 Task: Find connections with filter location Baden-Baden with filter topic #careerswith filter profile language French with filter current company Classplus  with filter school Banaras Hindu University with filter industry Insurance and Employee Benefit Funds with filter service category Outsourcing with filter keywords title Cafeteria Worker
Action: Mouse moved to (638, 76)
Screenshot: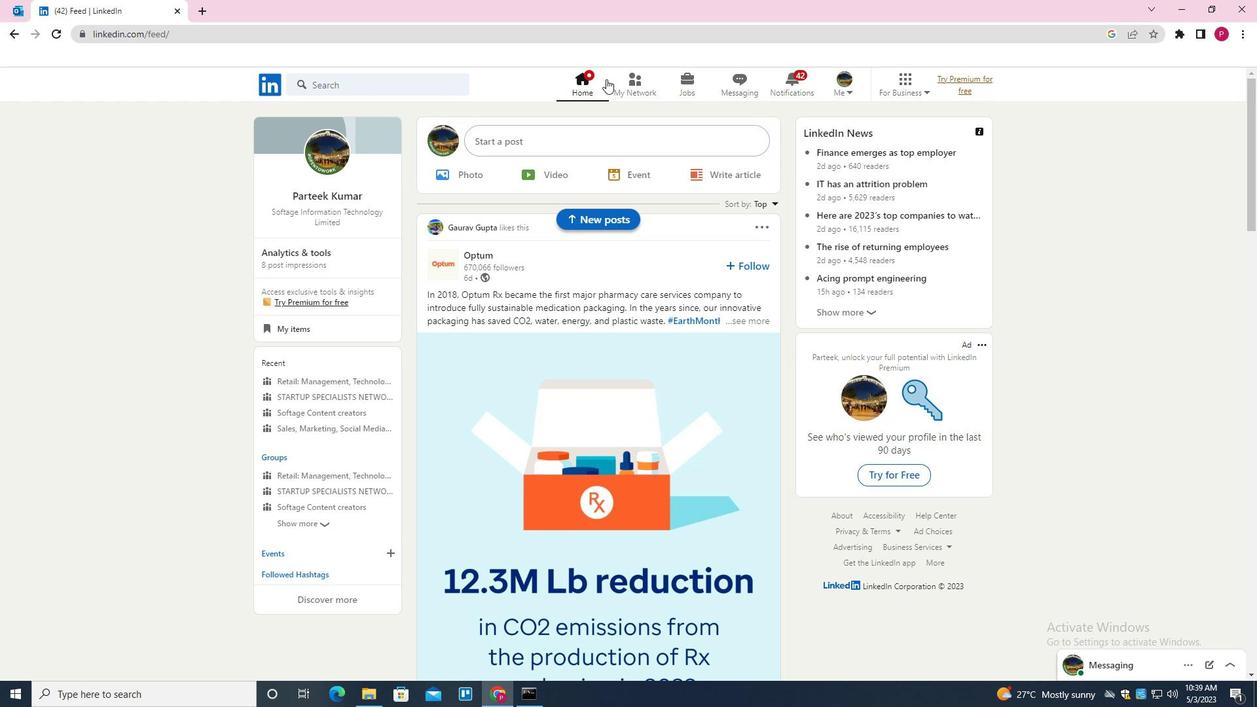 
Action: Mouse pressed left at (638, 76)
Screenshot: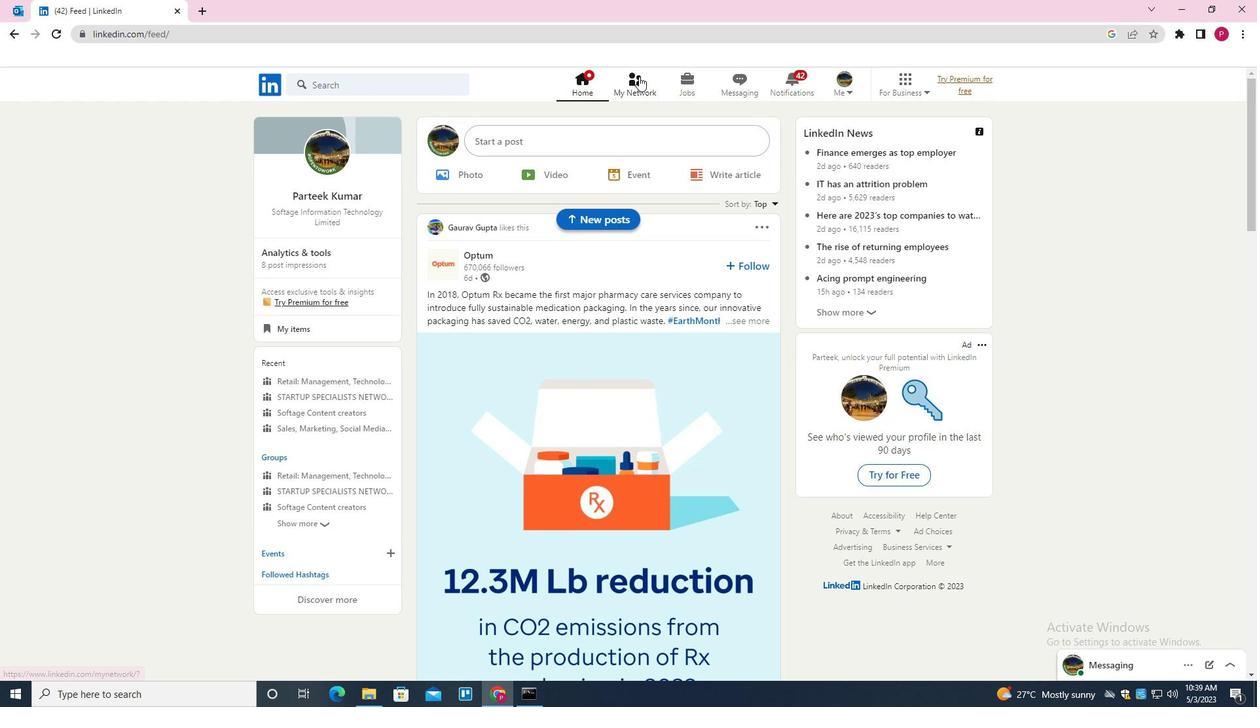 
Action: Mouse moved to (396, 158)
Screenshot: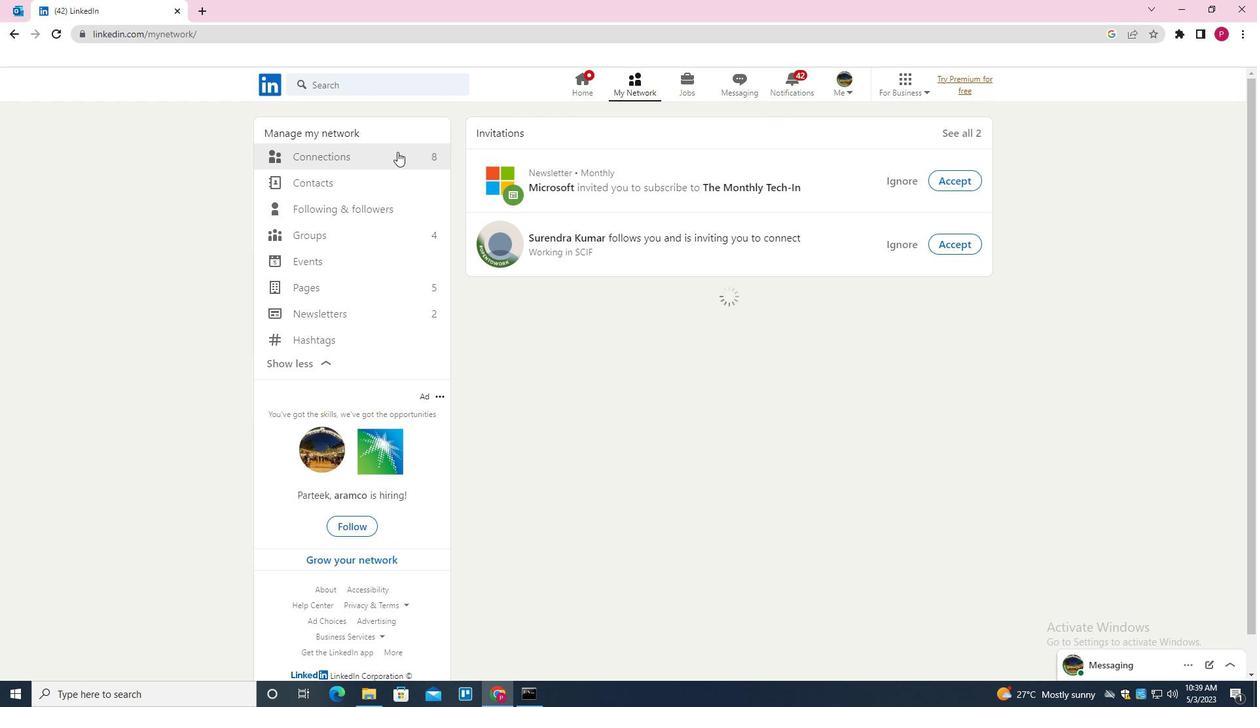 
Action: Mouse pressed left at (396, 158)
Screenshot: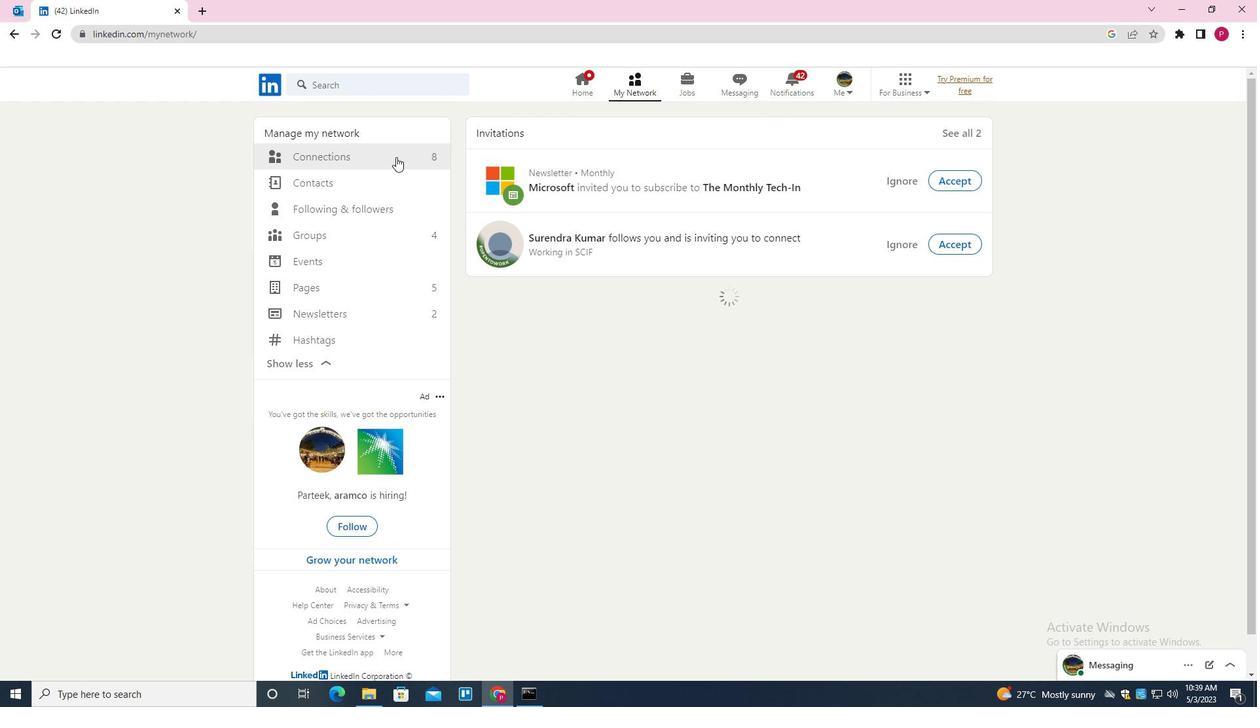 
Action: Mouse moved to (708, 161)
Screenshot: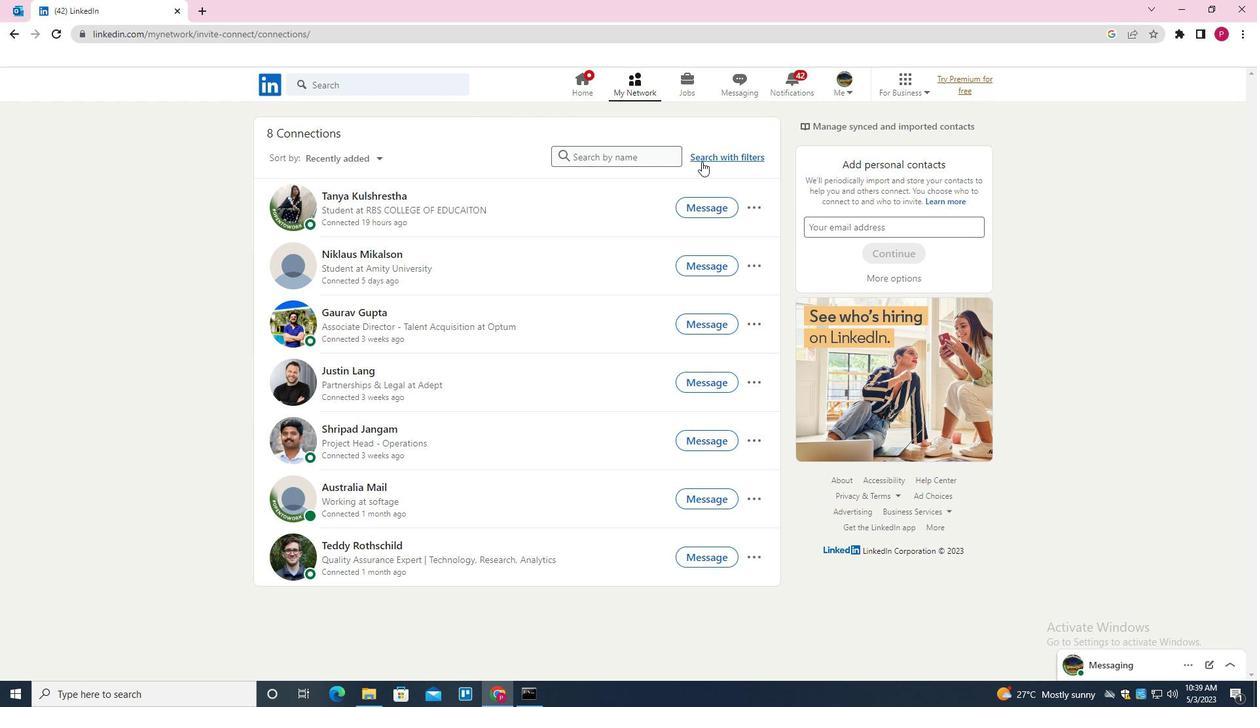 
Action: Mouse pressed left at (708, 161)
Screenshot: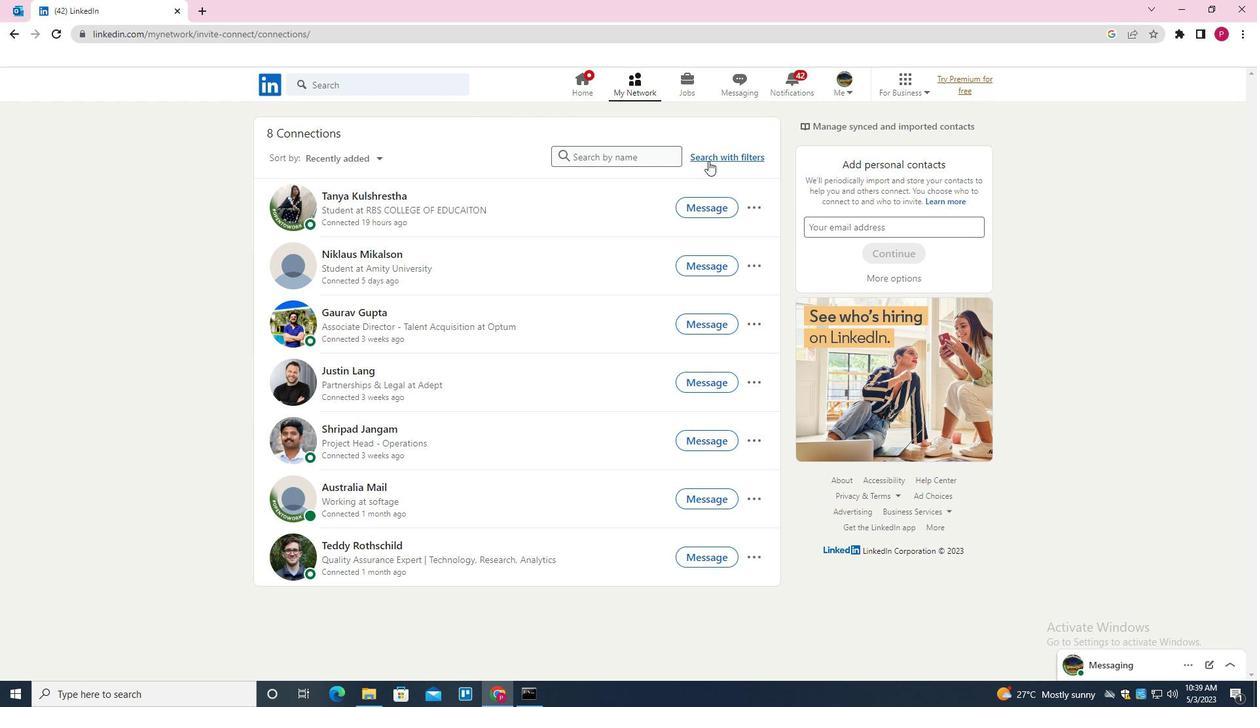 
Action: Mouse moved to (673, 121)
Screenshot: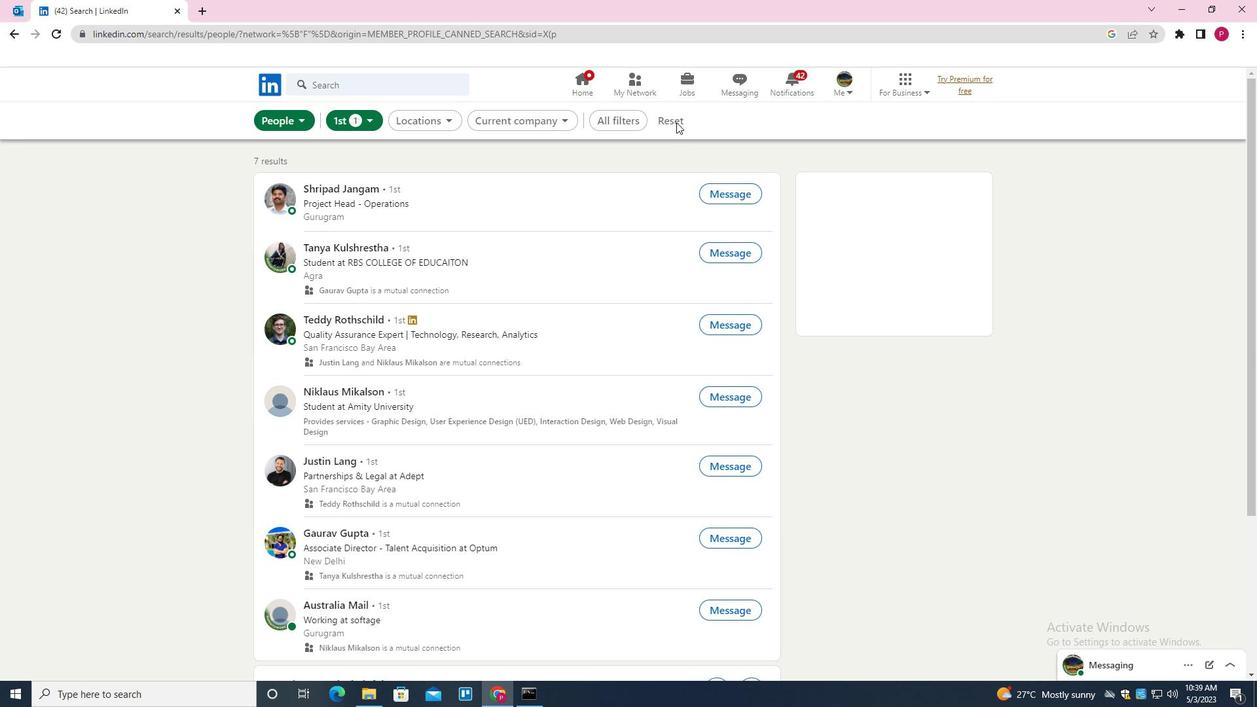 
Action: Mouse pressed left at (673, 121)
Screenshot: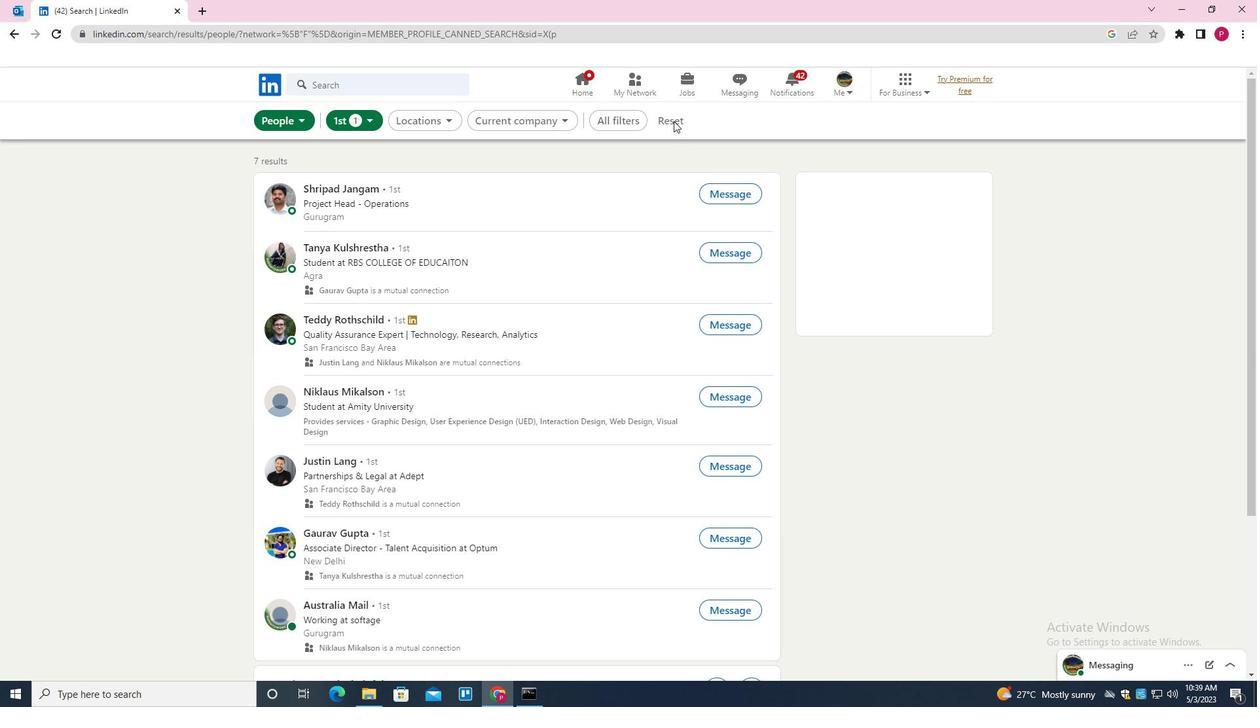 
Action: Mouse moved to (665, 123)
Screenshot: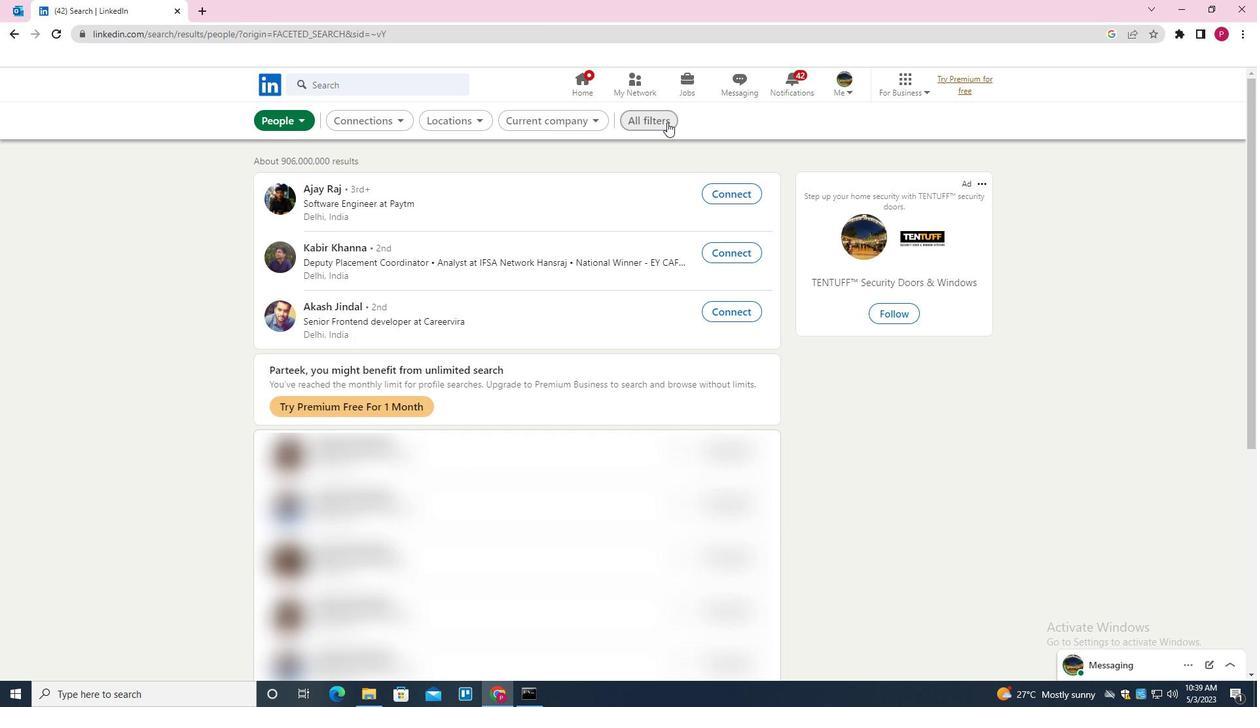 
Action: Mouse pressed left at (665, 123)
Screenshot: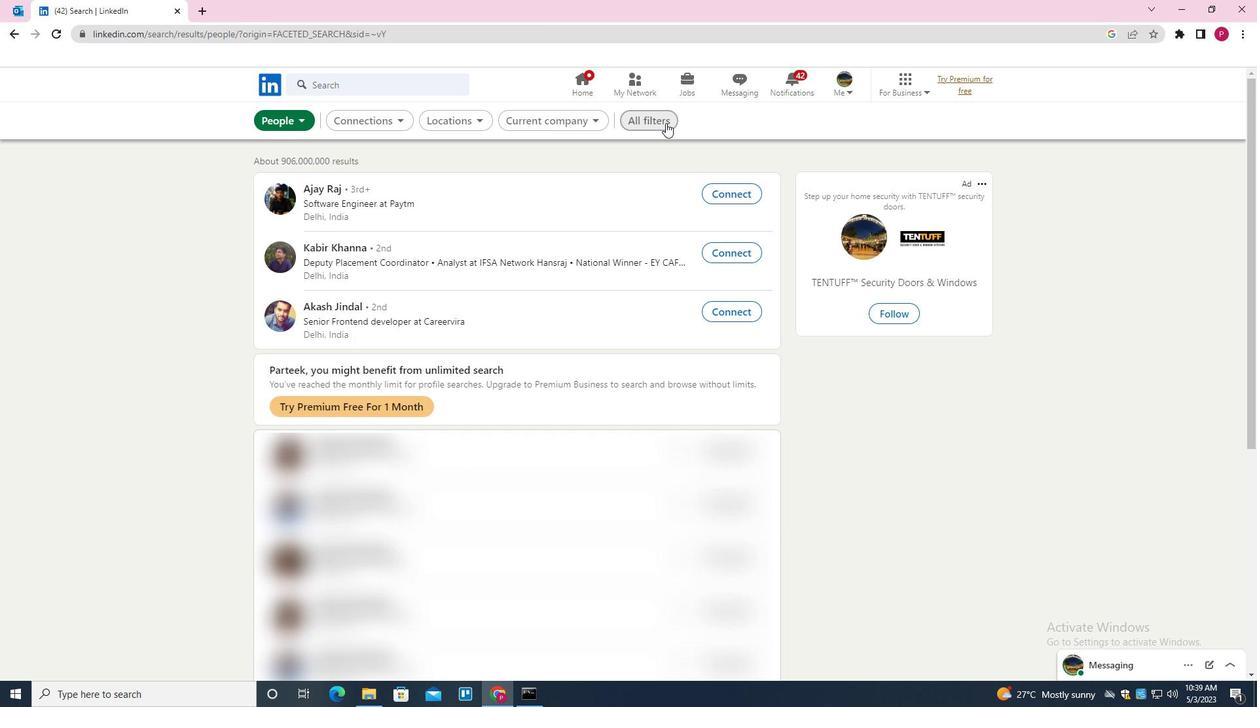 
Action: Mouse moved to (925, 264)
Screenshot: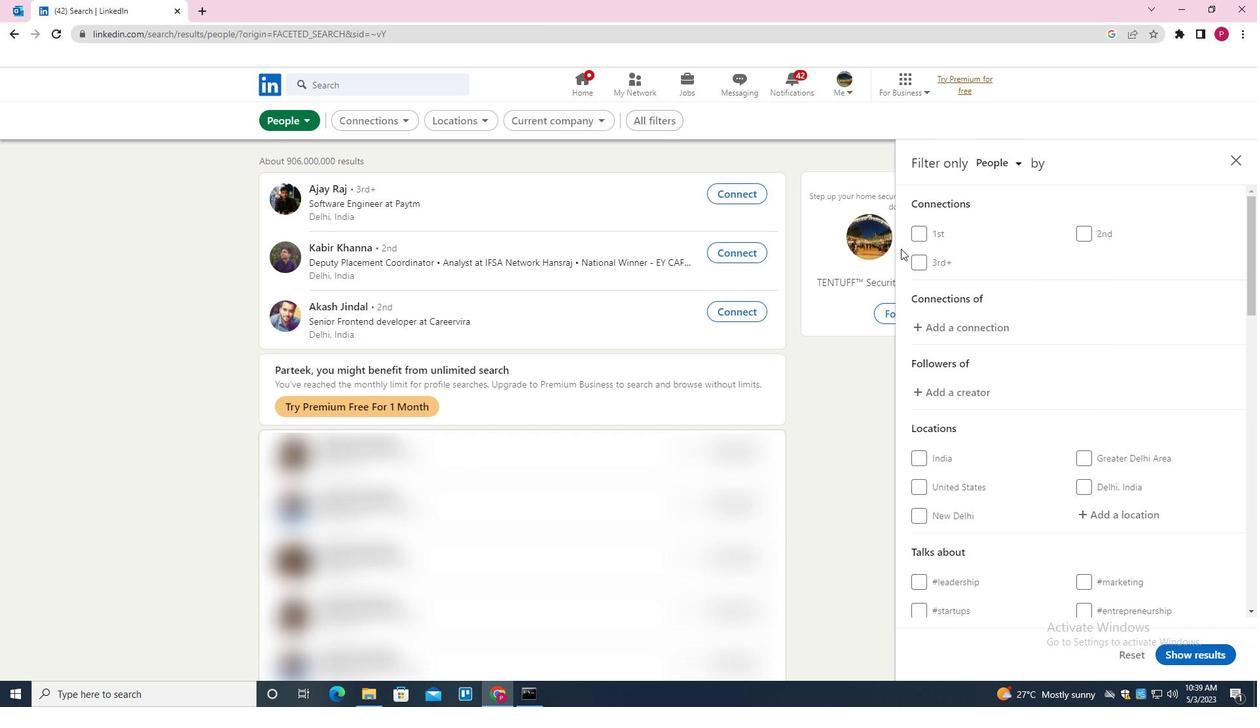 
Action: Mouse scrolled (925, 263) with delta (0, 0)
Screenshot: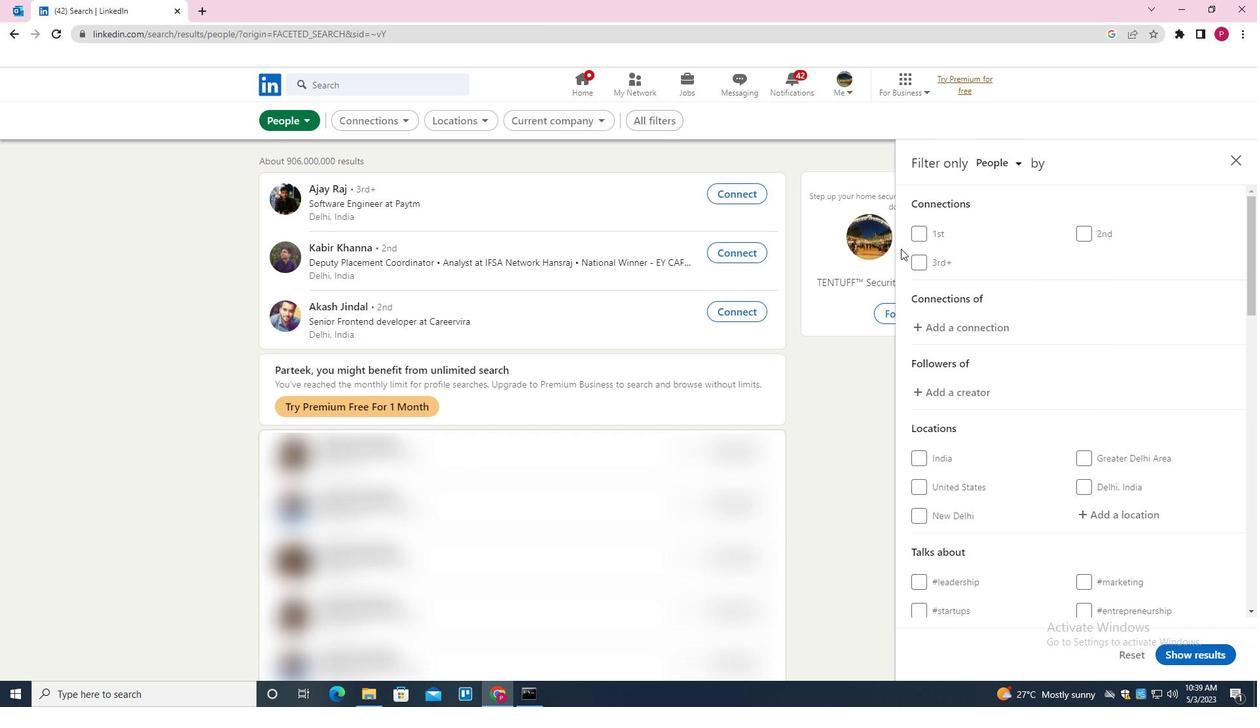 
Action: Mouse moved to (936, 273)
Screenshot: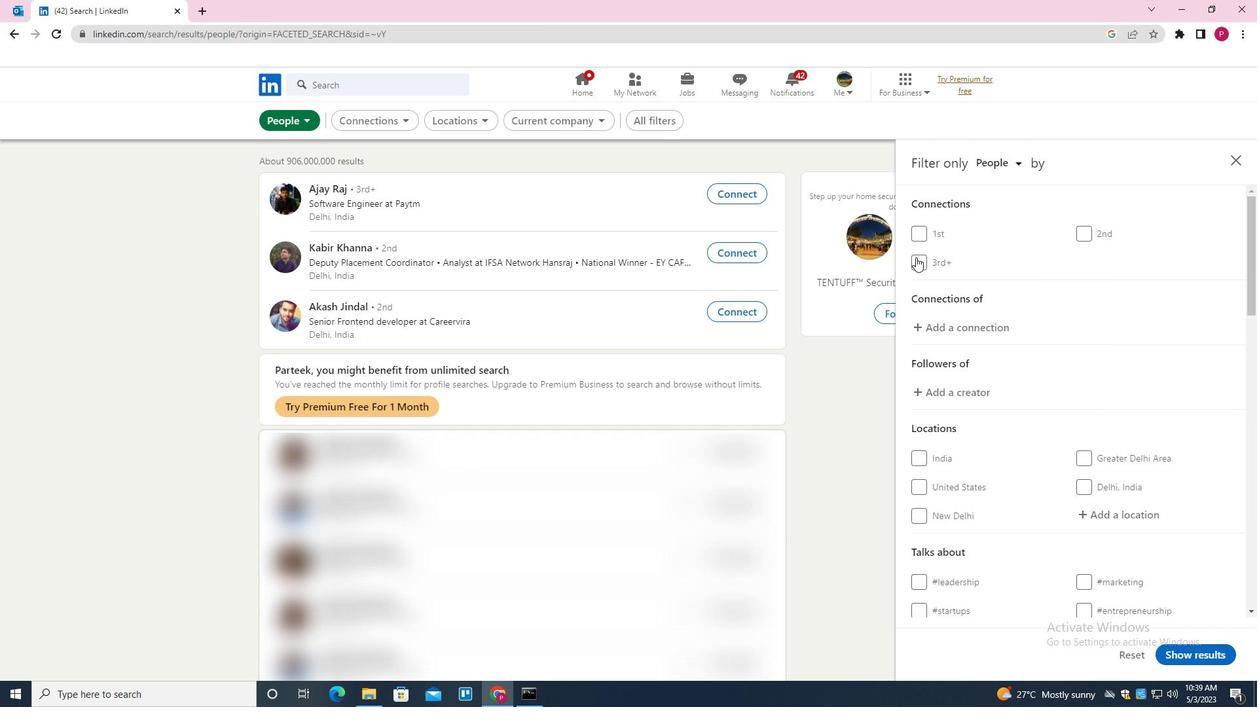 
Action: Mouse scrolled (936, 273) with delta (0, 0)
Screenshot: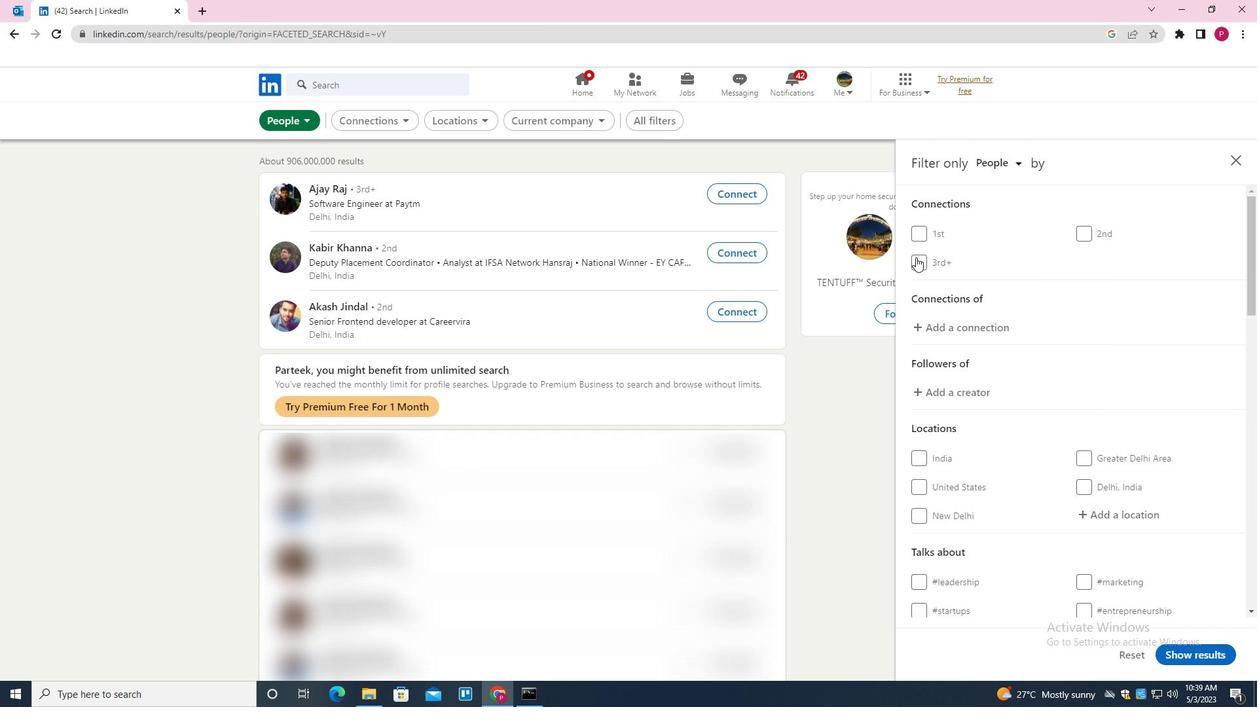 
Action: Mouse moved to (942, 276)
Screenshot: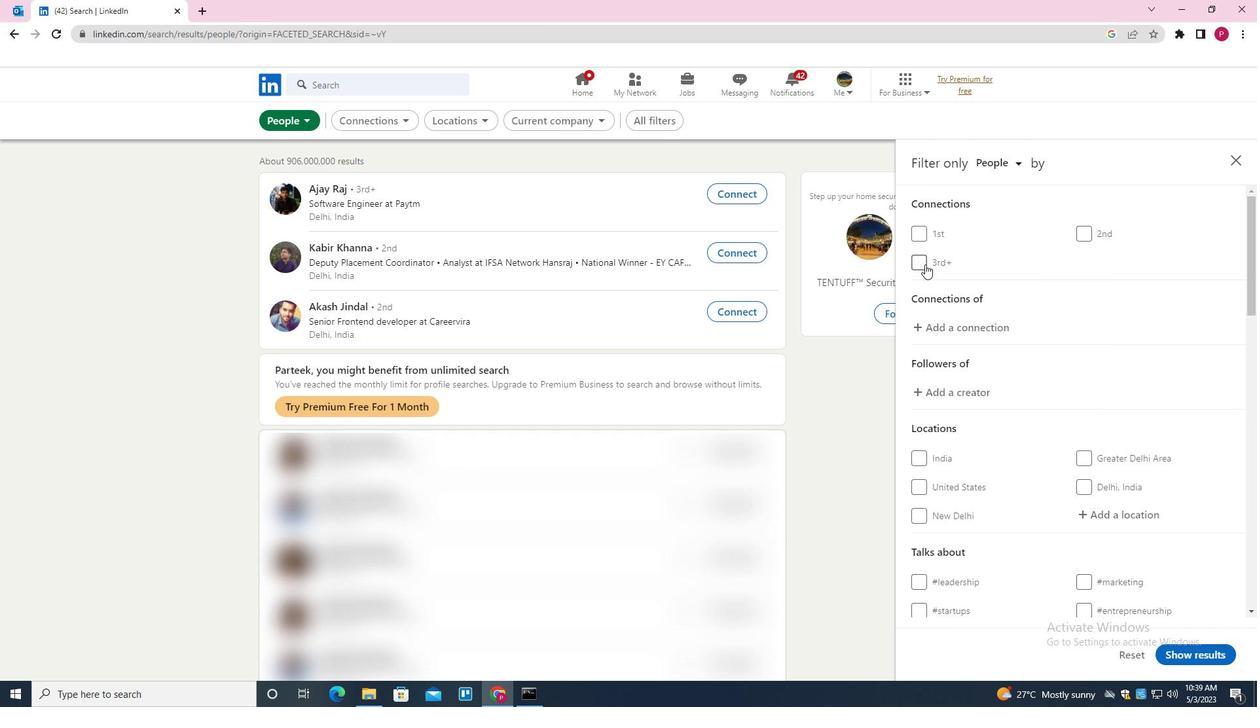 
Action: Mouse scrolled (942, 276) with delta (0, 0)
Screenshot: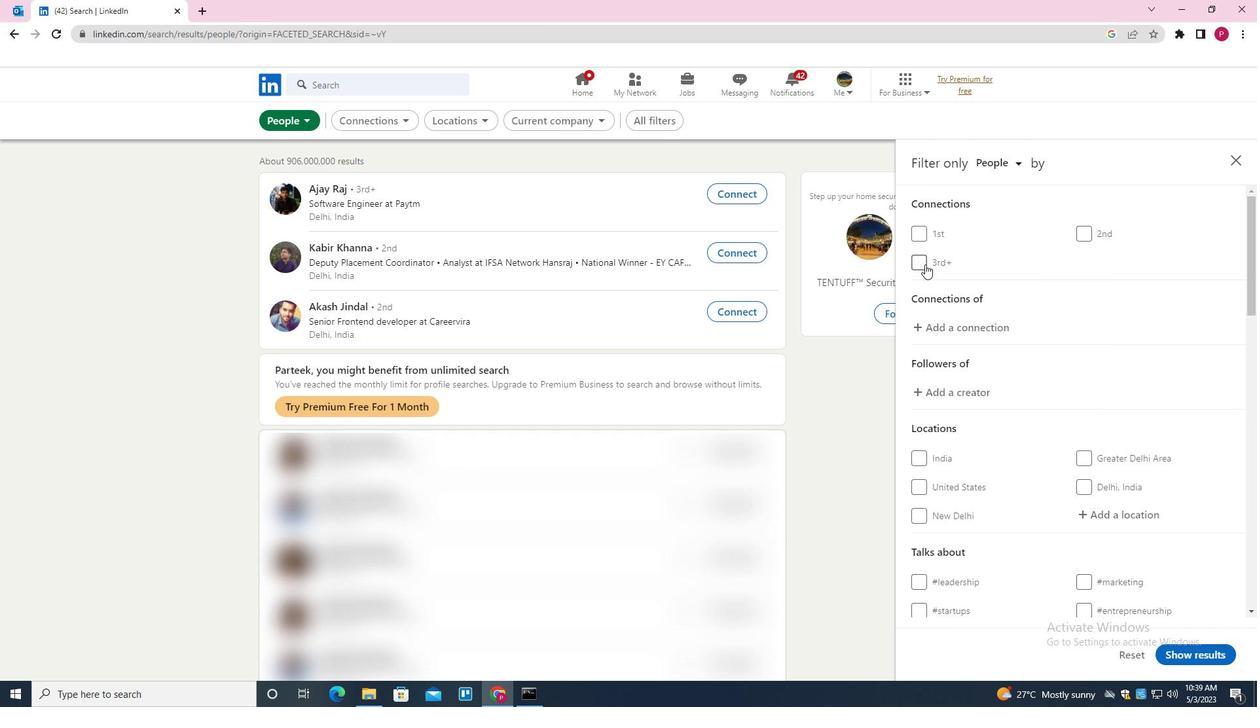 
Action: Mouse moved to (944, 278)
Screenshot: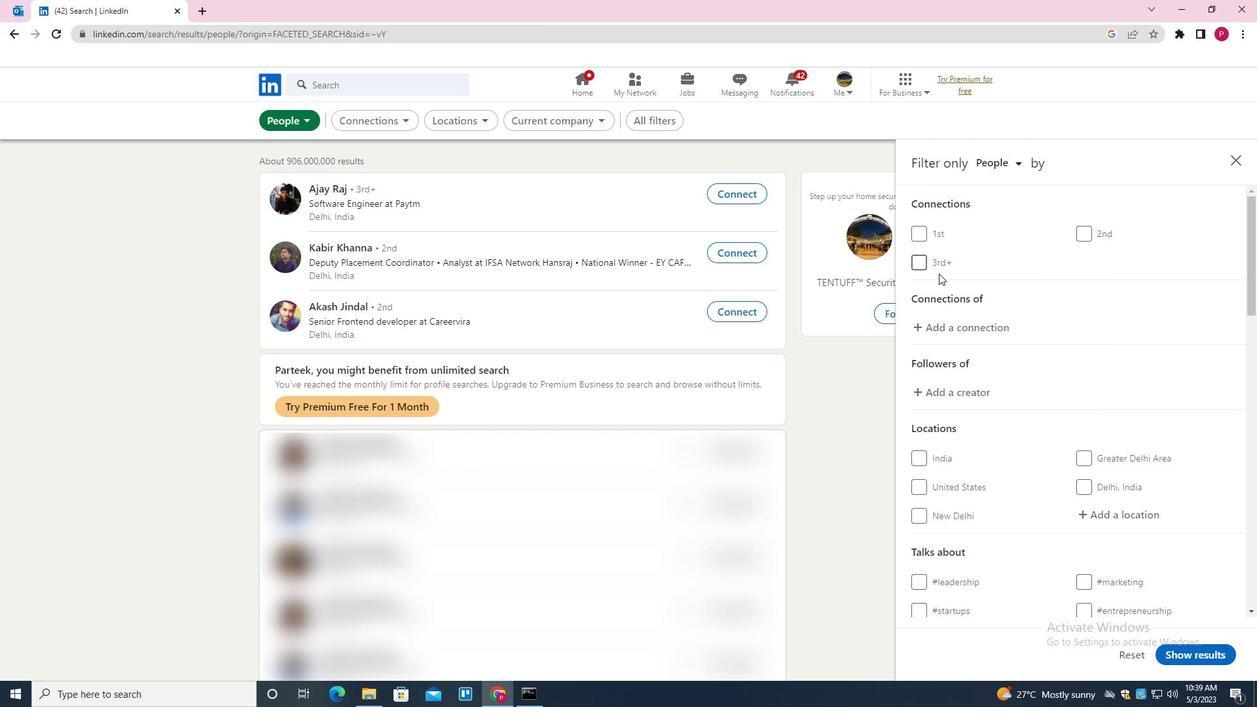 
Action: Mouse scrolled (944, 277) with delta (0, 0)
Screenshot: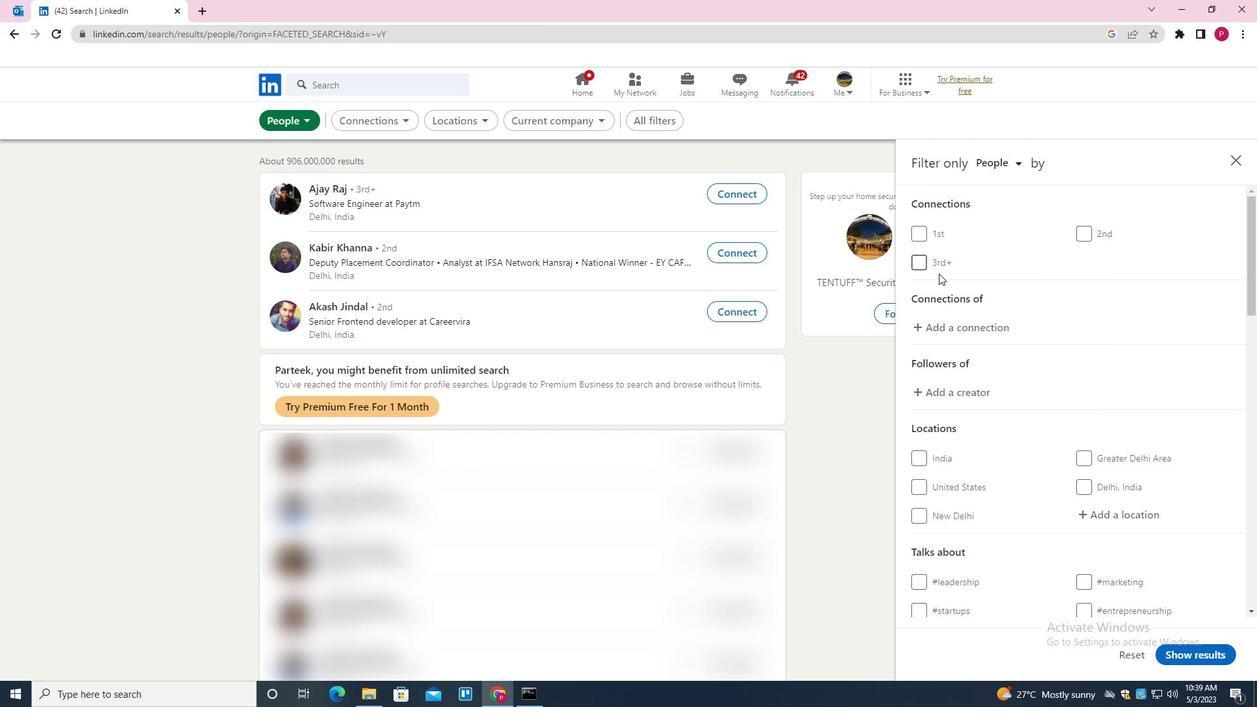 
Action: Mouse moved to (1110, 255)
Screenshot: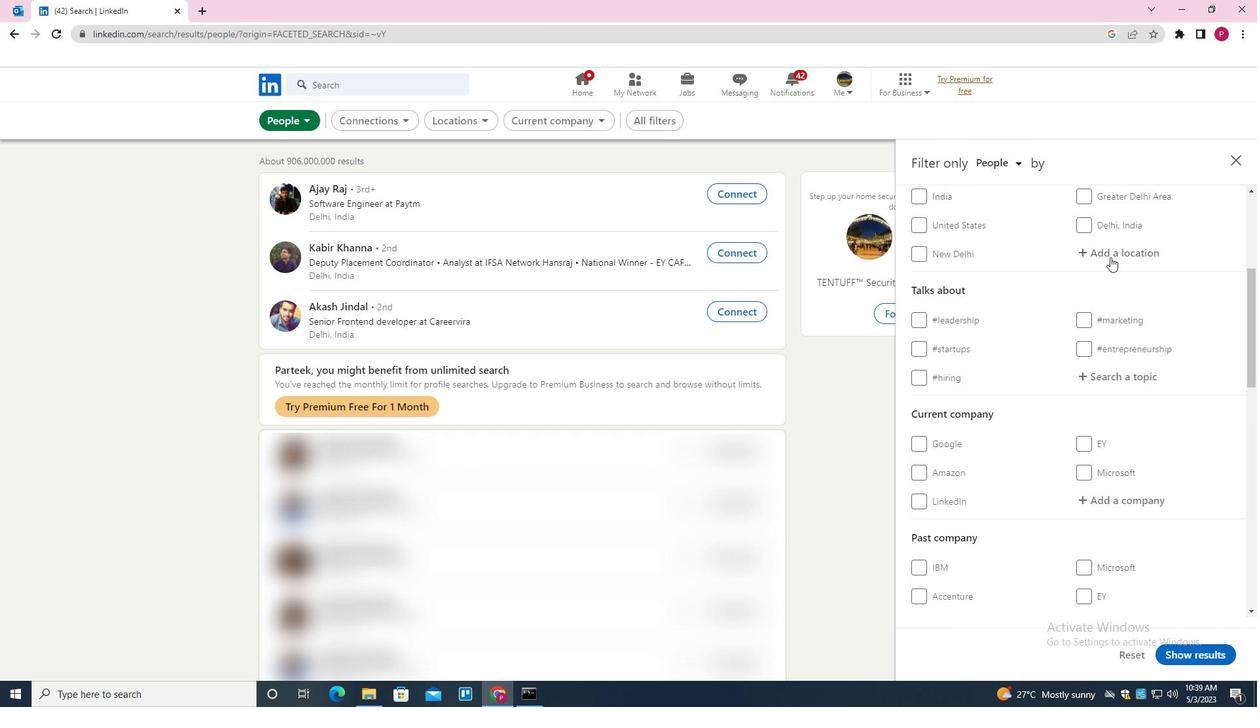 
Action: Mouse pressed left at (1110, 255)
Screenshot: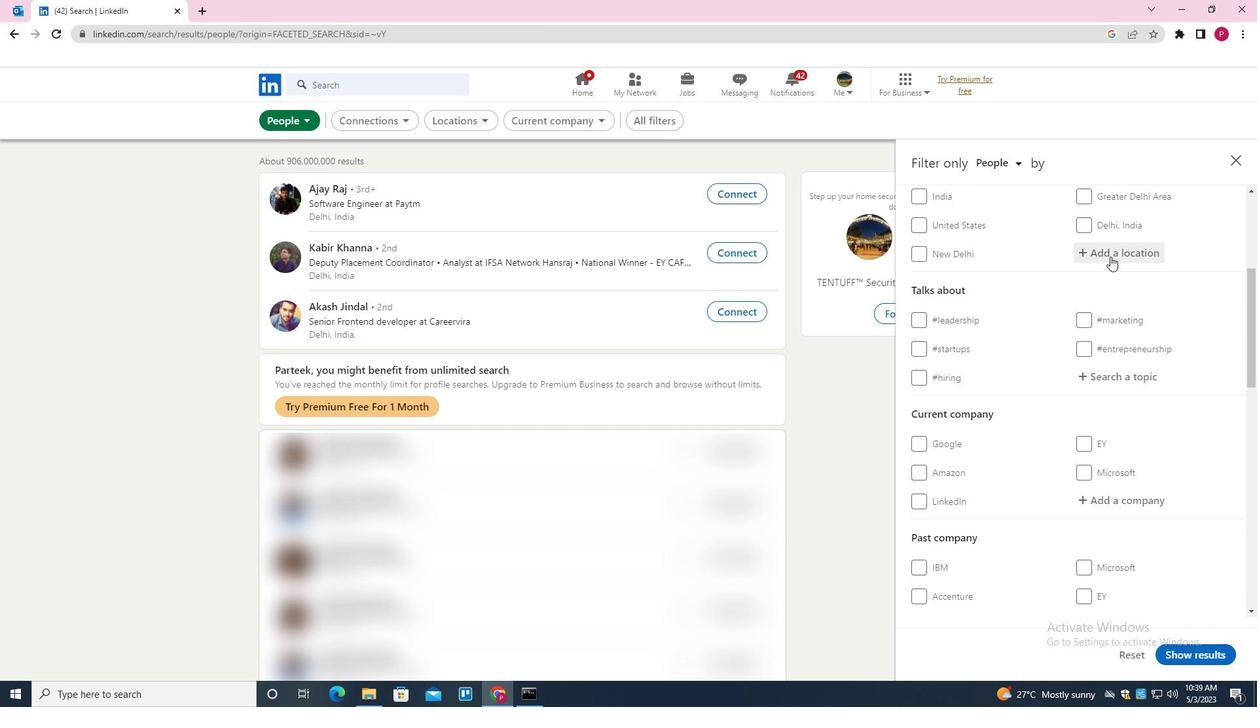 
Action: Key pressed <Key.shift>BADEN-<Key.shift>BADEN<Key.down><Key.down><Key.enter>
Screenshot: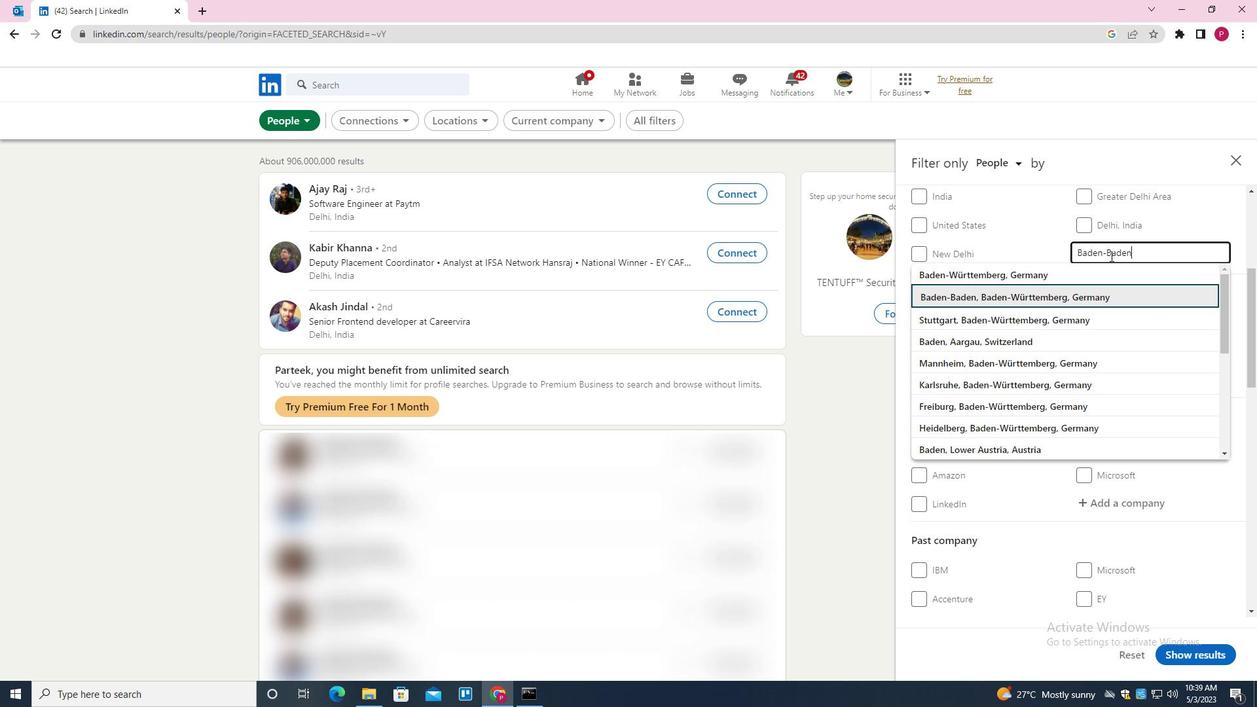 
Action: Mouse moved to (1100, 295)
Screenshot: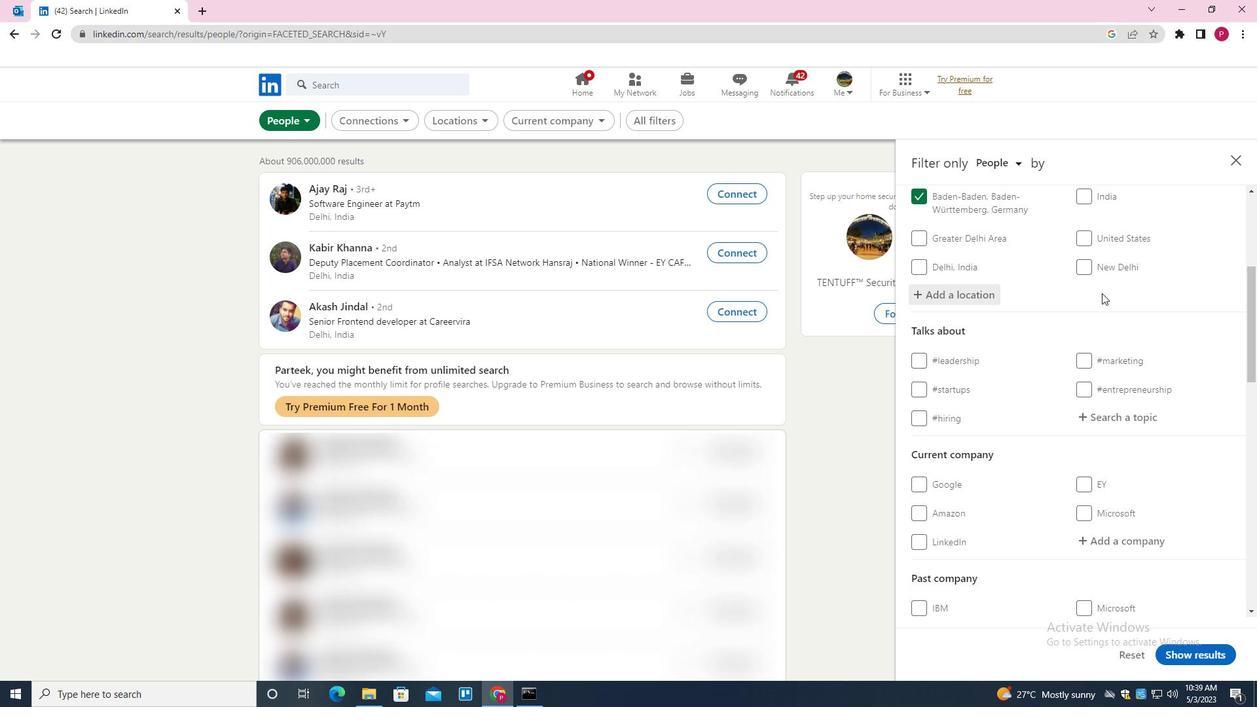 
Action: Mouse scrolled (1100, 294) with delta (0, 0)
Screenshot: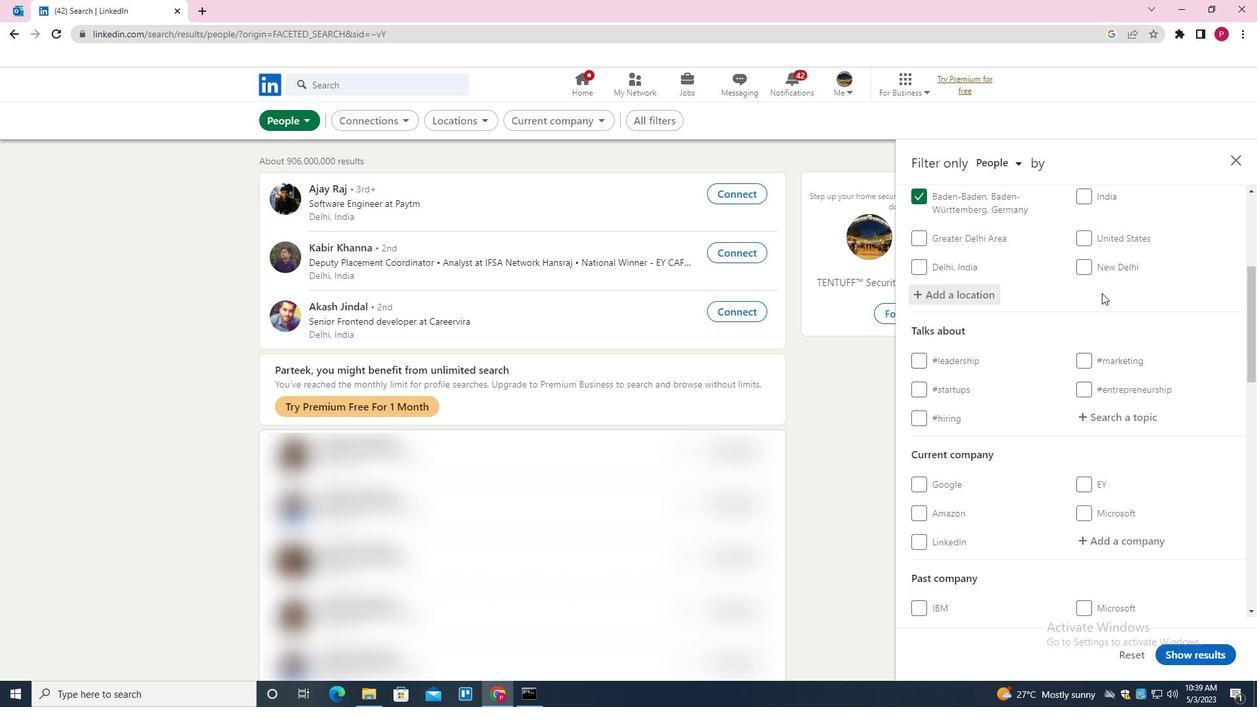 
Action: Mouse scrolled (1100, 294) with delta (0, 0)
Screenshot: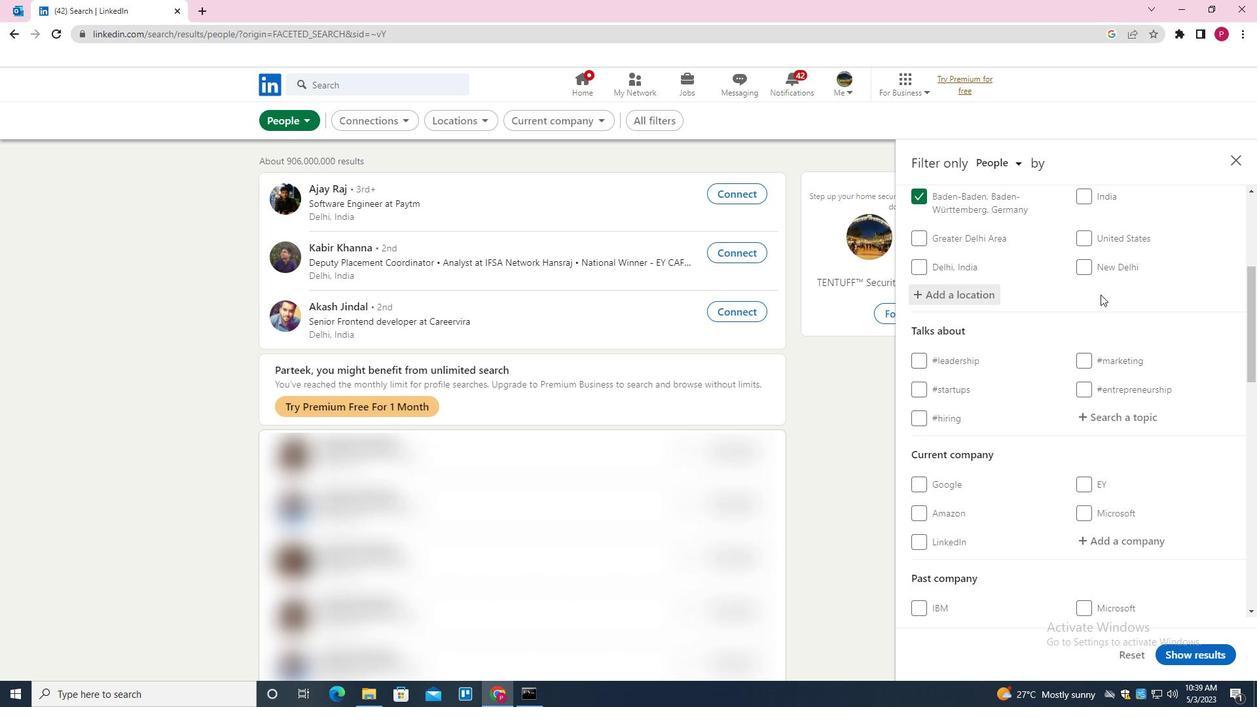 
Action: Mouse moved to (1105, 289)
Screenshot: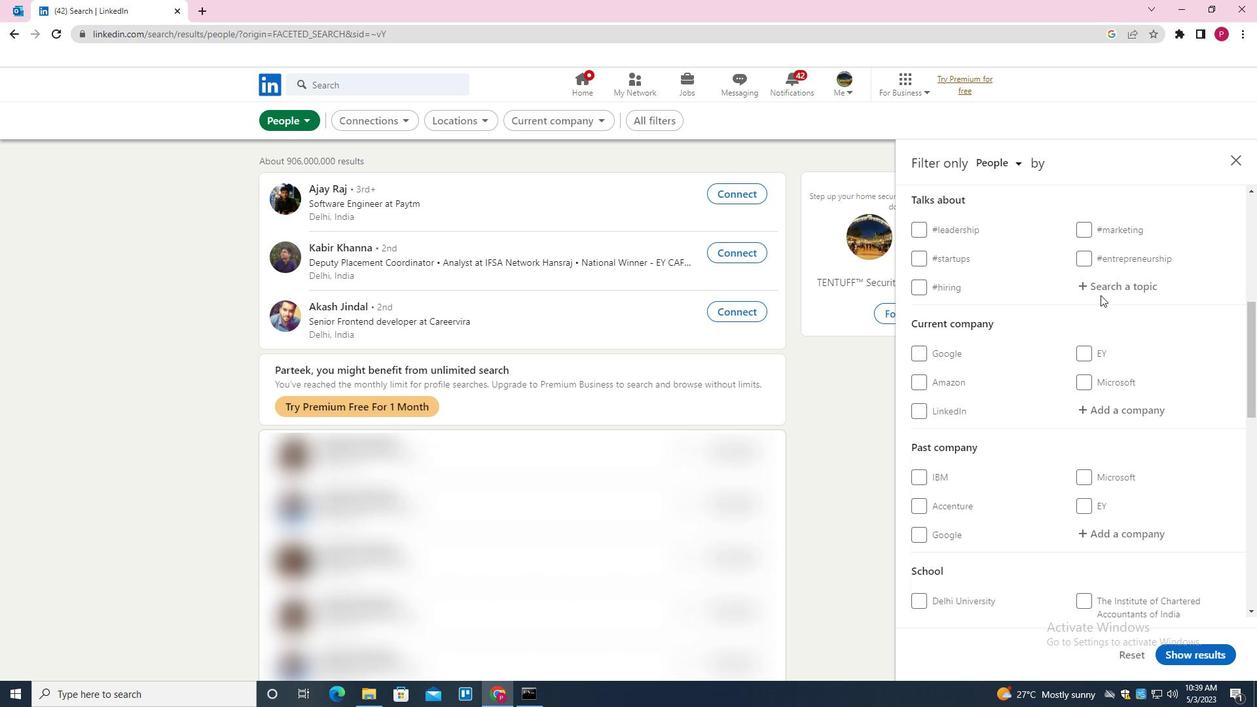 
Action: Mouse pressed left at (1105, 289)
Screenshot: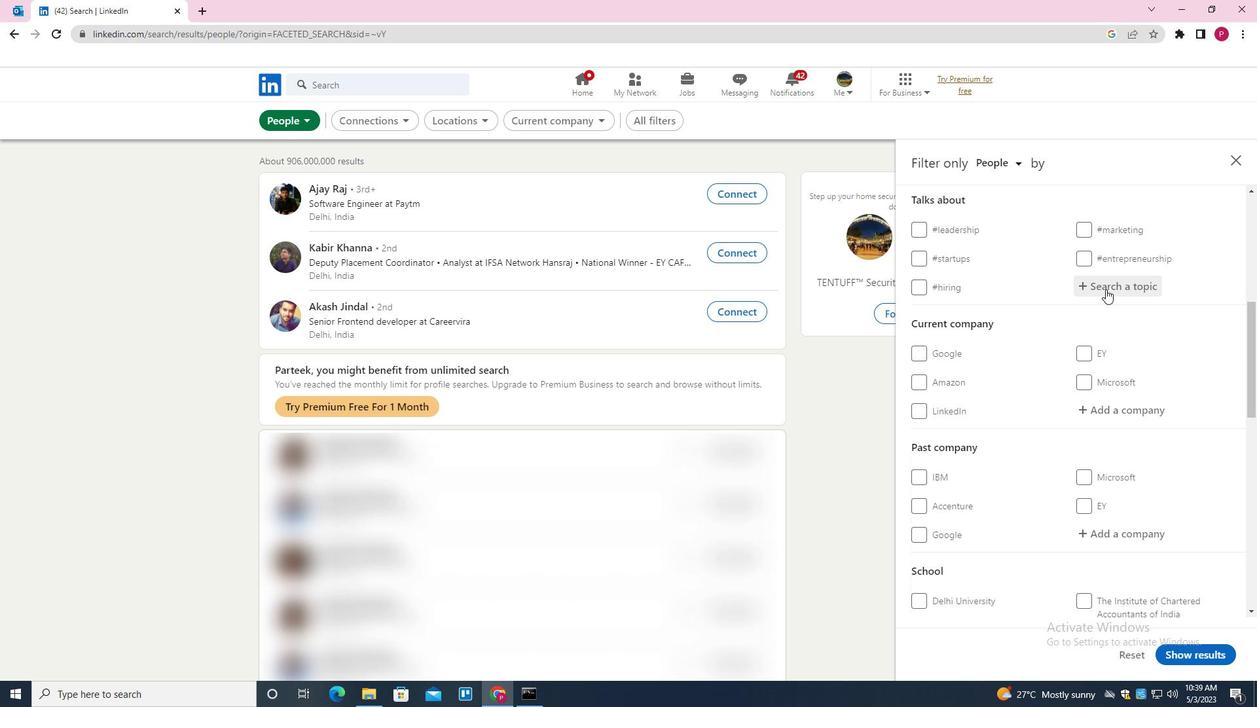 
Action: Key pressed CAREERS<Key.down><Key.enter>
Screenshot: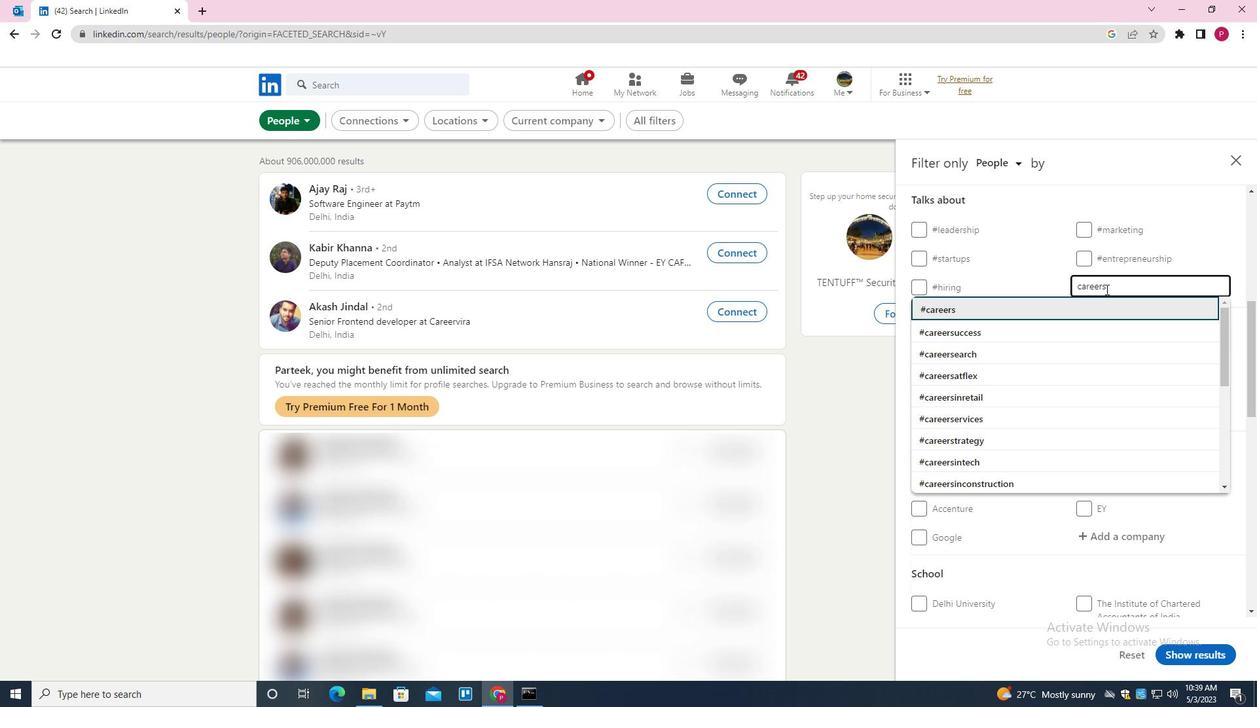 
Action: Mouse moved to (1104, 379)
Screenshot: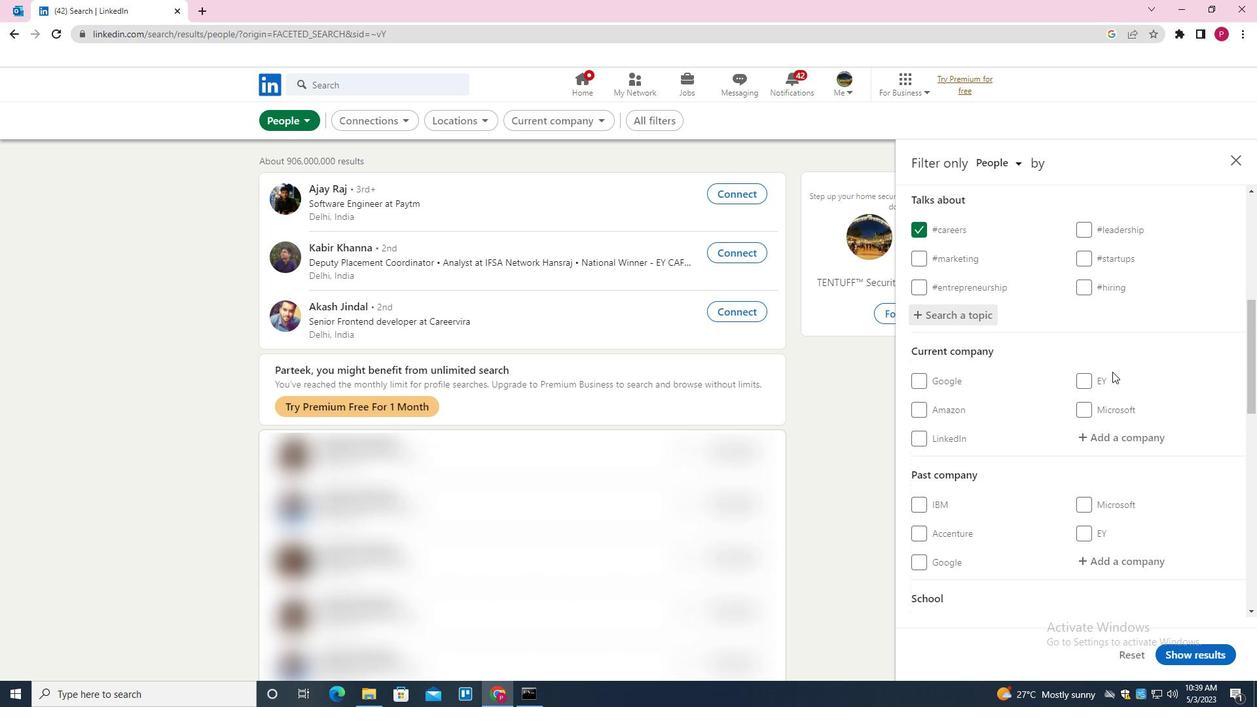
Action: Mouse scrolled (1104, 378) with delta (0, 0)
Screenshot: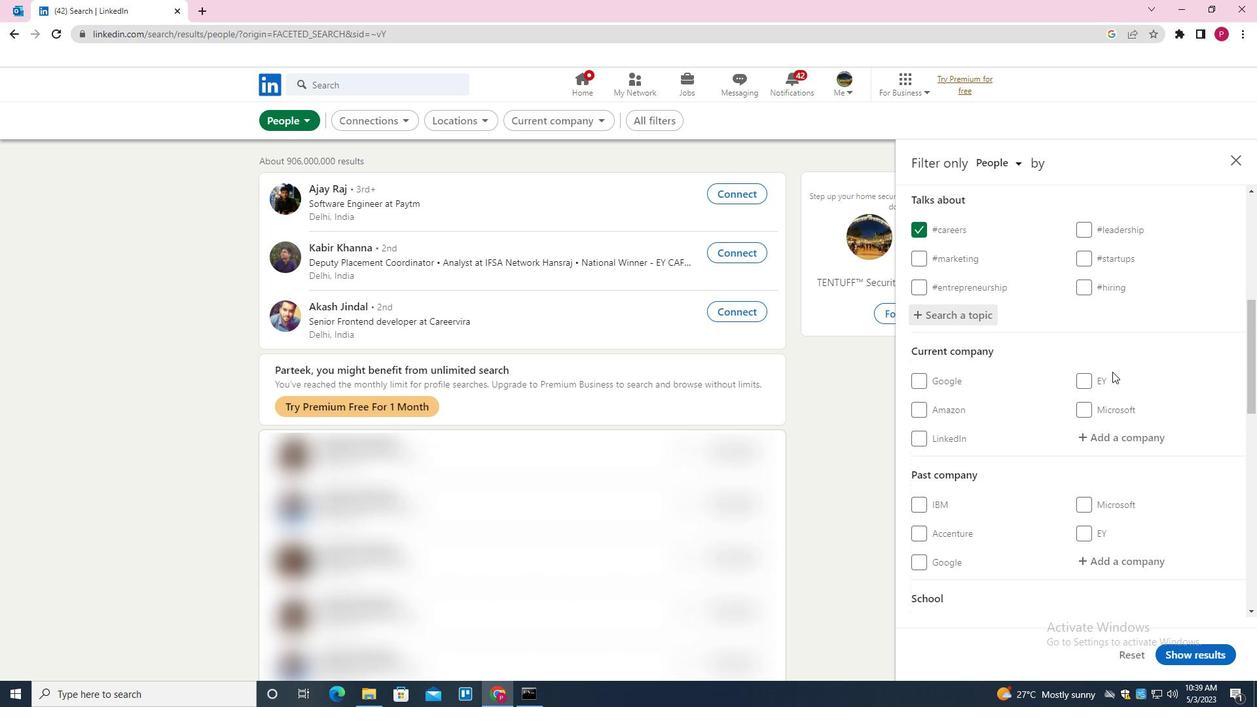 
Action: Mouse moved to (1101, 380)
Screenshot: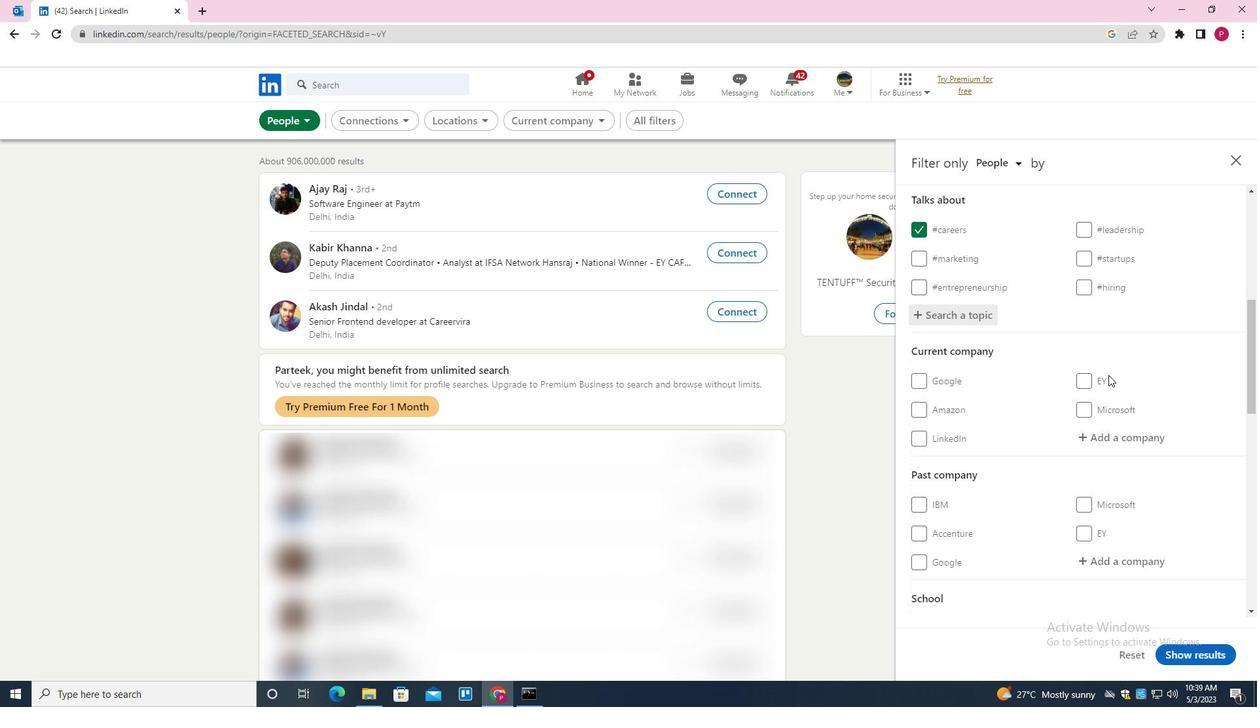 
Action: Mouse scrolled (1101, 379) with delta (0, 0)
Screenshot: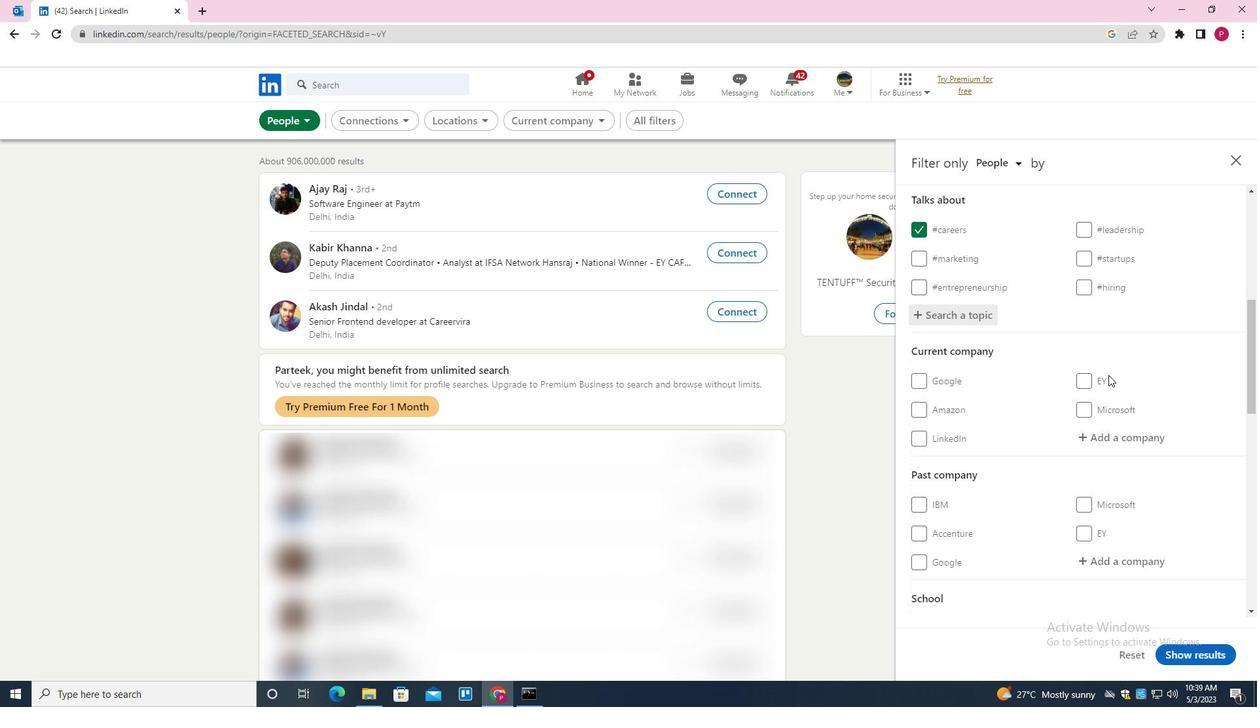 
Action: Mouse moved to (1100, 381)
Screenshot: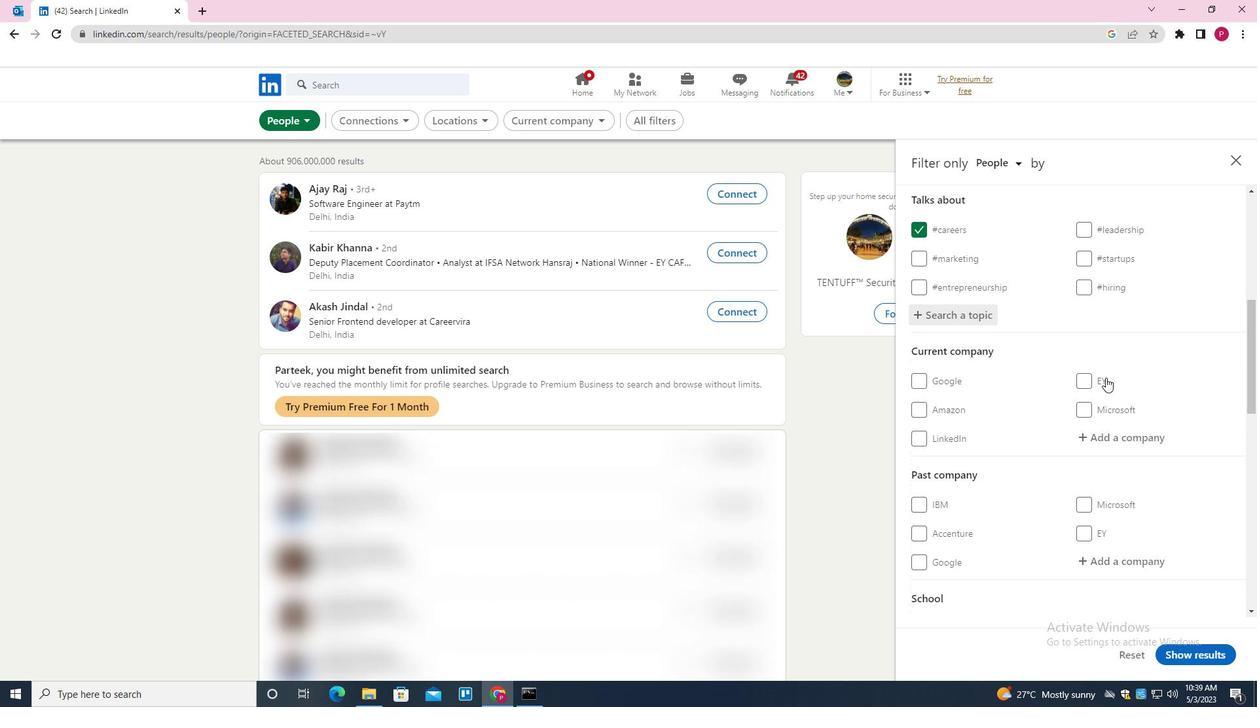 
Action: Mouse scrolled (1100, 380) with delta (0, 0)
Screenshot: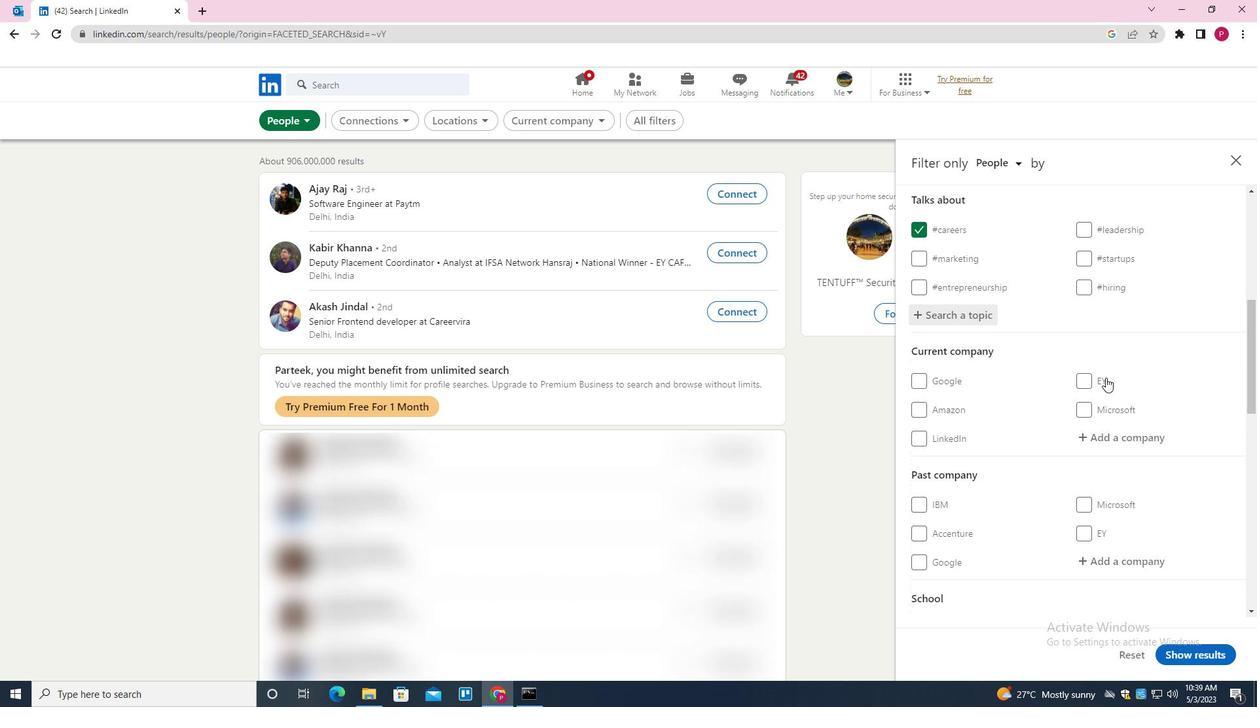 
Action: Mouse scrolled (1100, 380) with delta (0, 0)
Screenshot: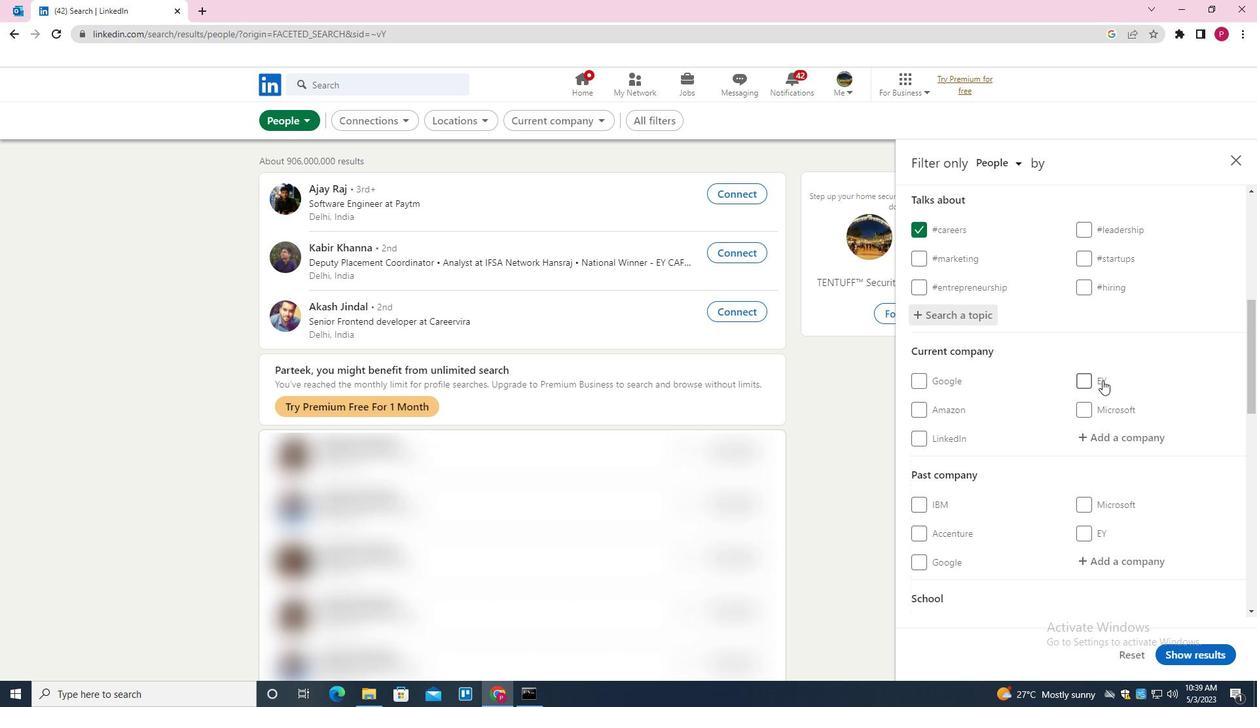 
Action: Mouse moved to (1099, 381)
Screenshot: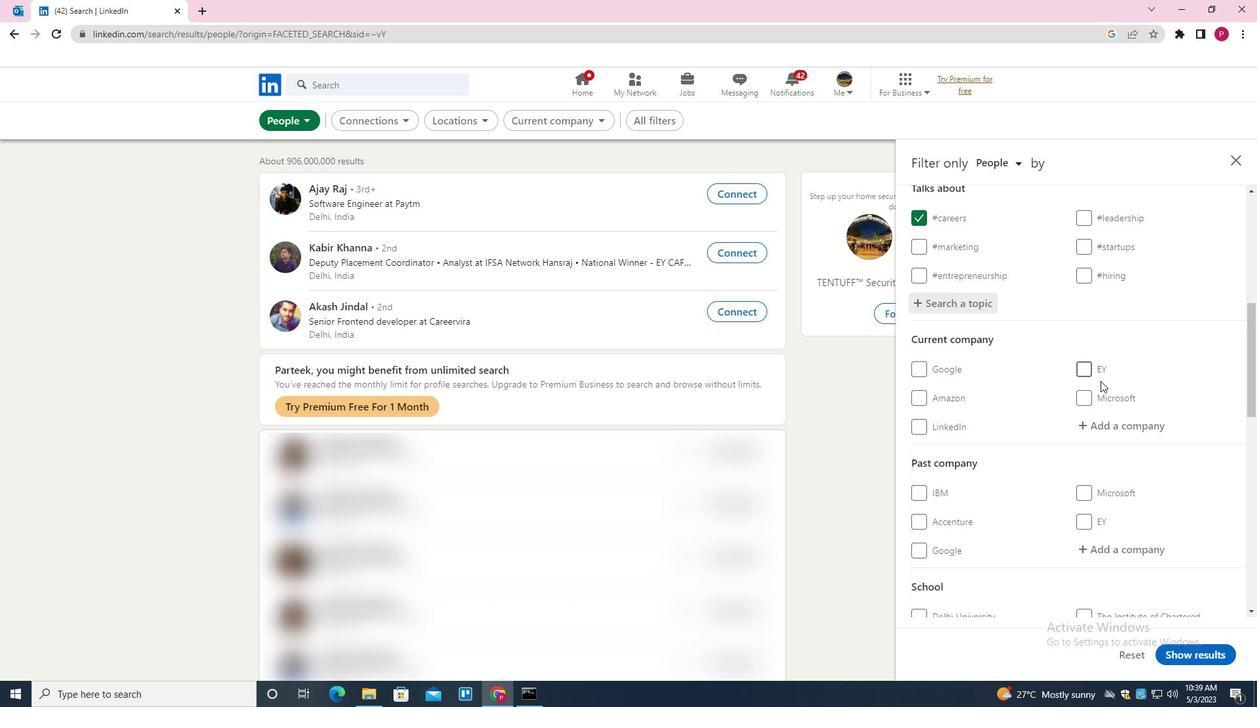 
Action: Mouse scrolled (1099, 381) with delta (0, 0)
Screenshot: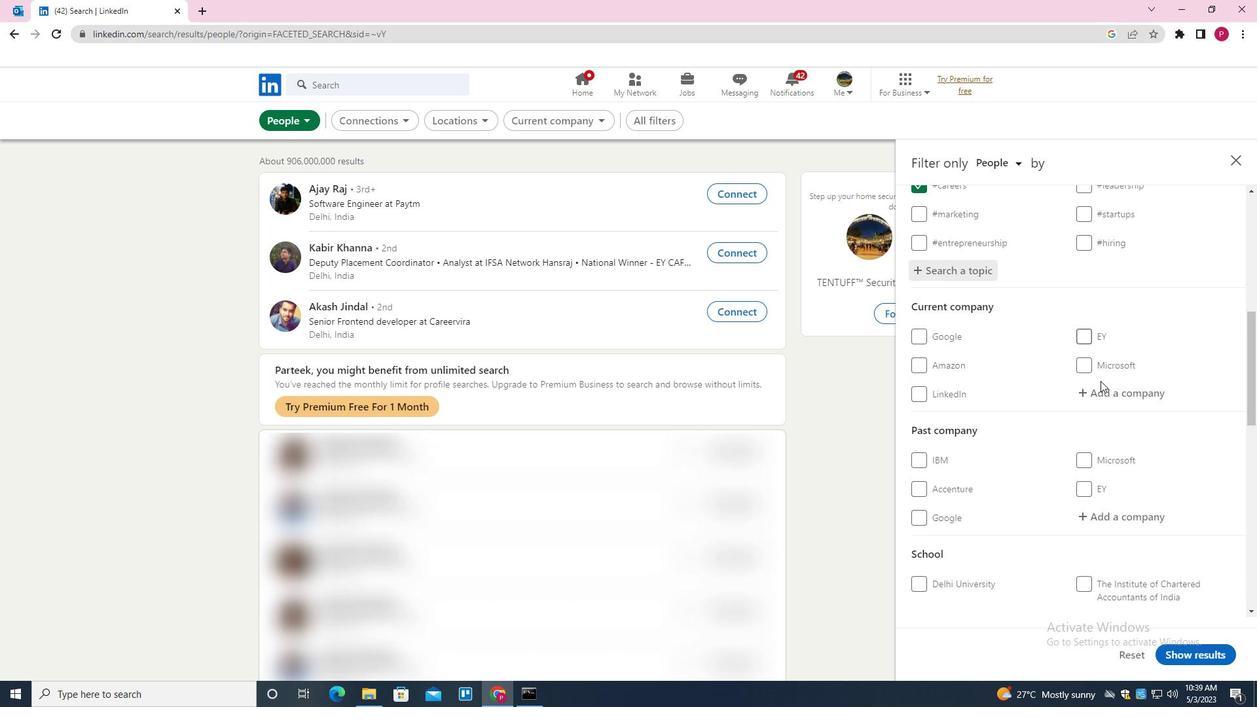 
Action: Mouse moved to (1069, 390)
Screenshot: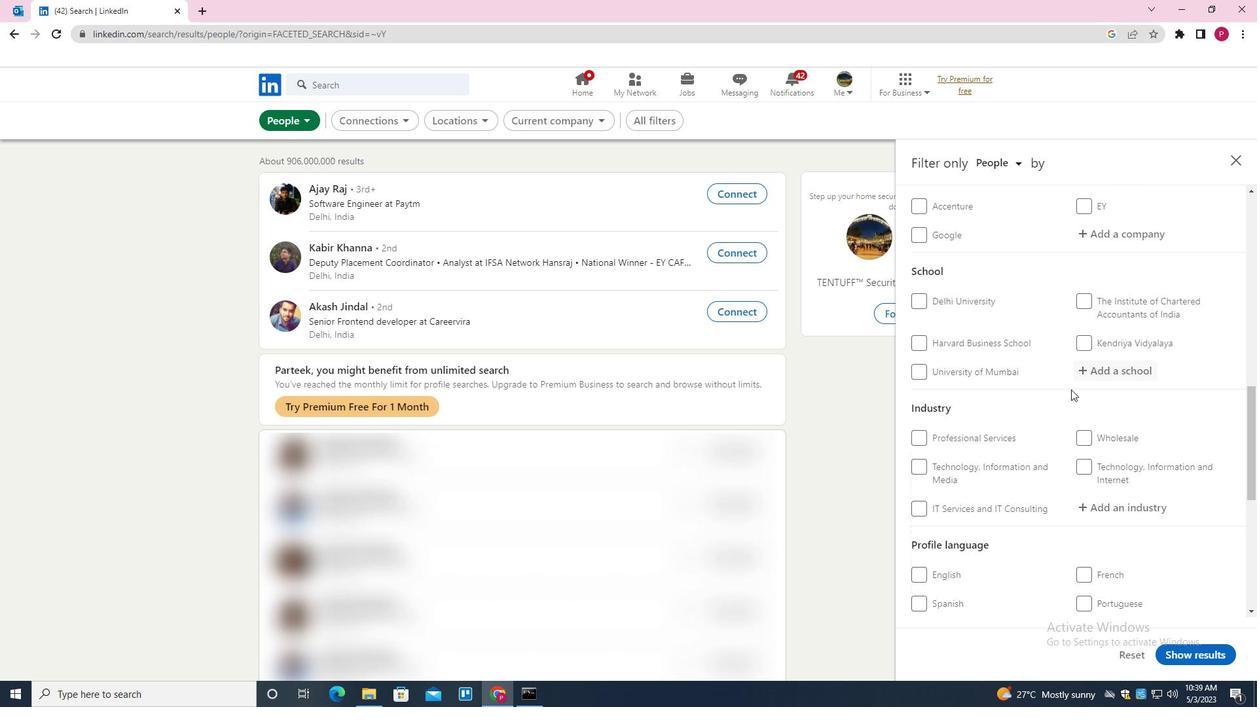 
Action: Mouse scrolled (1069, 389) with delta (0, 0)
Screenshot: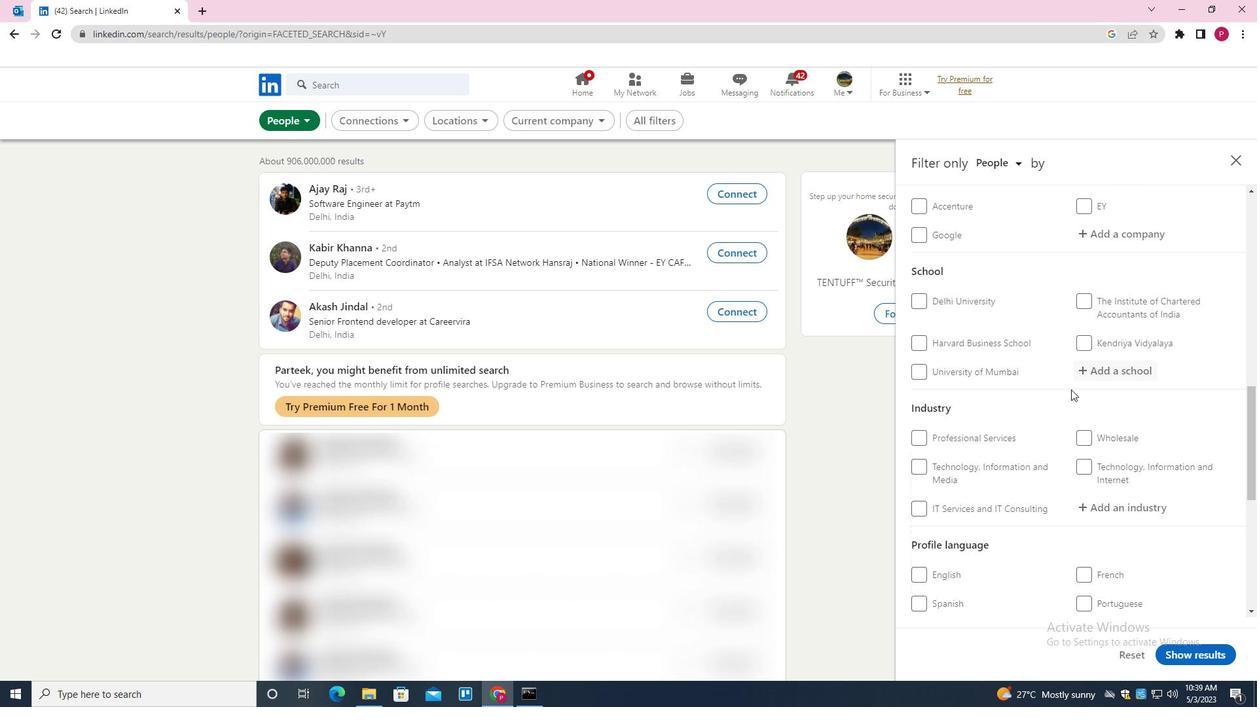 
Action: Mouse scrolled (1069, 389) with delta (0, 0)
Screenshot: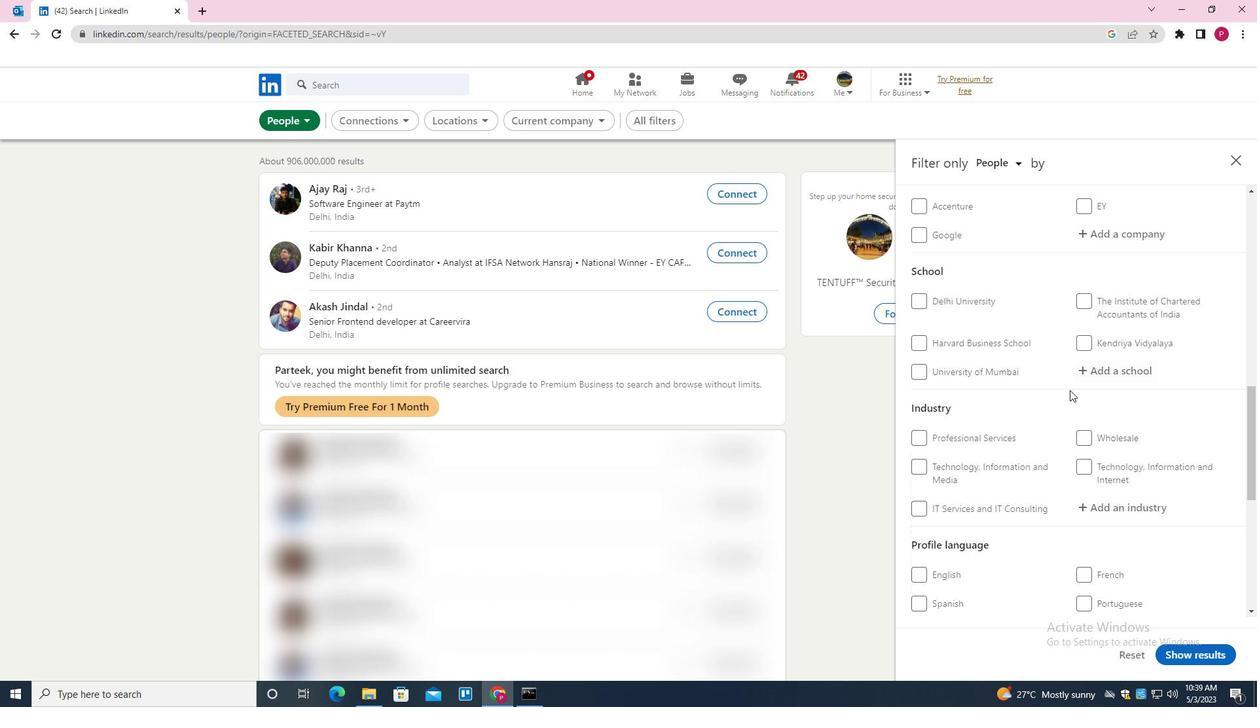 
Action: Mouse scrolled (1069, 389) with delta (0, 0)
Screenshot: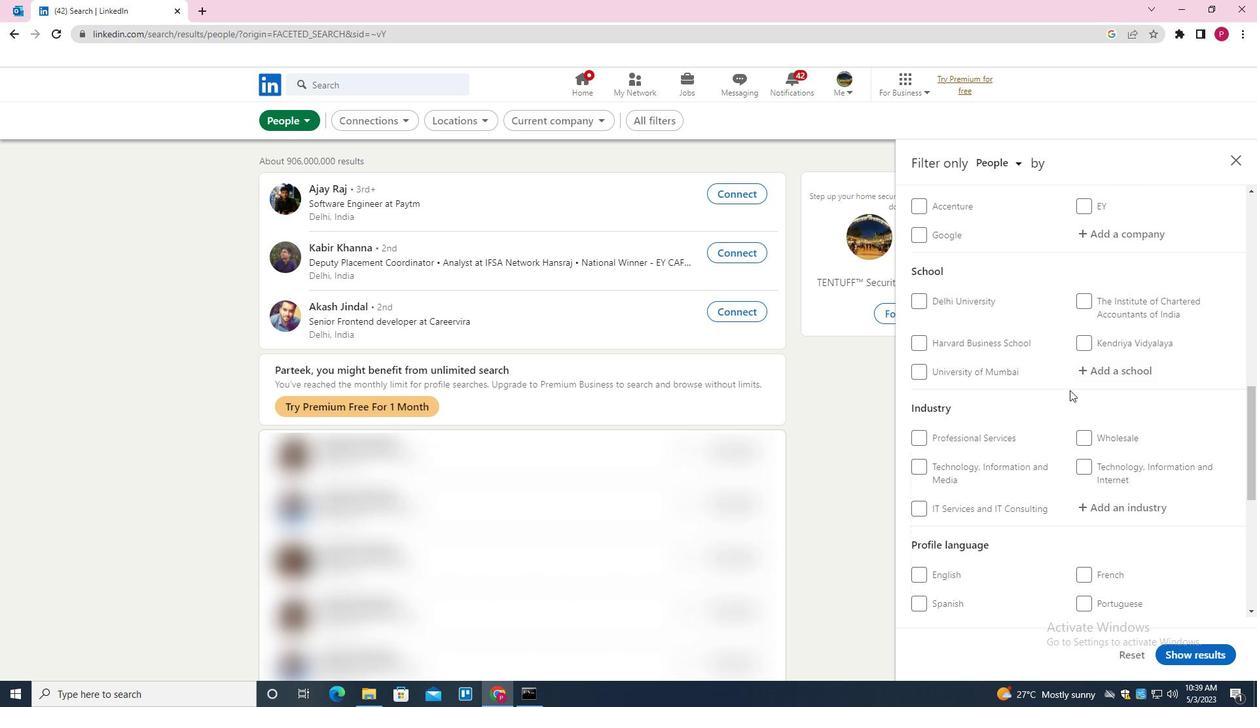 
Action: Mouse scrolled (1069, 389) with delta (0, 0)
Screenshot: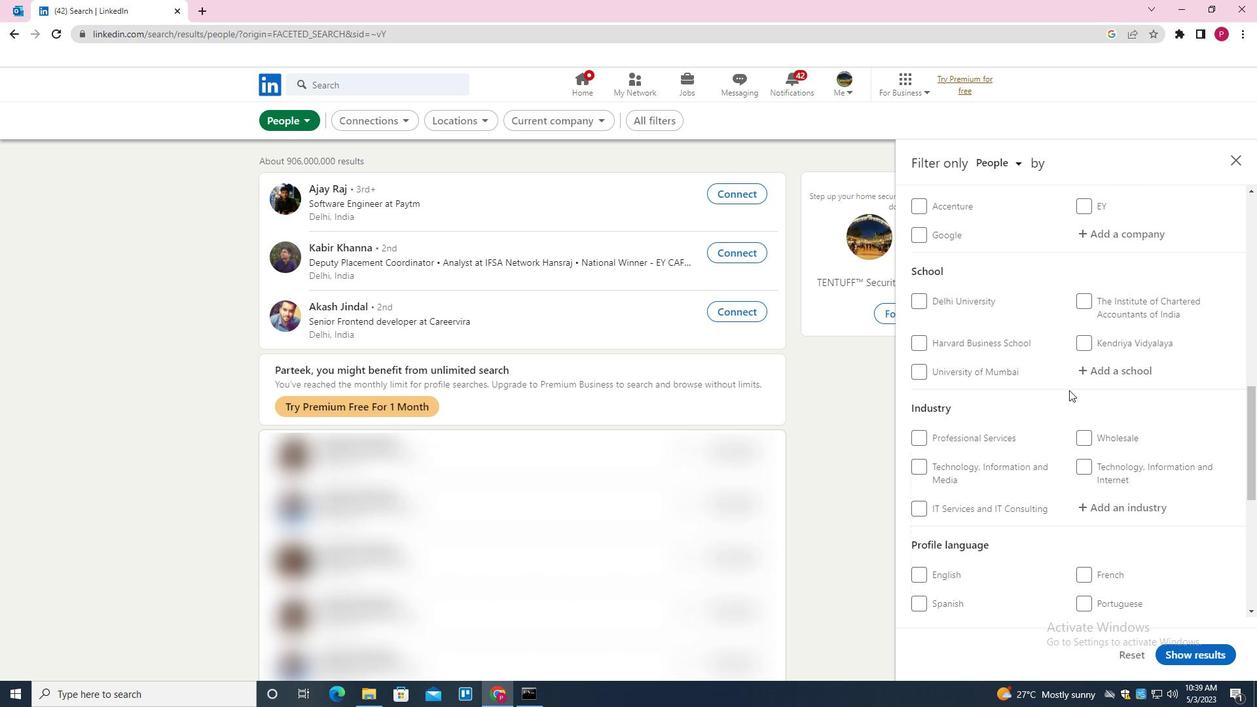 
Action: Mouse moved to (1086, 310)
Screenshot: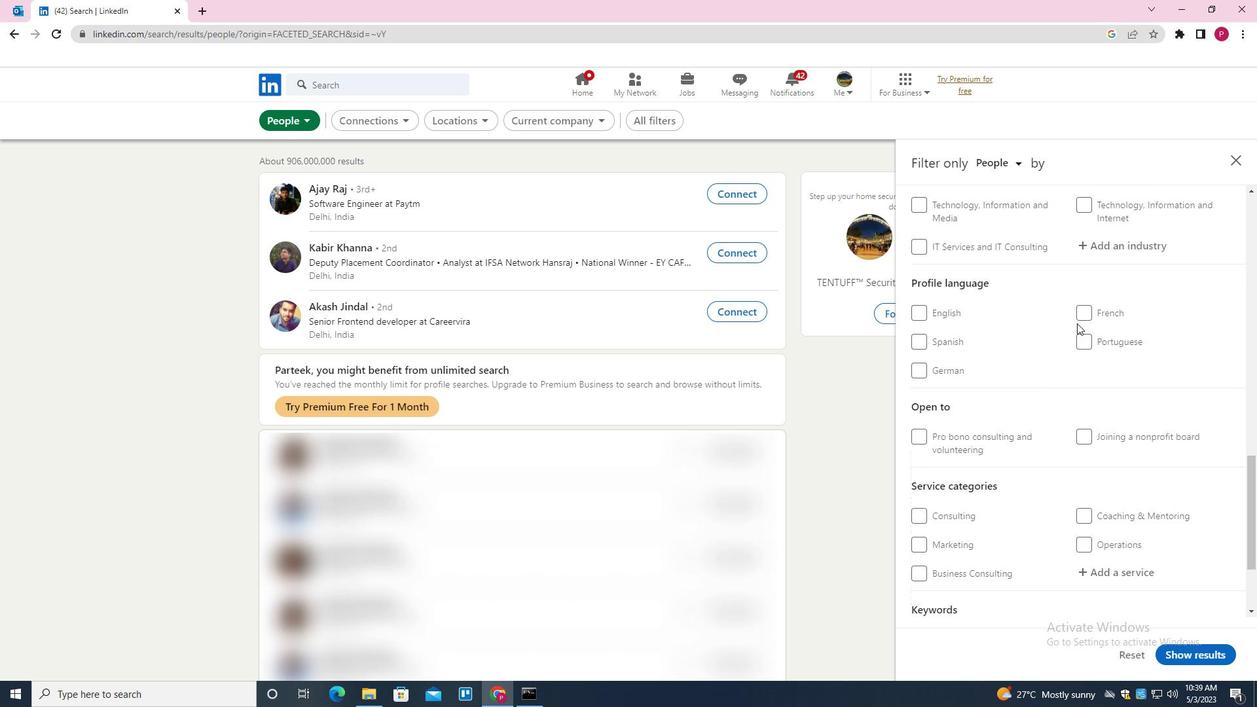 
Action: Mouse pressed left at (1086, 310)
Screenshot: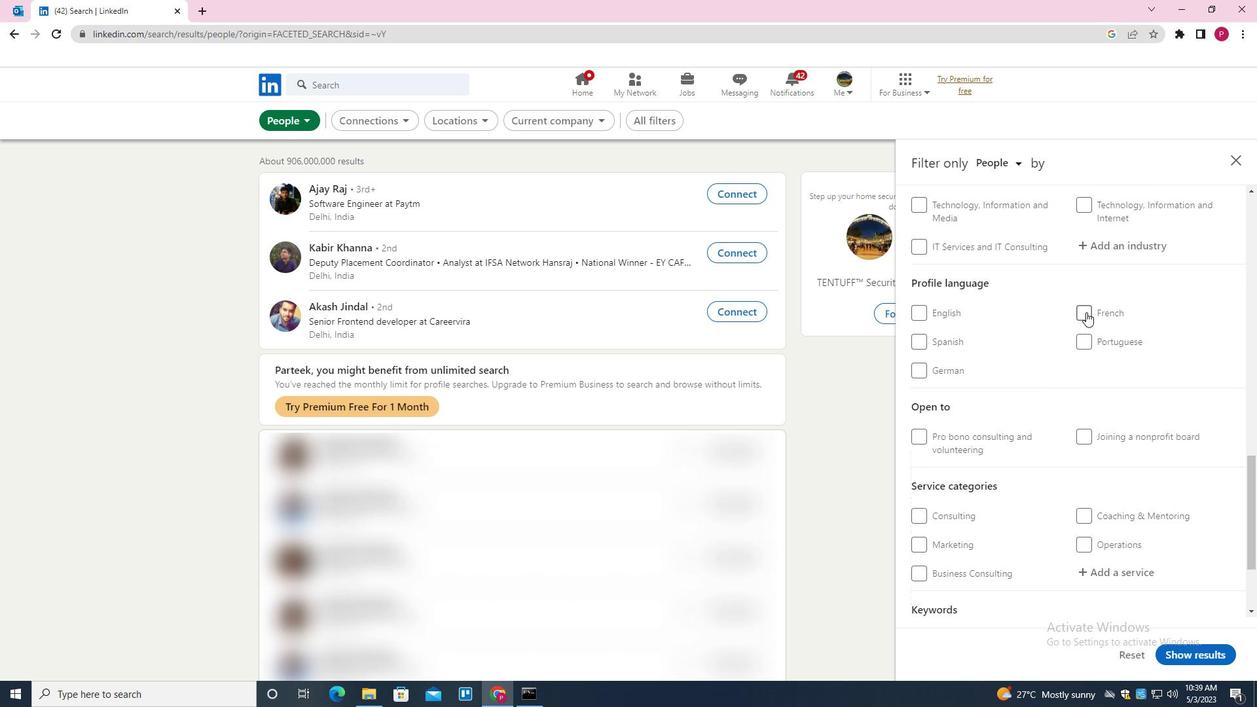 
Action: Mouse moved to (1033, 355)
Screenshot: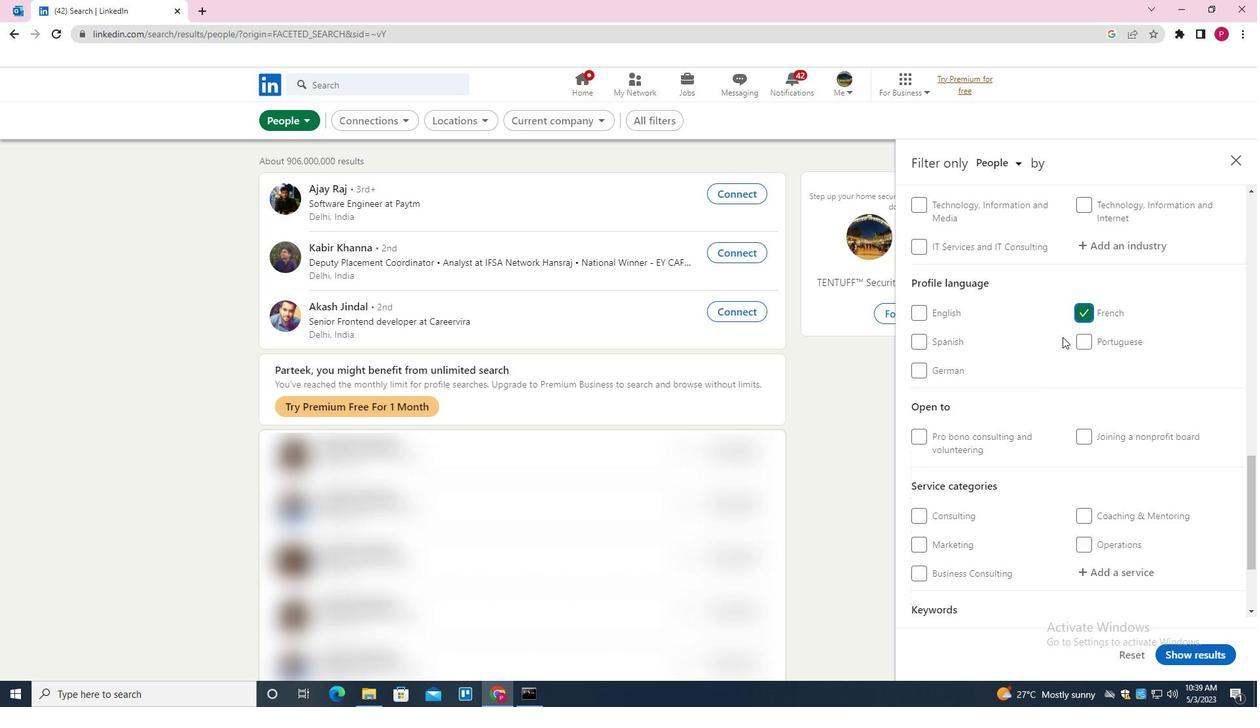 
Action: Mouse scrolled (1033, 356) with delta (0, 0)
Screenshot: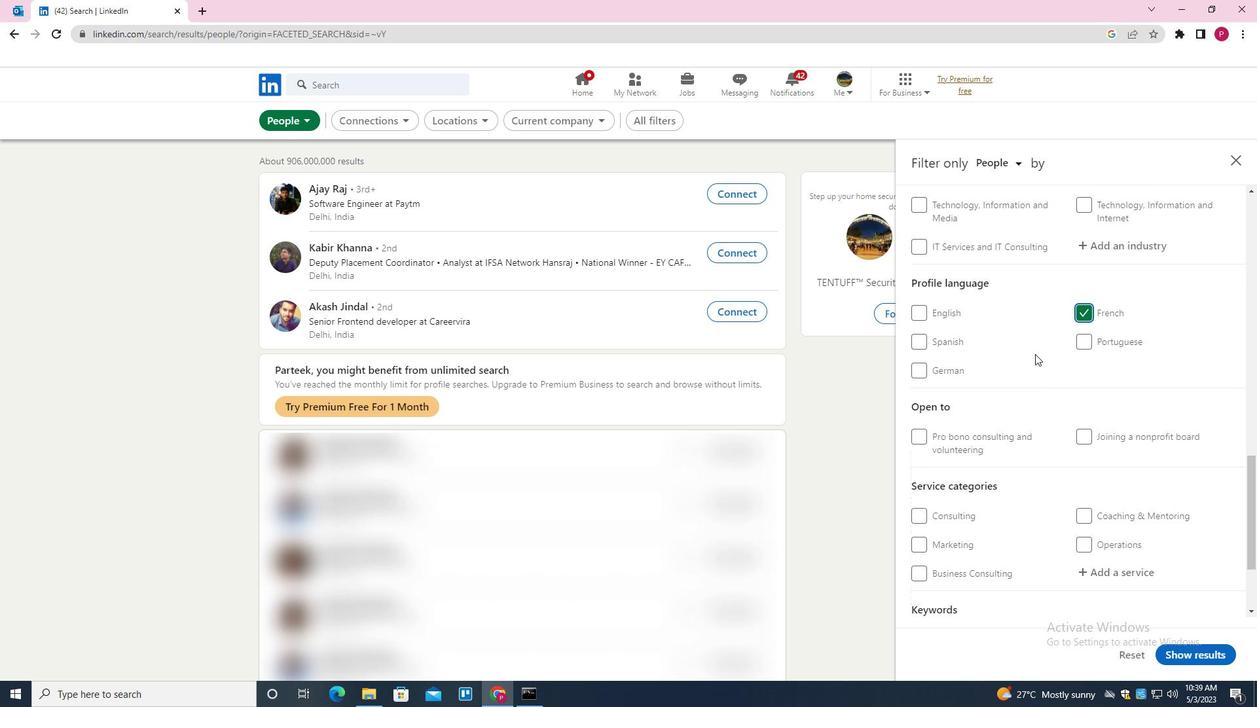 
Action: Mouse scrolled (1033, 356) with delta (0, 0)
Screenshot: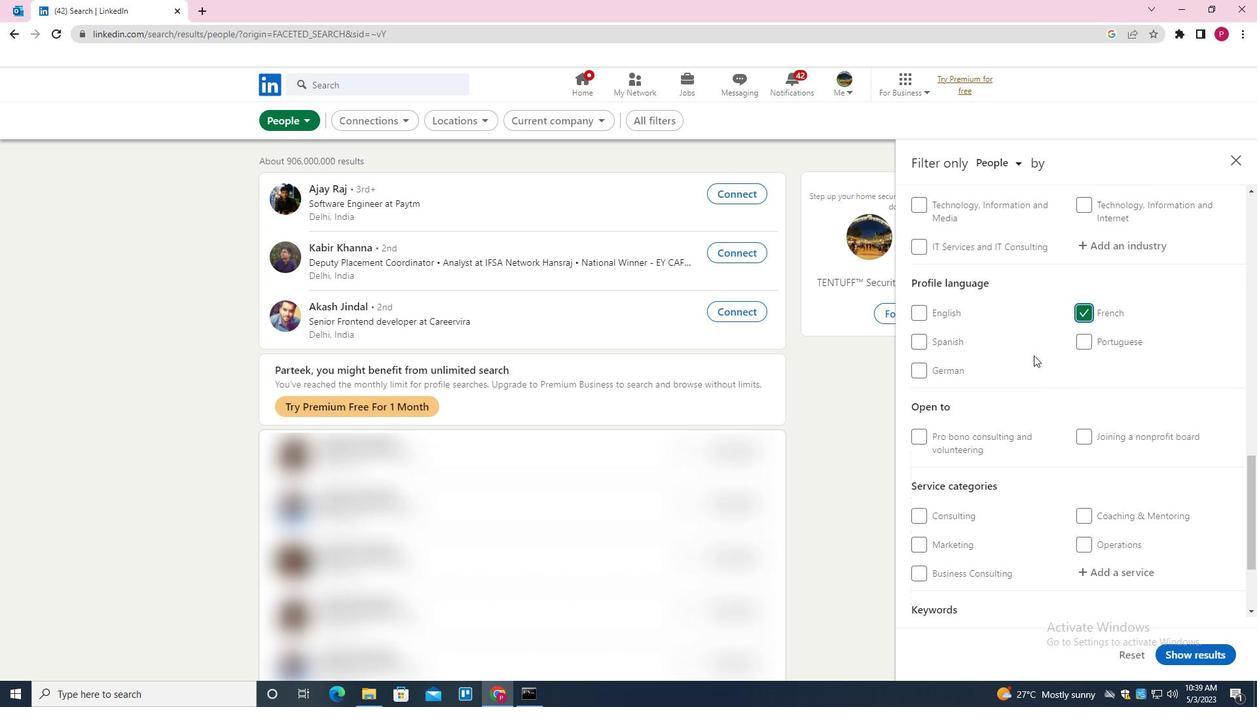 
Action: Mouse scrolled (1033, 356) with delta (0, 0)
Screenshot: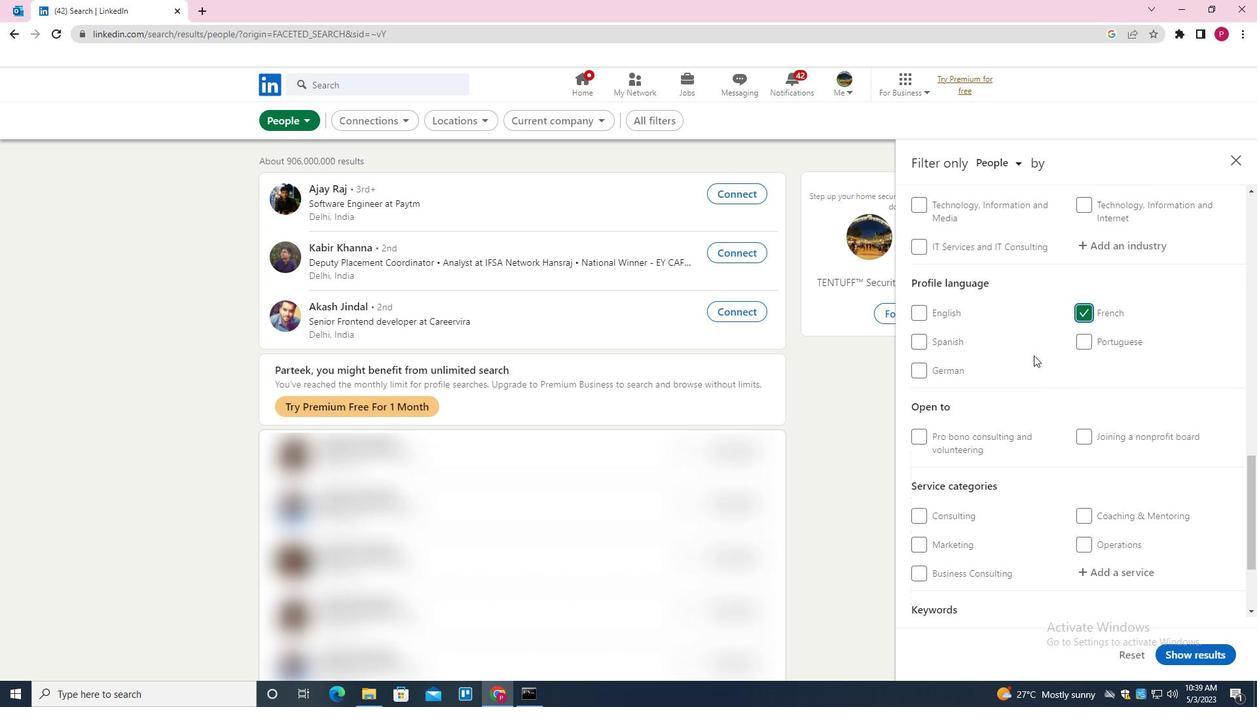 
Action: Mouse scrolled (1033, 356) with delta (0, 0)
Screenshot: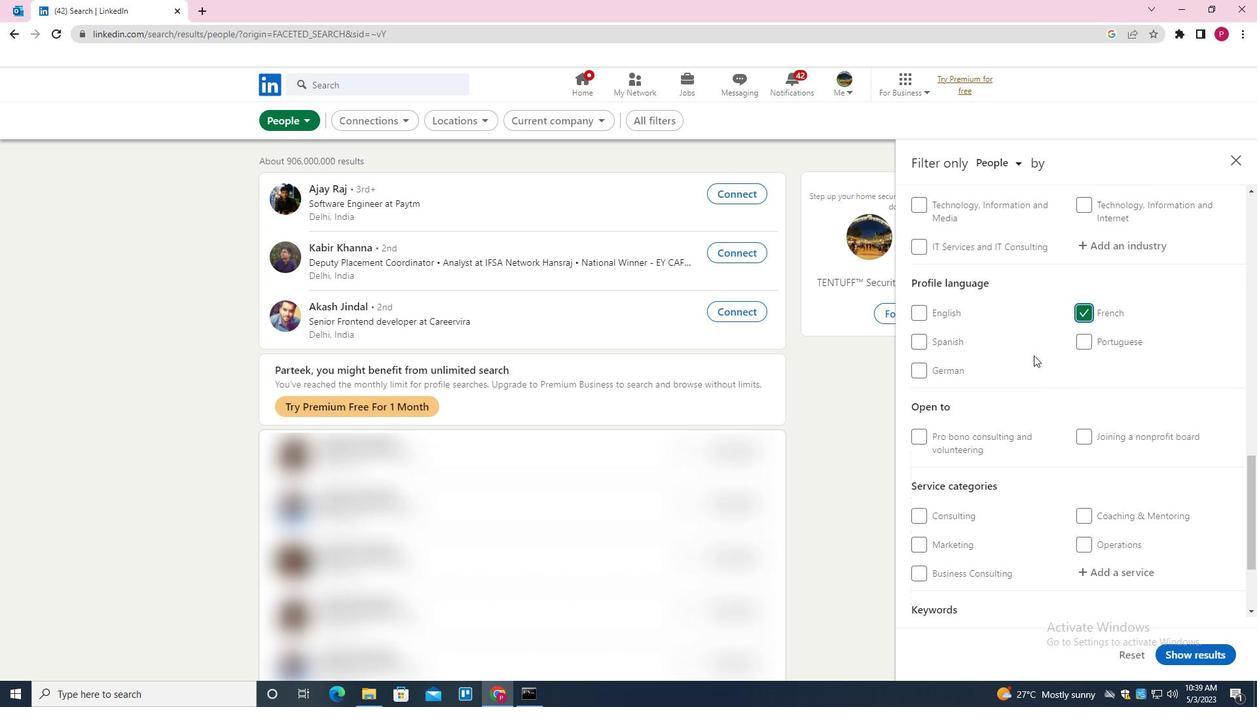 
Action: Mouse scrolled (1033, 356) with delta (0, 0)
Screenshot: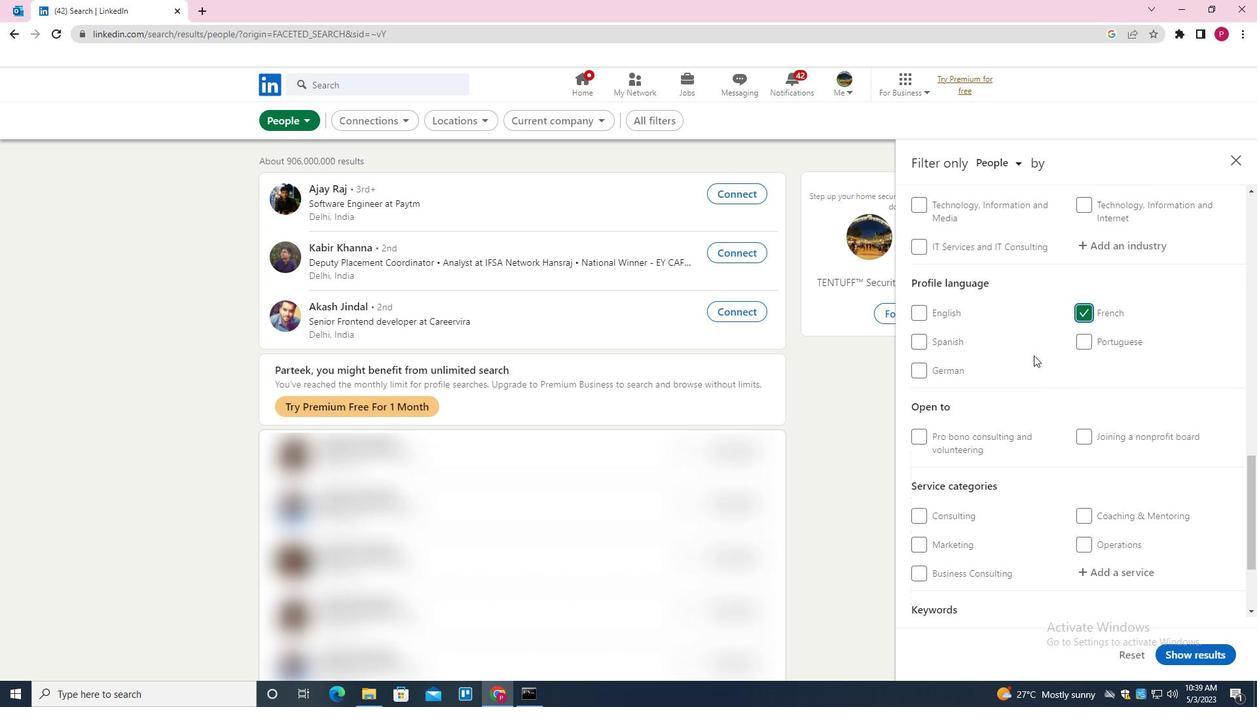 
Action: Mouse scrolled (1033, 356) with delta (0, 0)
Screenshot: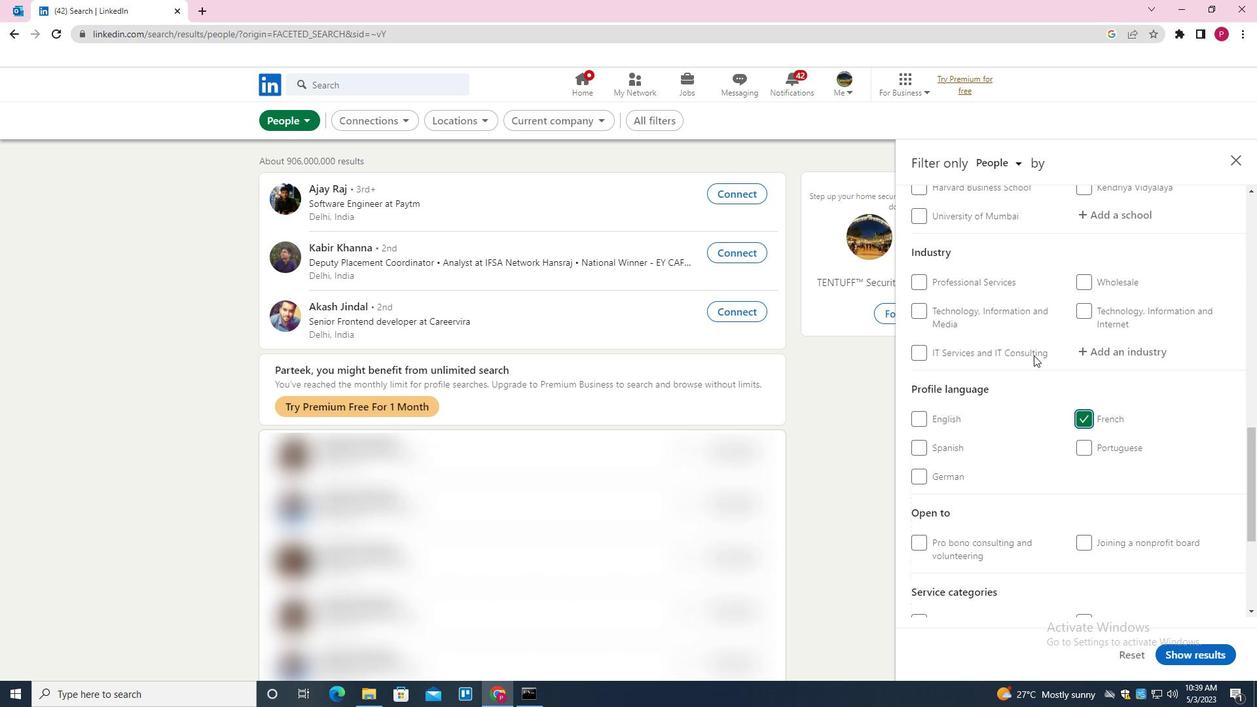 
Action: Mouse scrolled (1033, 356) with delta (0, 0)
Screenshot: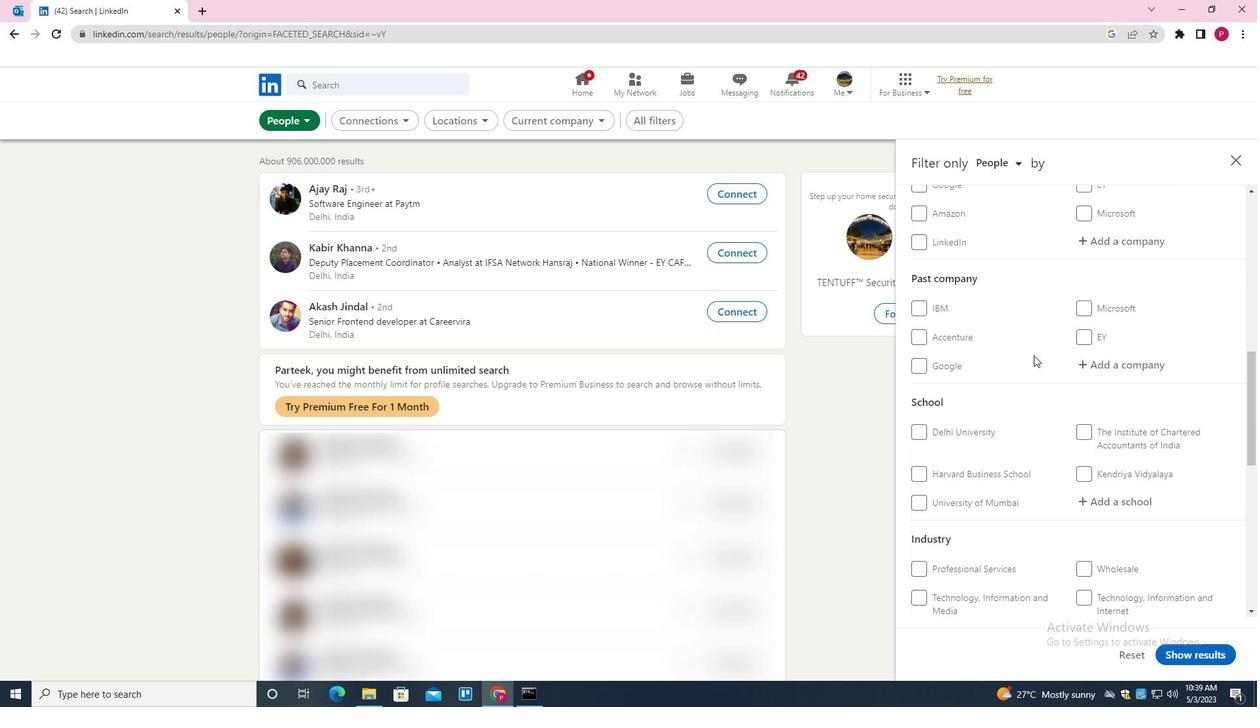
Action: Mouse moved to (1131, 305)
Screenshot: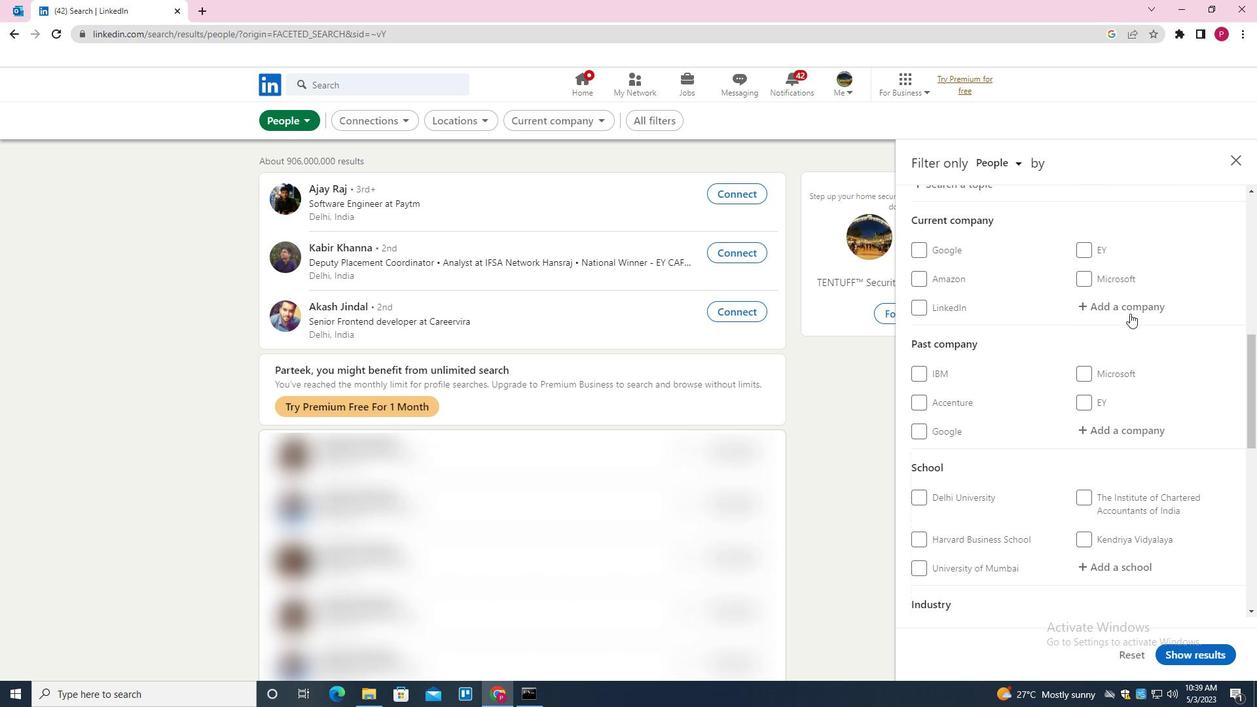 
Action: Mouse pressed left at (1131, 305)
Screenshot: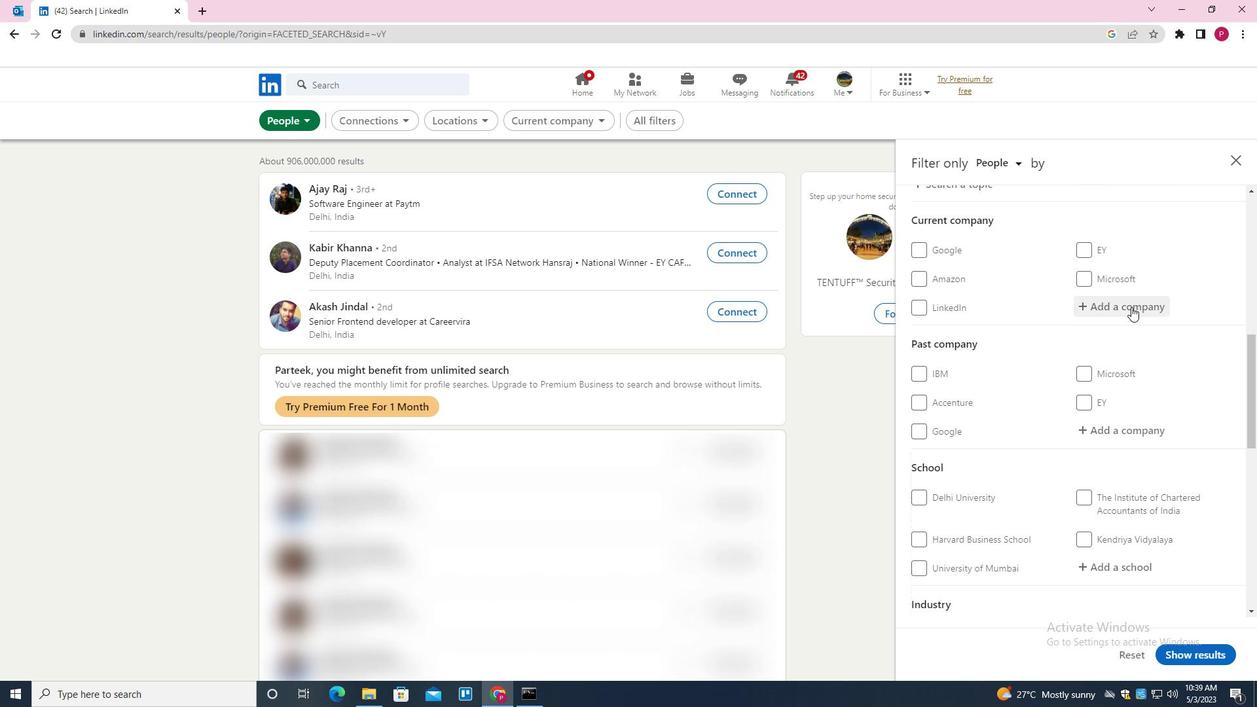 
Action: Key pressed <Key.shift><Key.shift><Key.shift><Key.shift><Key.shift><Key.shift><Key.shift><Key.shift><Key.shift><Key.shift><Key.shift><Key.shift><Key.shift><Key.shift><Key.shift><Key.shift><Key.shift><Key.shift><Key.shift>CLASSPLUS<Key.down><Key.enter>
Screenshot: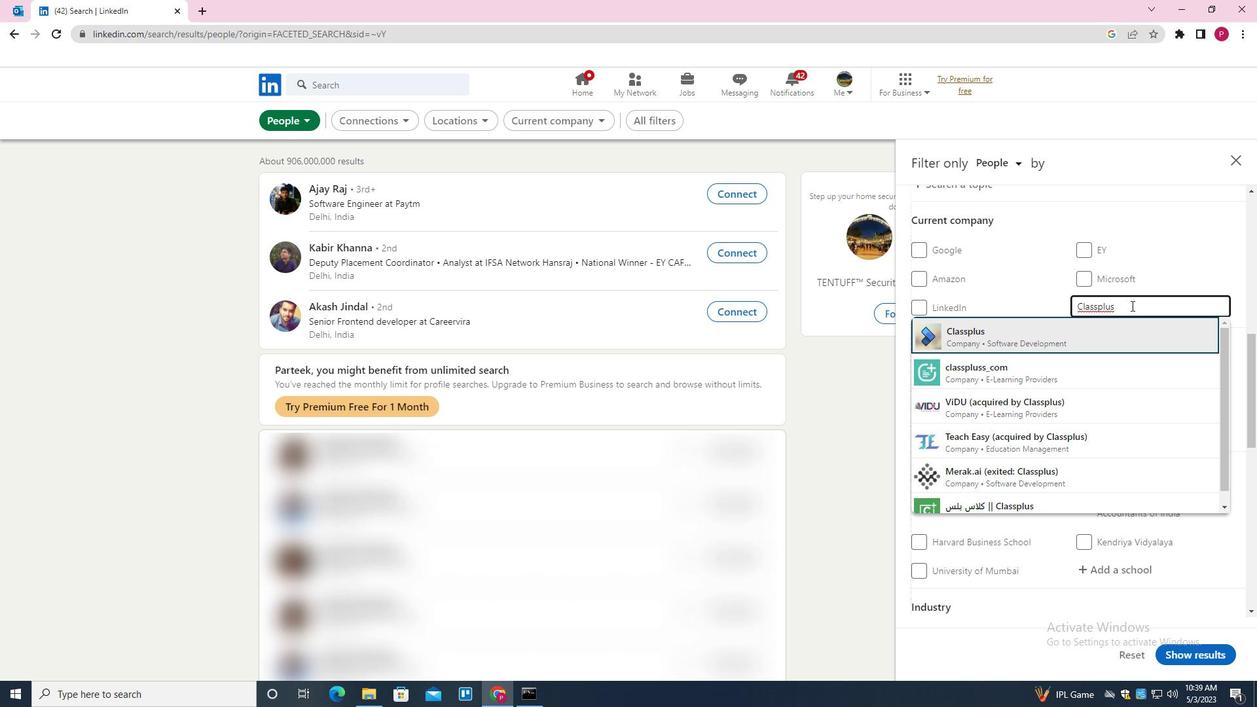 
Action: Mouse moved to (1097, 347)
Screenshot: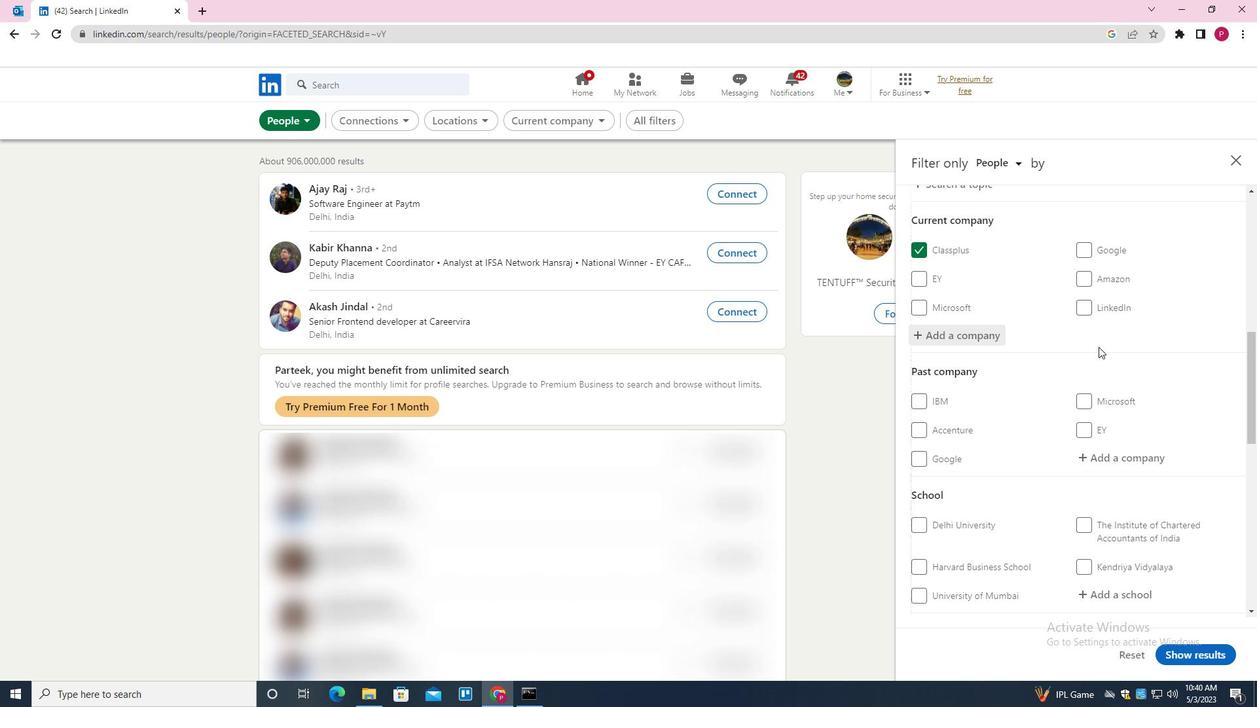 
Action: Mouse scrolled (1097, 346) with delta (0, 0)
Screenshot: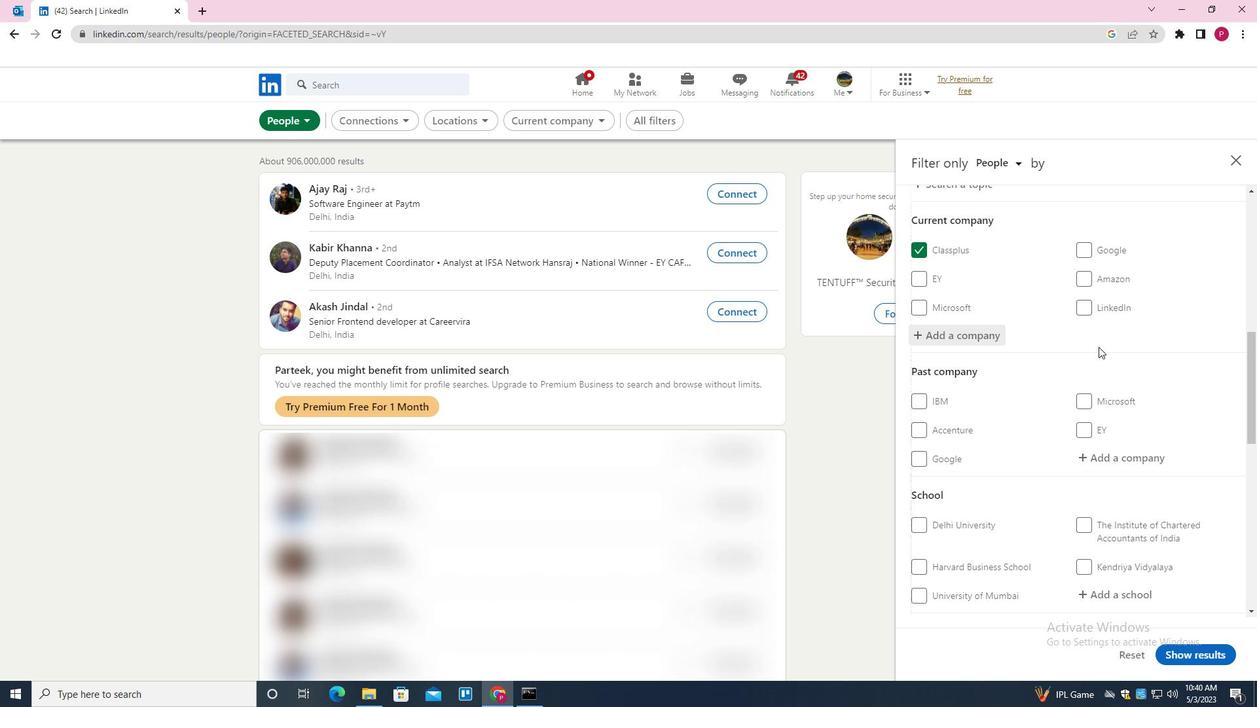 
Action: Mouse moved to (1097, 347)
Screenshot: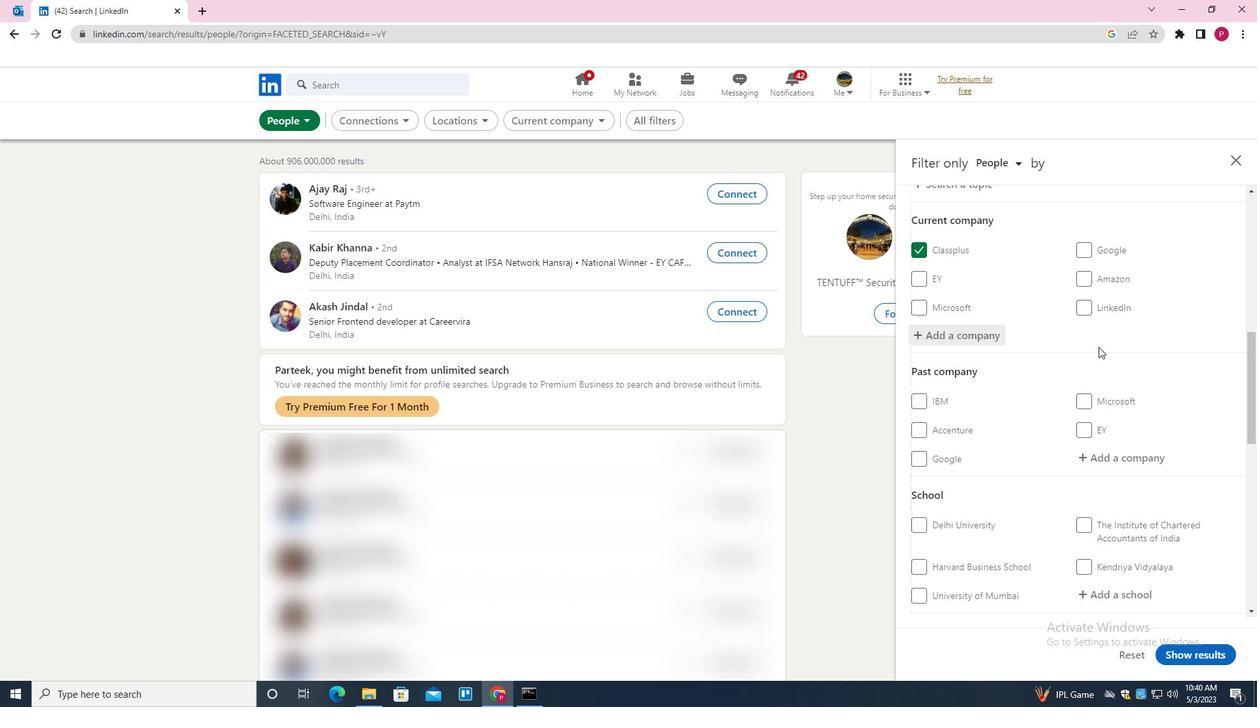 
Action: Mouse scrolled (1097, 346) with delta (0, 0)
Screenshot: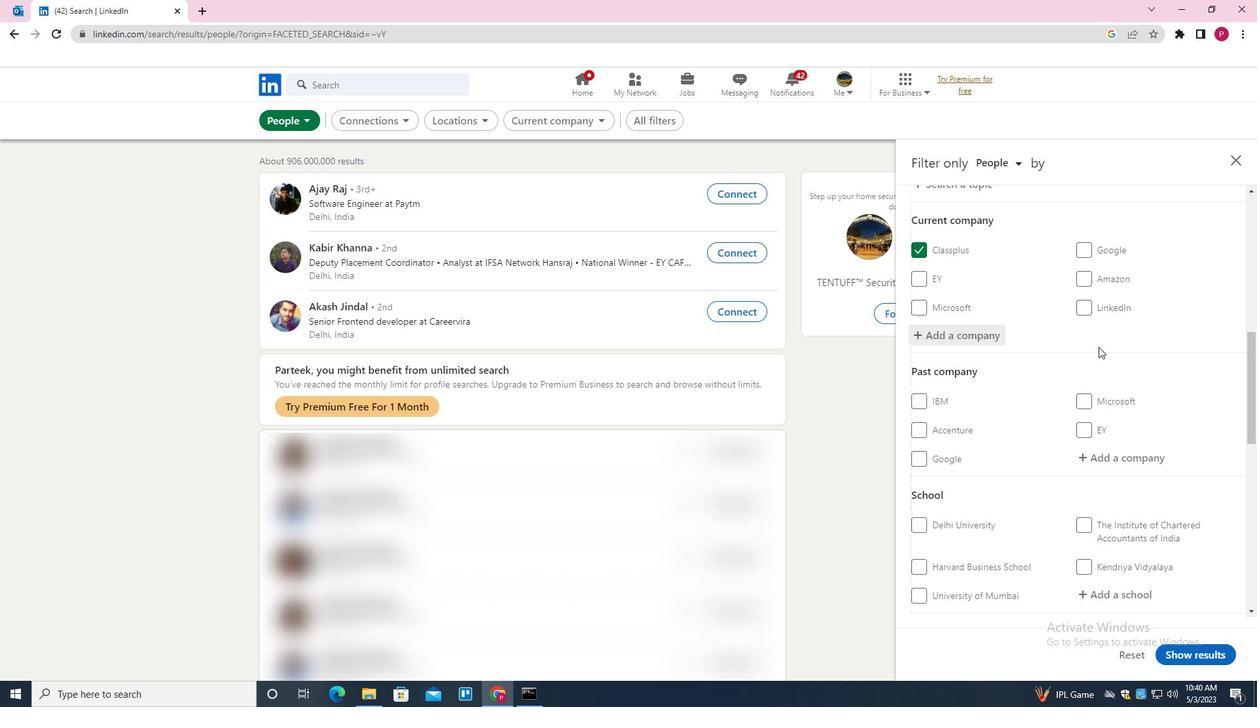 
Action: Mouse moved to (1096, 347)
Screenshot: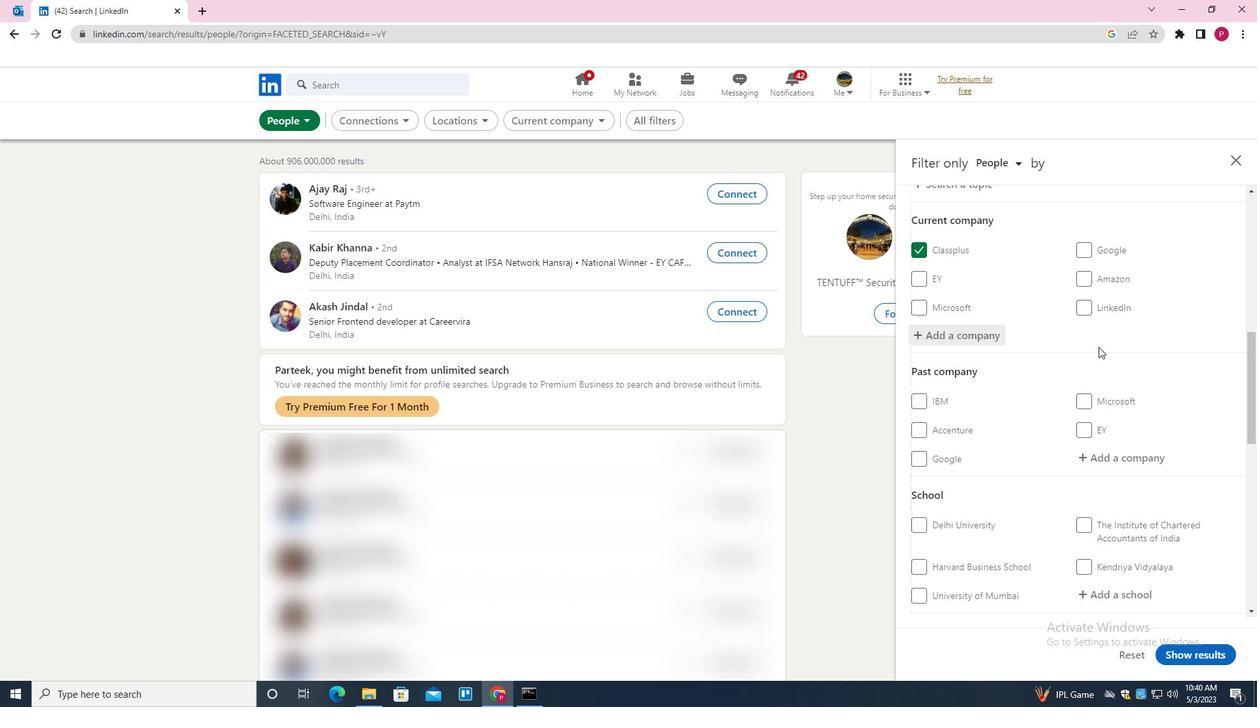 
Action: Mouse scrolled (1096, 346) with delta (0, 0)
Screenshot: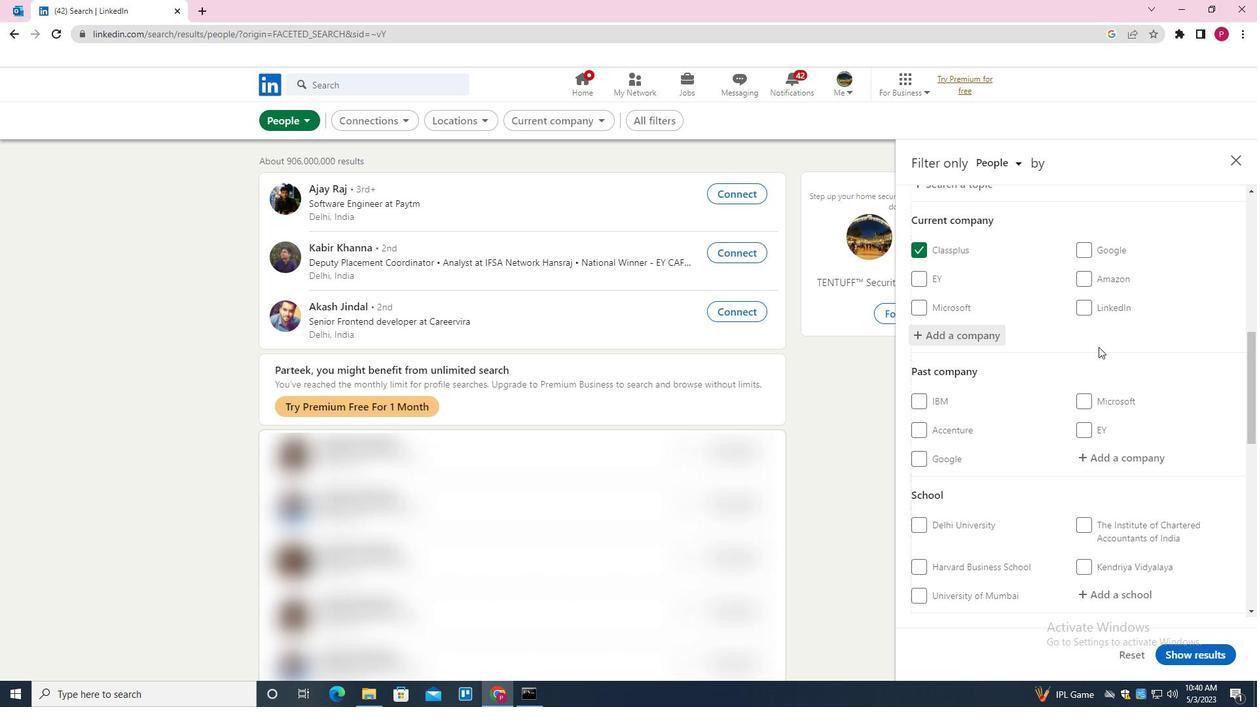 
Action: Mouse moved to (1095, 348)
Screenshot: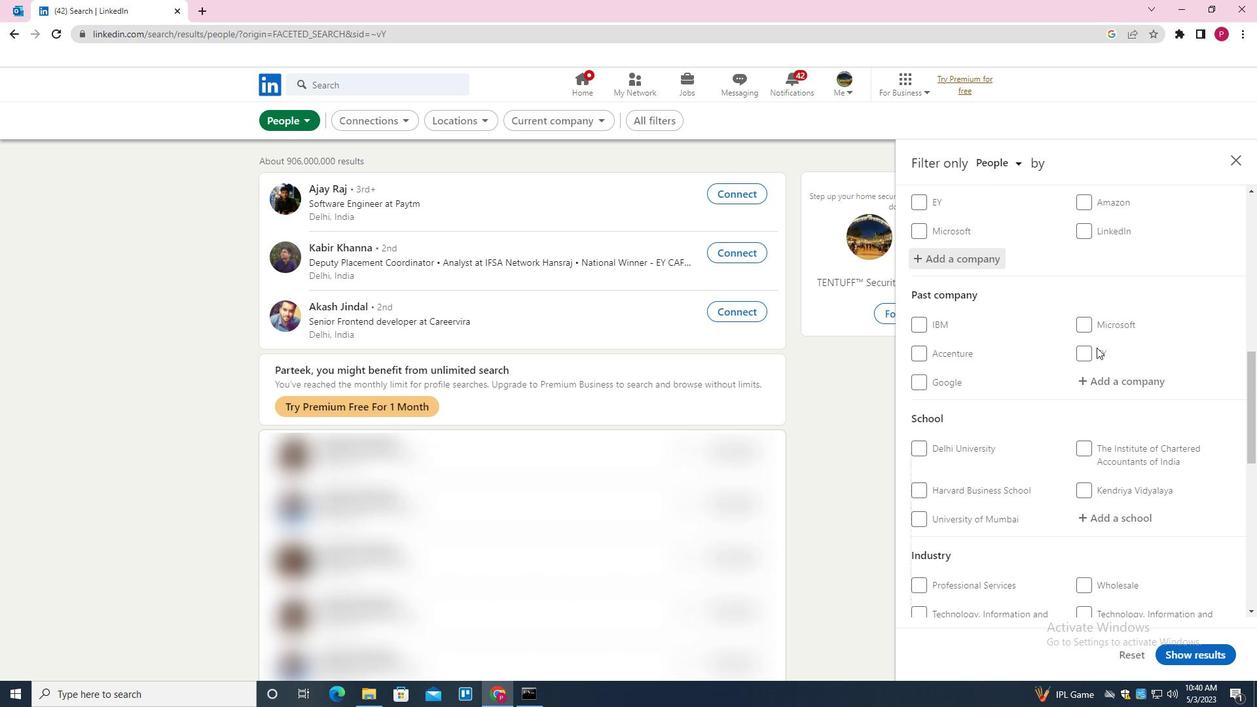 
Action: Mouse scrolled (1095, 347) with delta (0, 0)
Screenshot: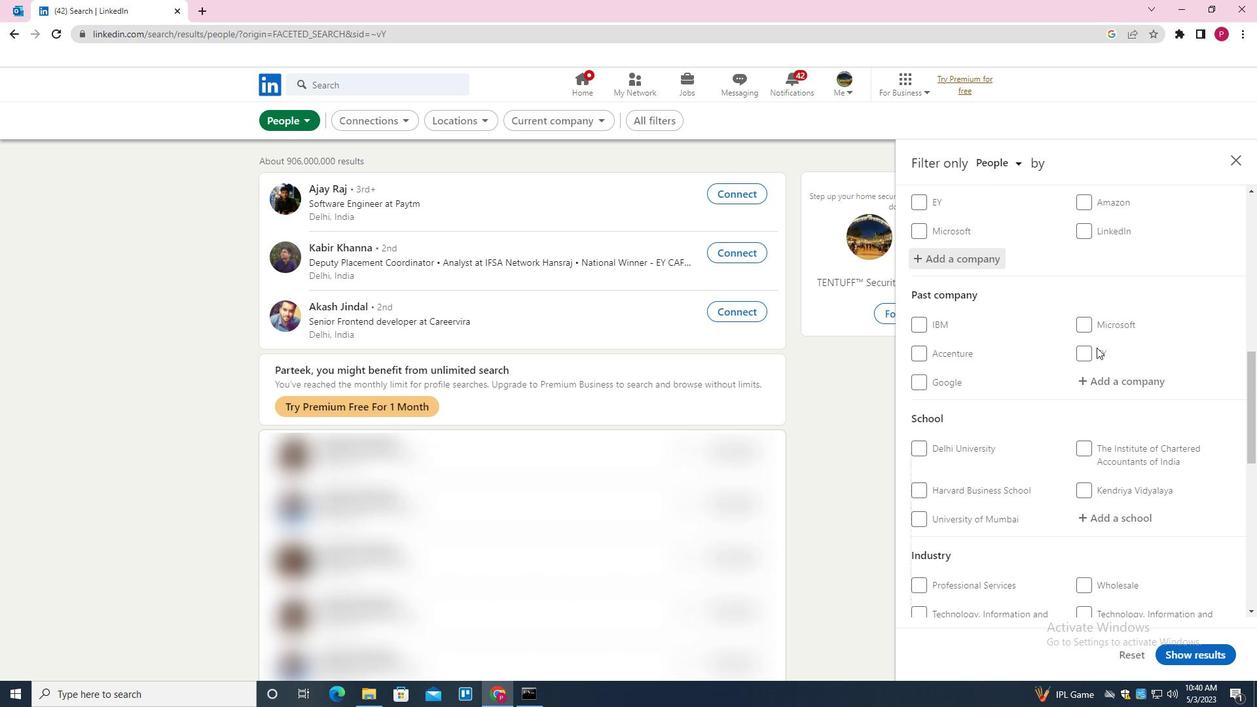 
Action: Mouse moved to (1109, 326)
Screenshot: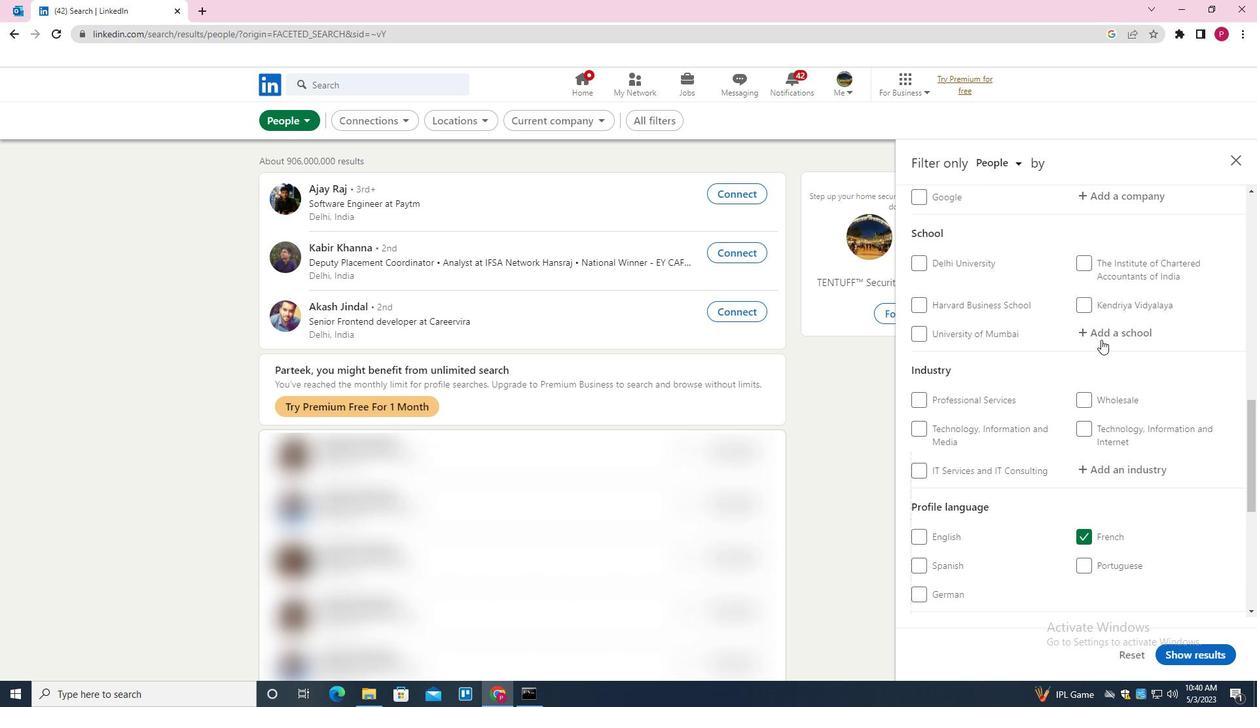 
Action: Mouse pressed left at (1109, 326)
Screenshot: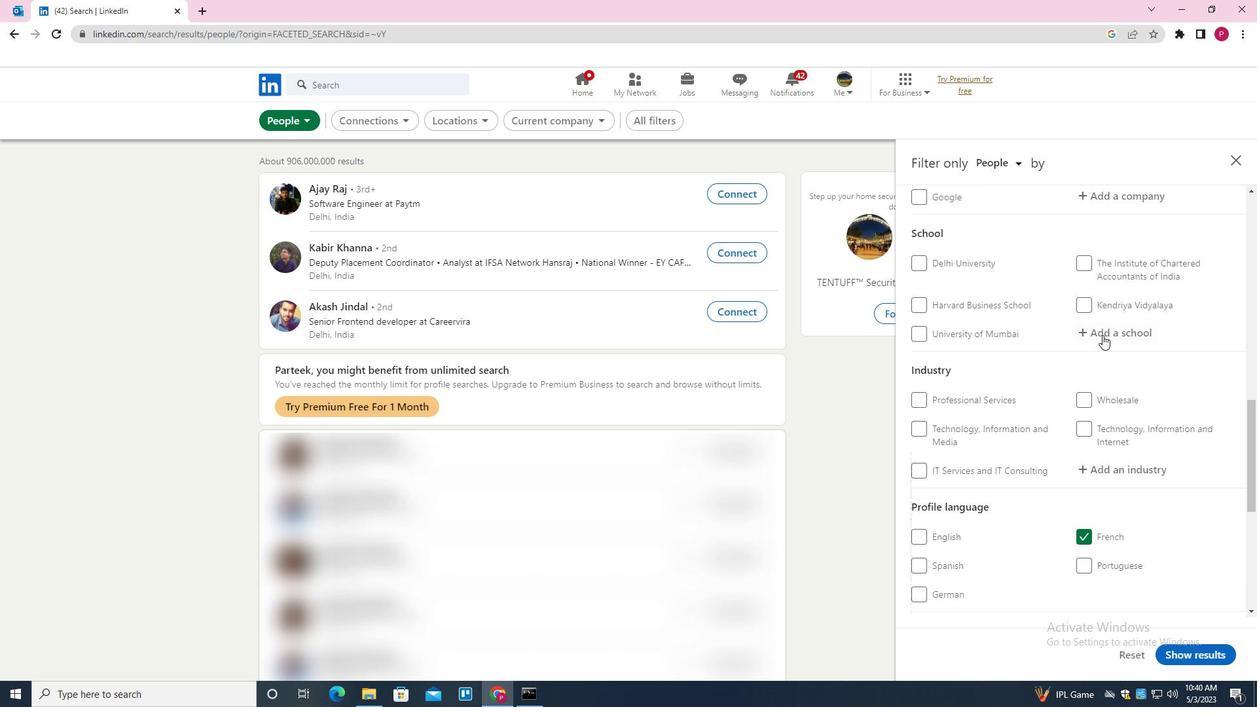 
Action: Key pressed <Key.shift><Key.shift><Key.shift><Key.shift><Key.shift><Key.shift><Key.shift><Key.shift><Key.shift><Key.shift><Key.shift><Key.shift><Key.shift><Key.shift><Key.shift><Key.shift><Key.shift><Key.shift><Key.shift><Key.shift><Key.shift><Key.shift><Key.shift><Key.shift><Key.shift><Key.shift><Key.shift><Key.shift><Key.shift><Key.shift><Key.shift><Key.shift><Key.shift>BANARAS<Key.space><Key.shift><Key.shift><Key.shift><Key.shift>HINDU<Key.space><Key.shift><Key.shift><Key.shift><Key.shift>UNIVERSITY<Key.down><Key.enter>
Screenshot: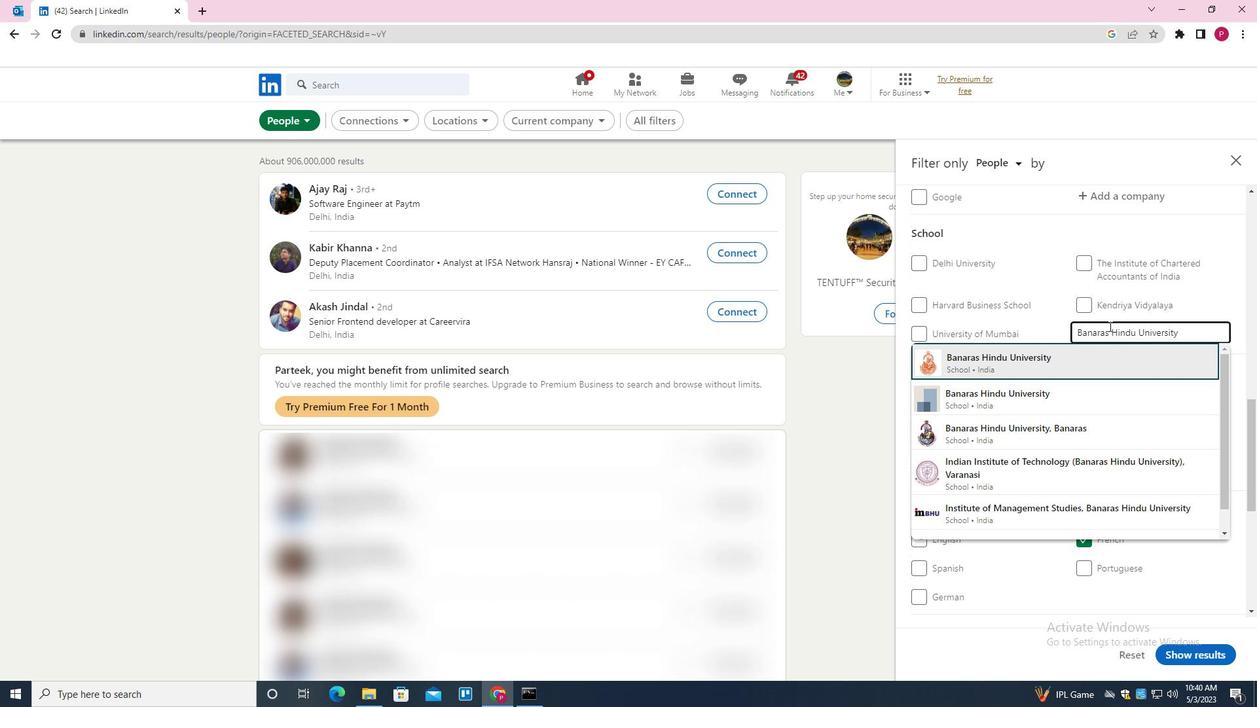 
Action: Mouse moved to (1102, 343)
Screenshot: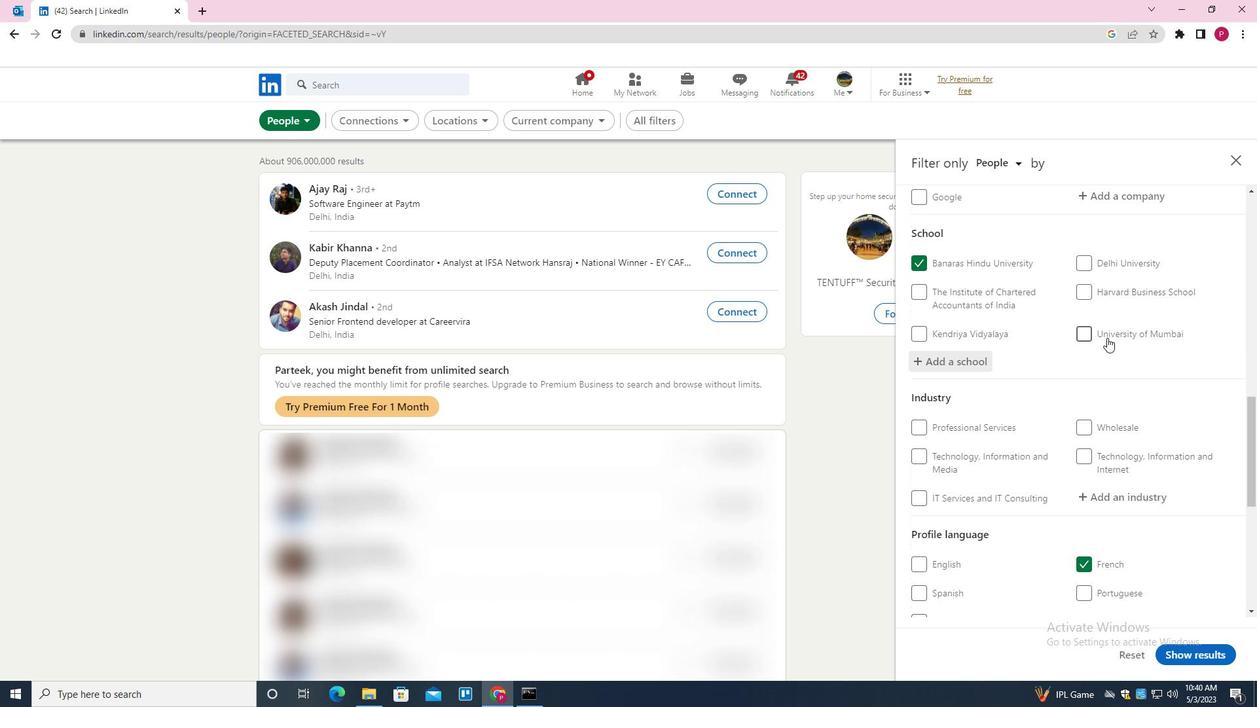 
Action: Mouse scrolled (1102, 342) with delta (0, 0)
Screenshot: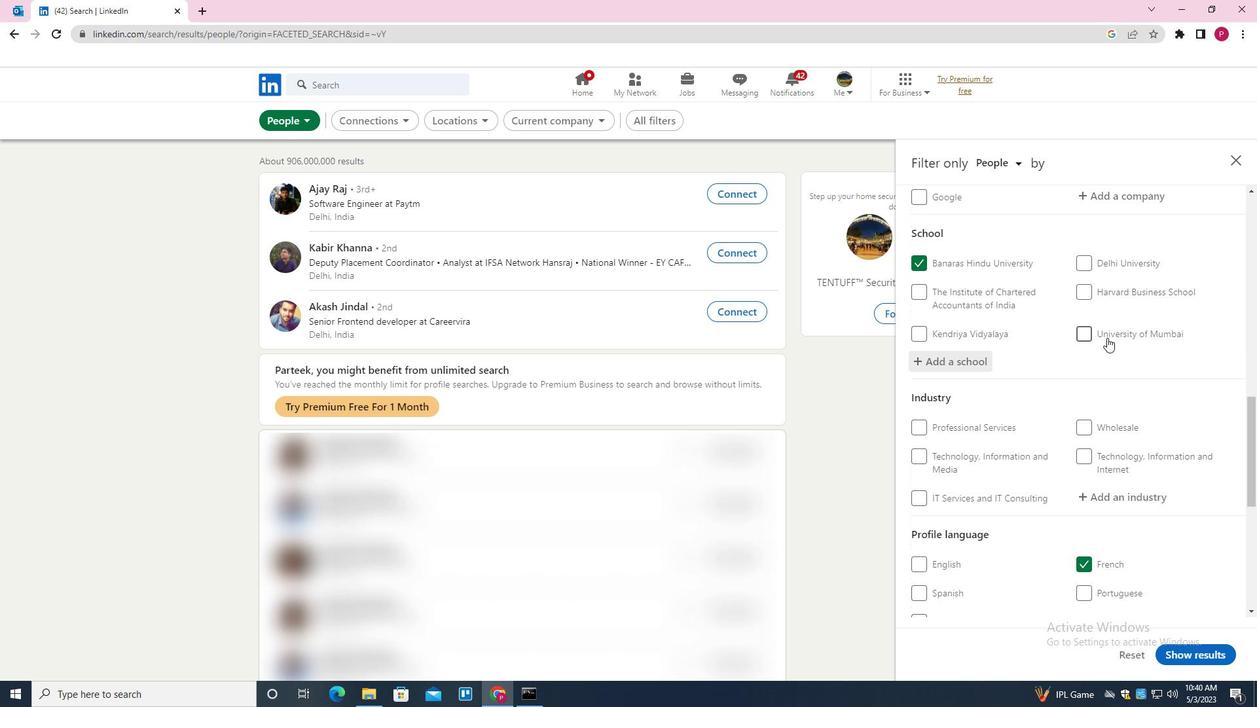 
Action: Mouse moved to (1101, 343)
Screenshot: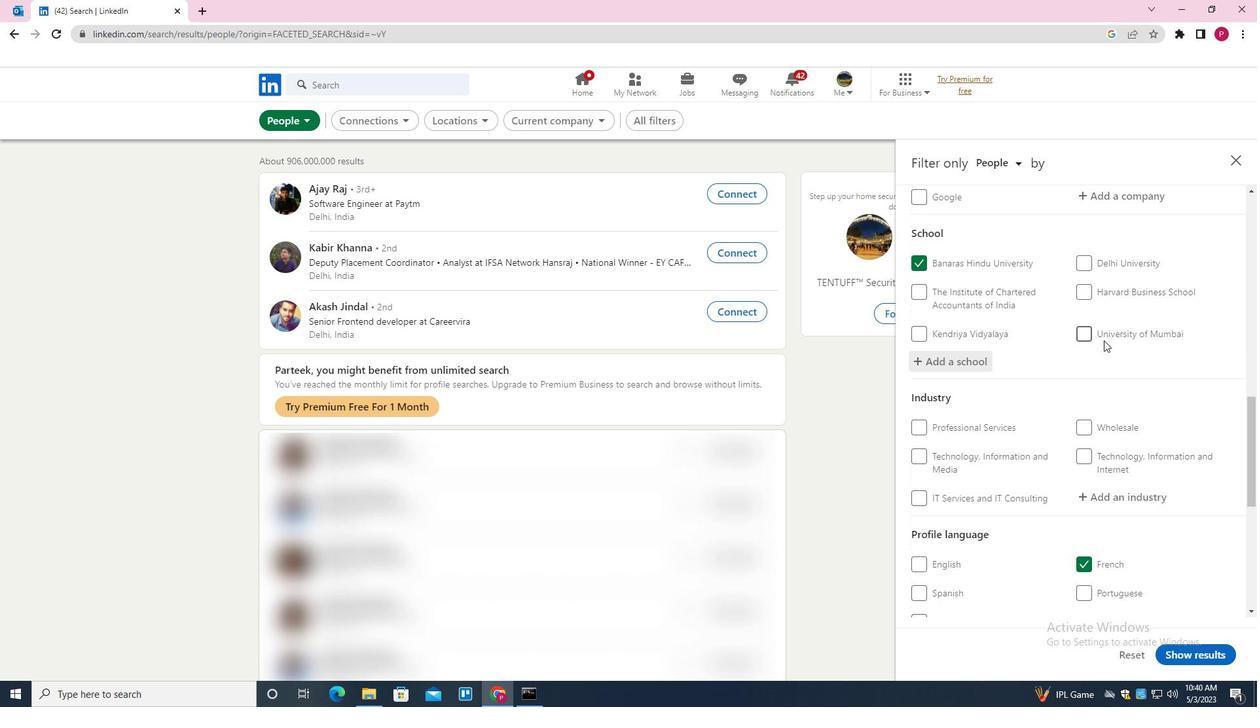 
Action: Mouse scrolled (1101, 343) with delta (0, 0)
Screenshot: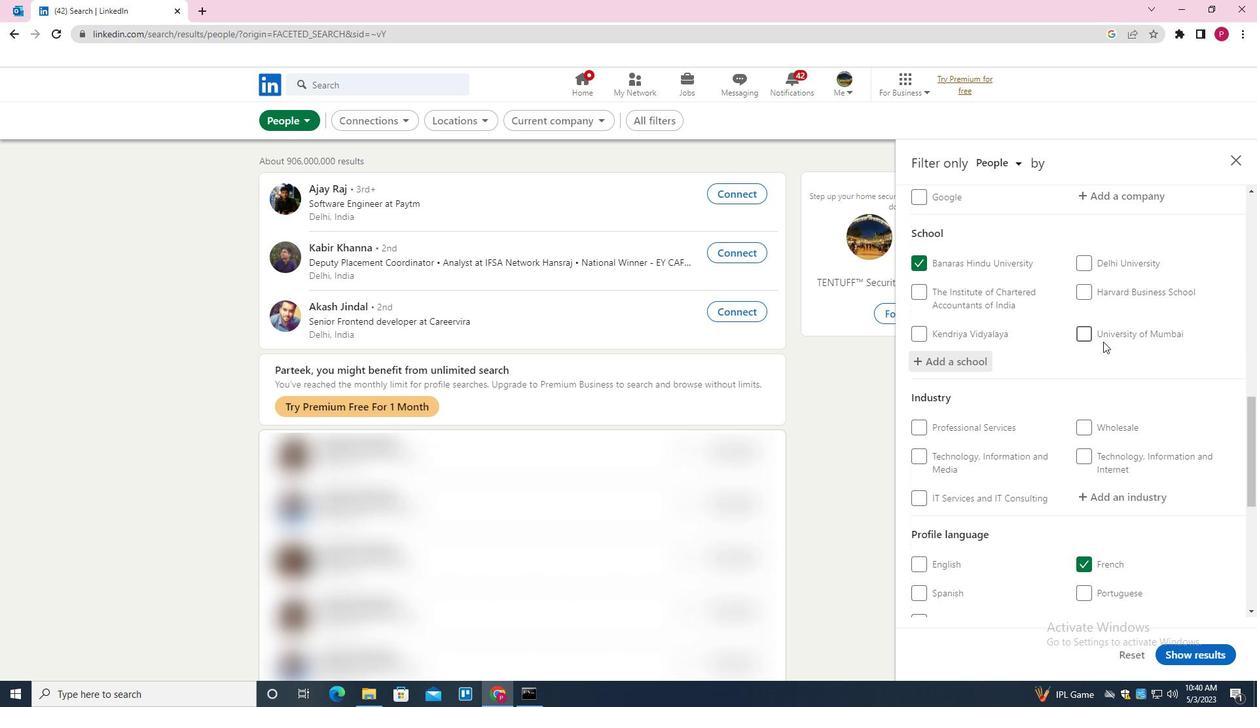 
Action: Mouse scrolled (1101, 343) with delta (0, 0)
Screenshot: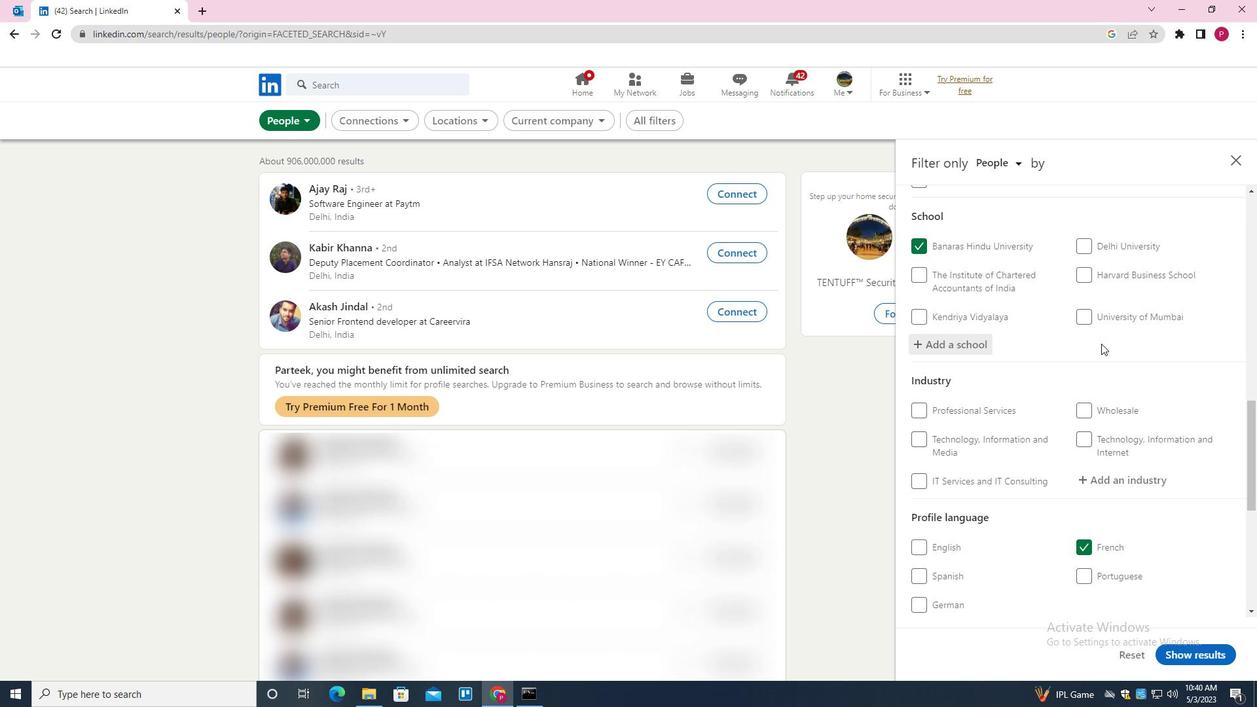 
Action: Mouse moved to (1117, 303)
Screenshot: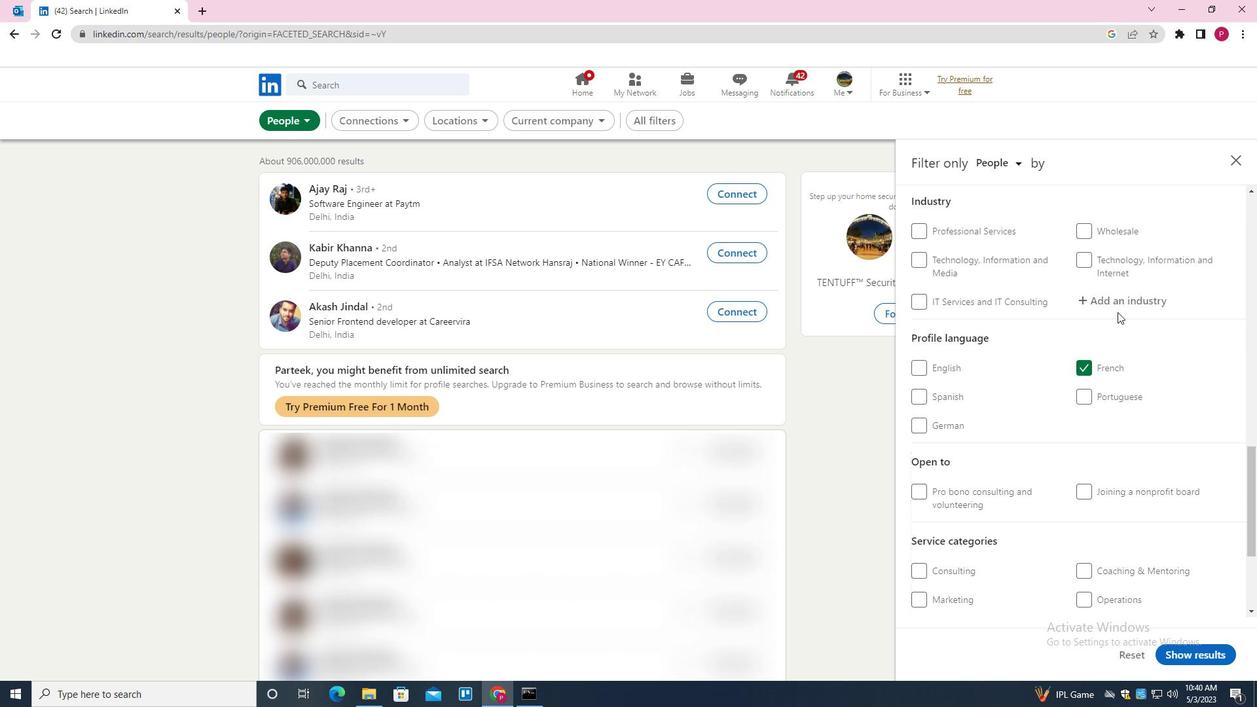 
Action: Mouse pressed left at (1117, 303)
Screenshot: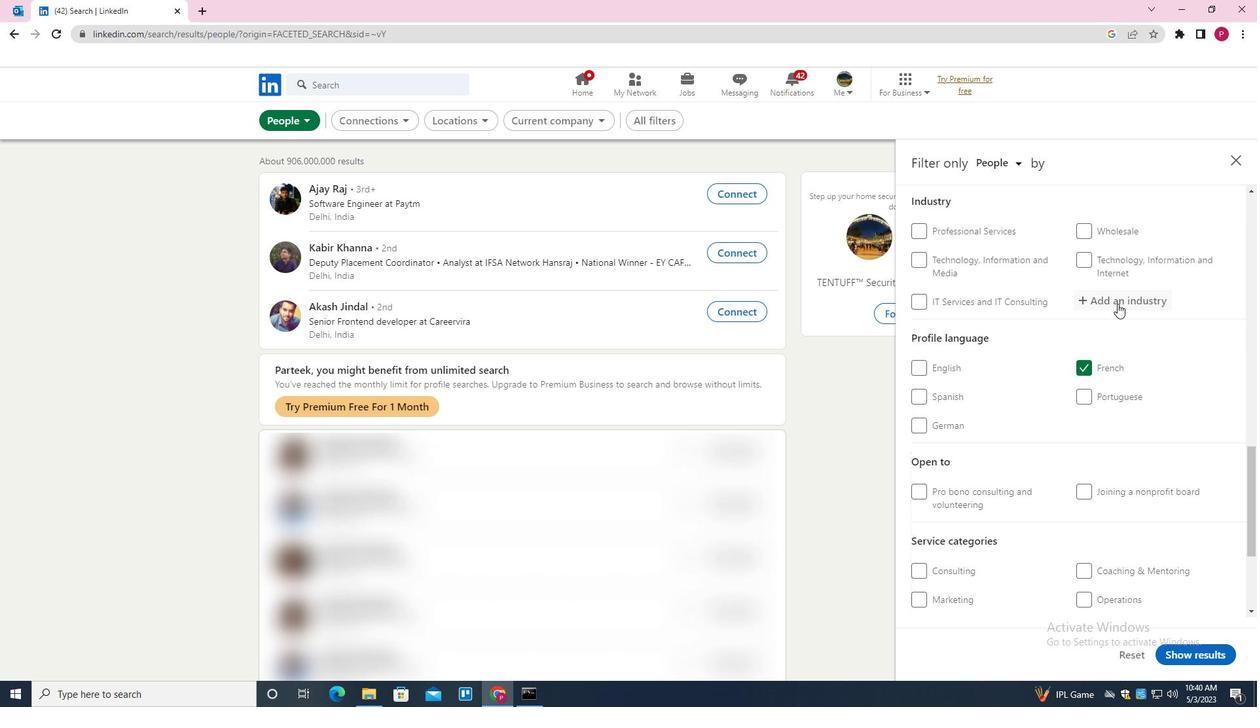 
Action: Key pressed <Key.shift>INSURANCE<Key.space>AND<Key.space><Key.shift>EMPLOYEES<Key.space><Key.shift><Key.backspace><Key.backspace><Key.backspace><Key.backspace>EE<Key.space><Key.shift><Key.shift><Key.shift><Key.shift>N<Key.backspace>BENEFIT<Key.space><Key.shift>FUNDS<Key.down><Key.enter>
Screenshot: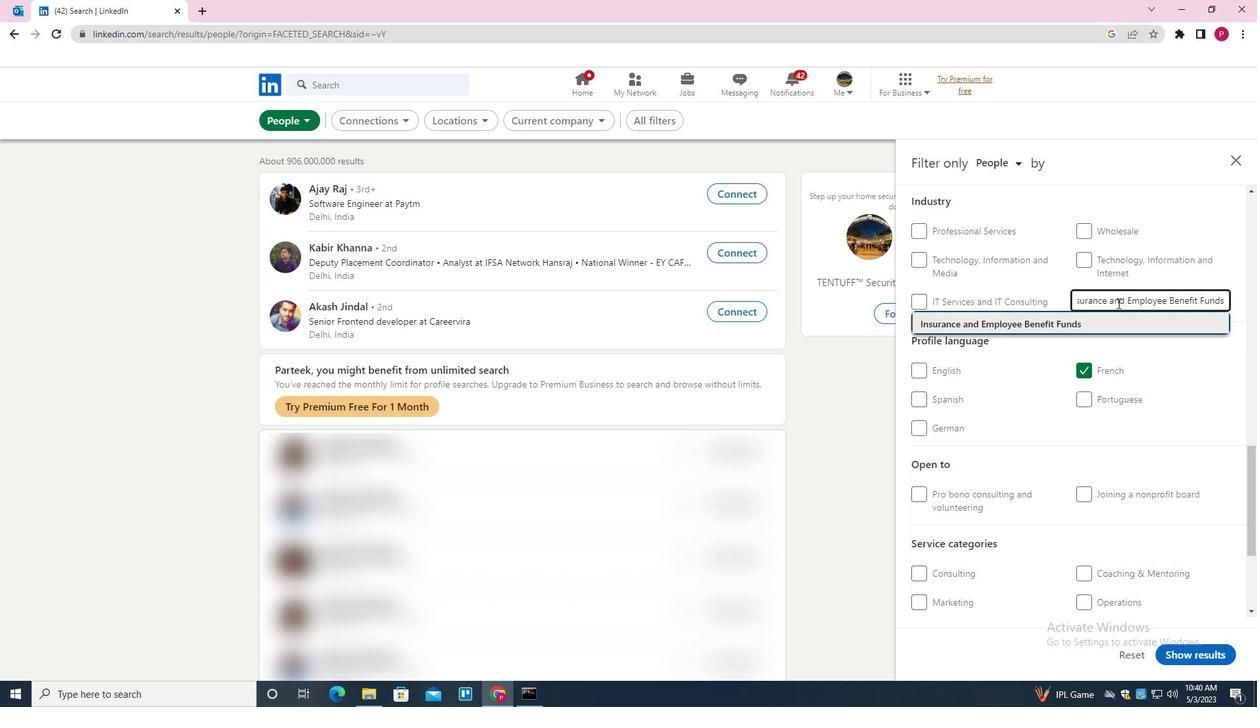 
Action: Mouse moved to (1084, 342)
Screenshot: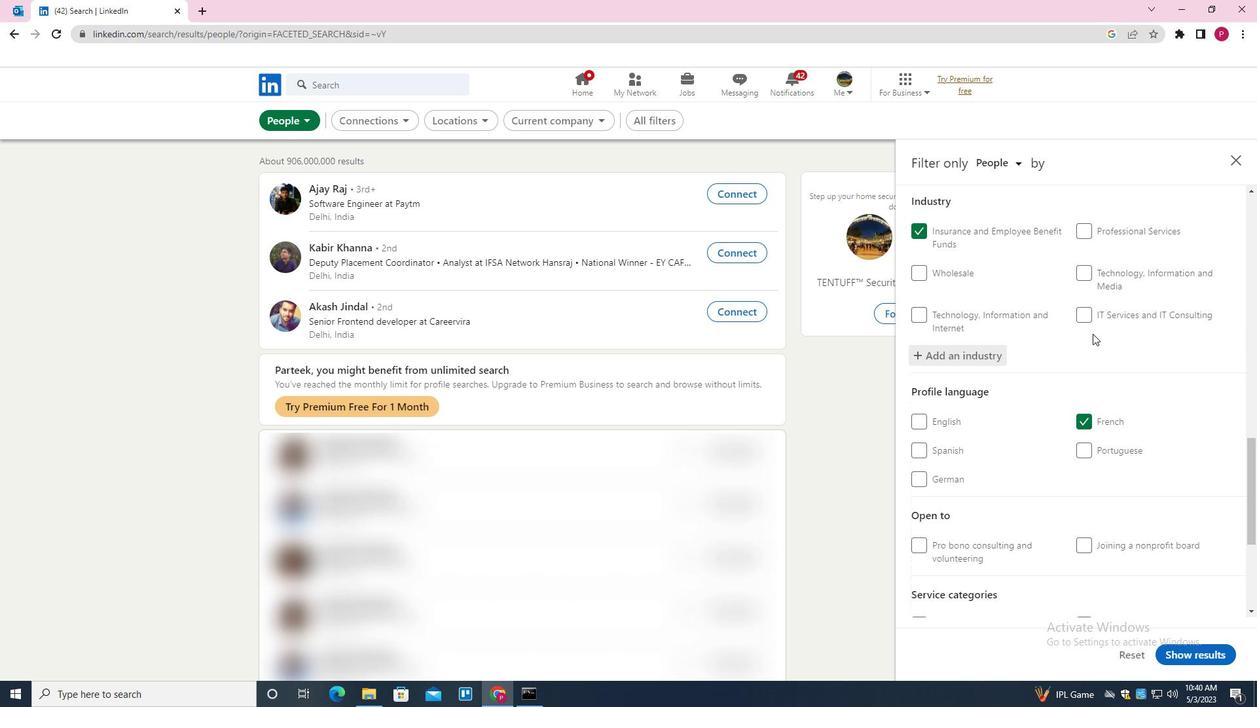 
Action: Mouse scrolled (1084, 341) with delta (0, 0)
Screenshot: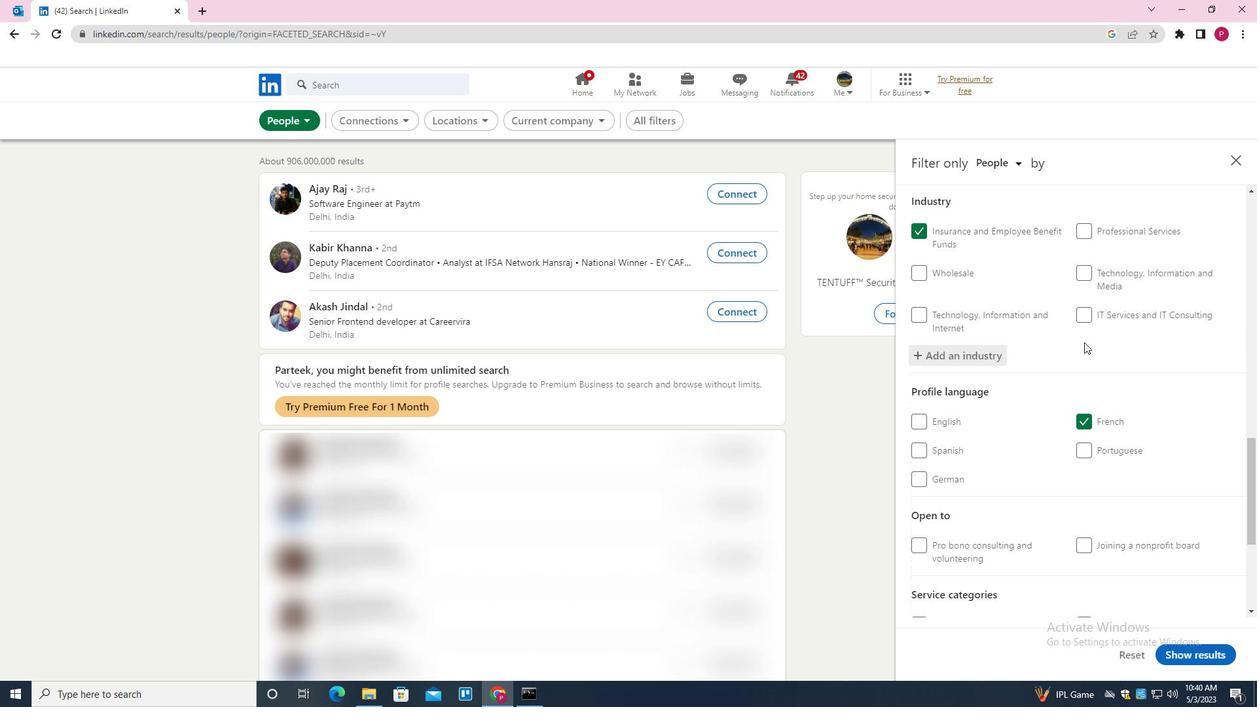 
Action: Mouse scrolled (1084, 341) with delta (0, 0)
Screenshot: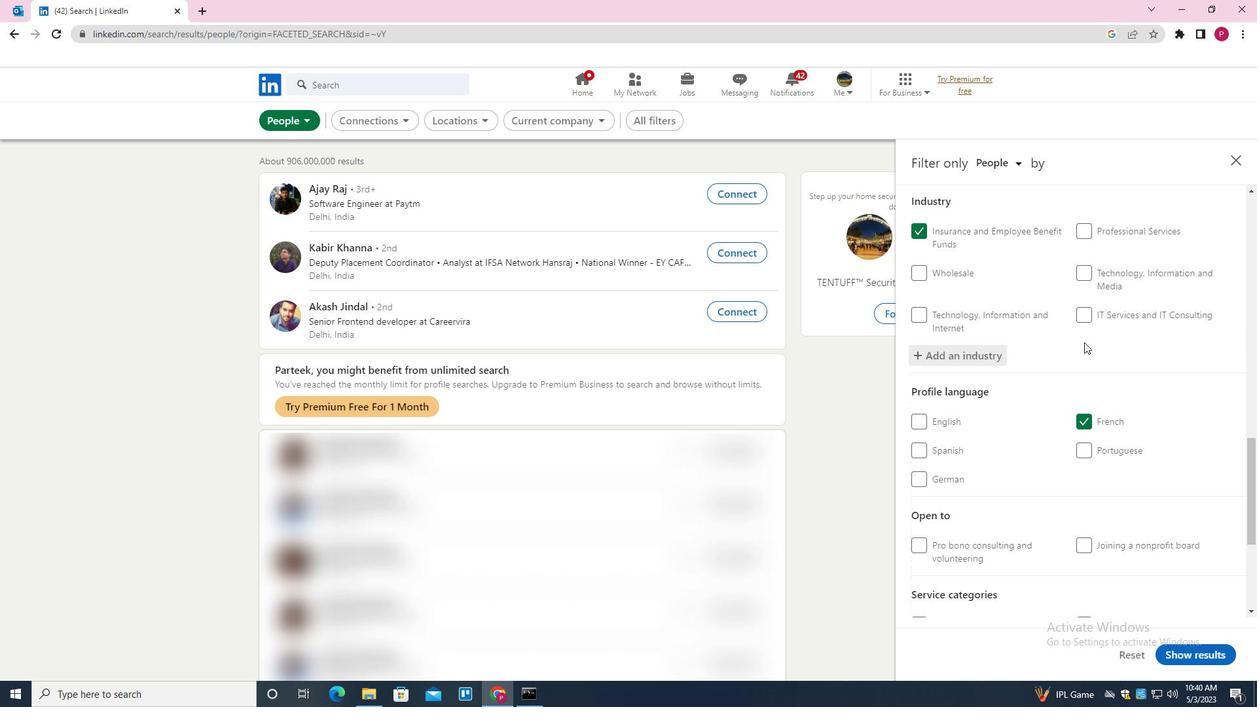 
Action: Mouse moved to (1084, 343)
Screenshot: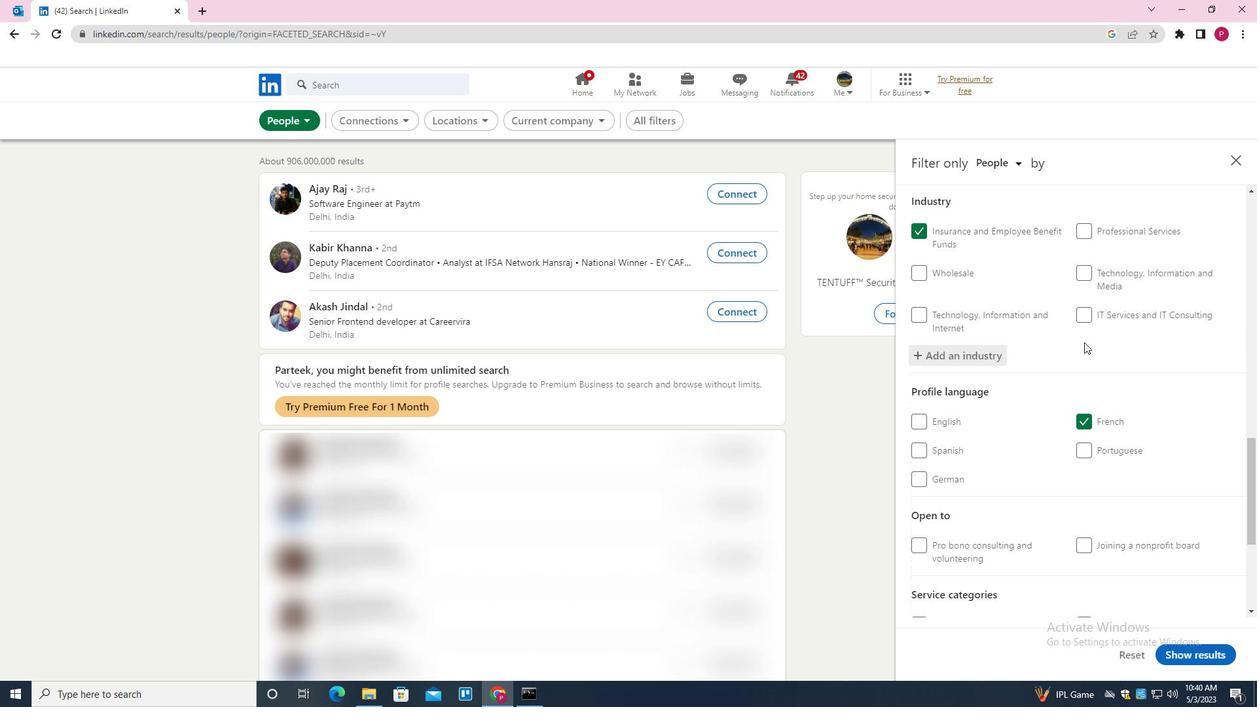 
Action: Mouse scrolled (1084, 342) with delta (0, 0)
Screenshot: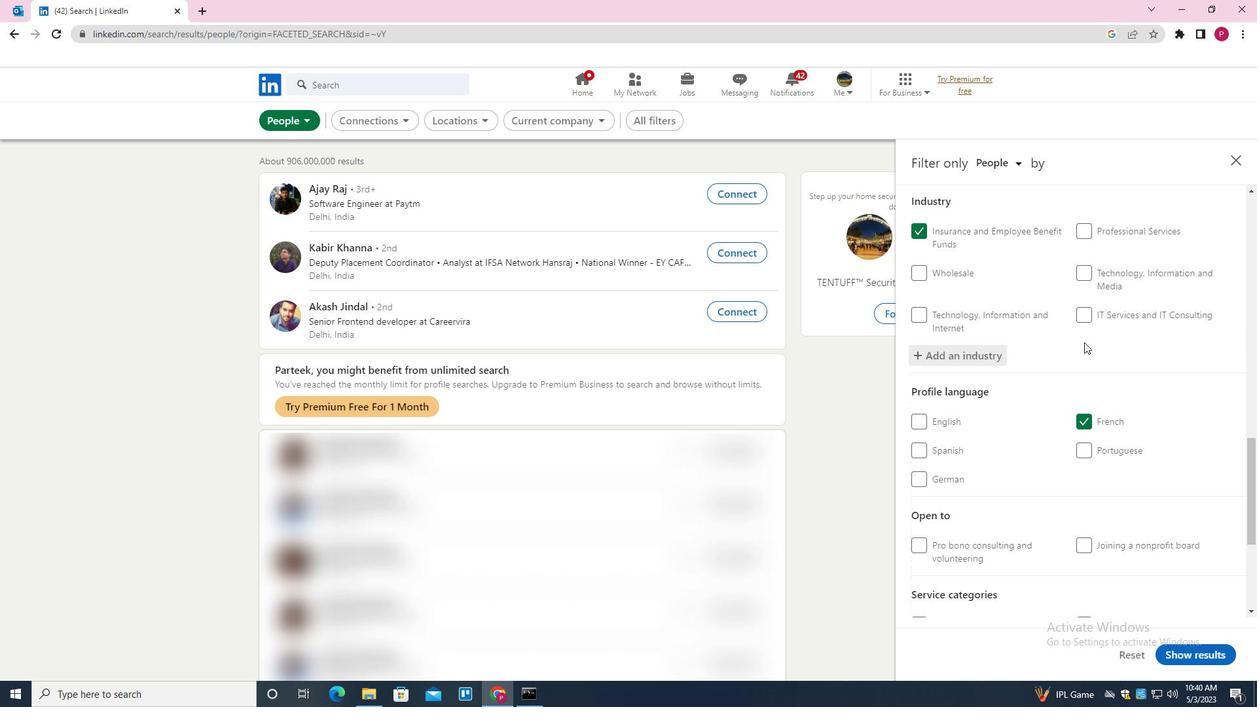 
Action: Mouse moved to (1082, 346)
Screenshot: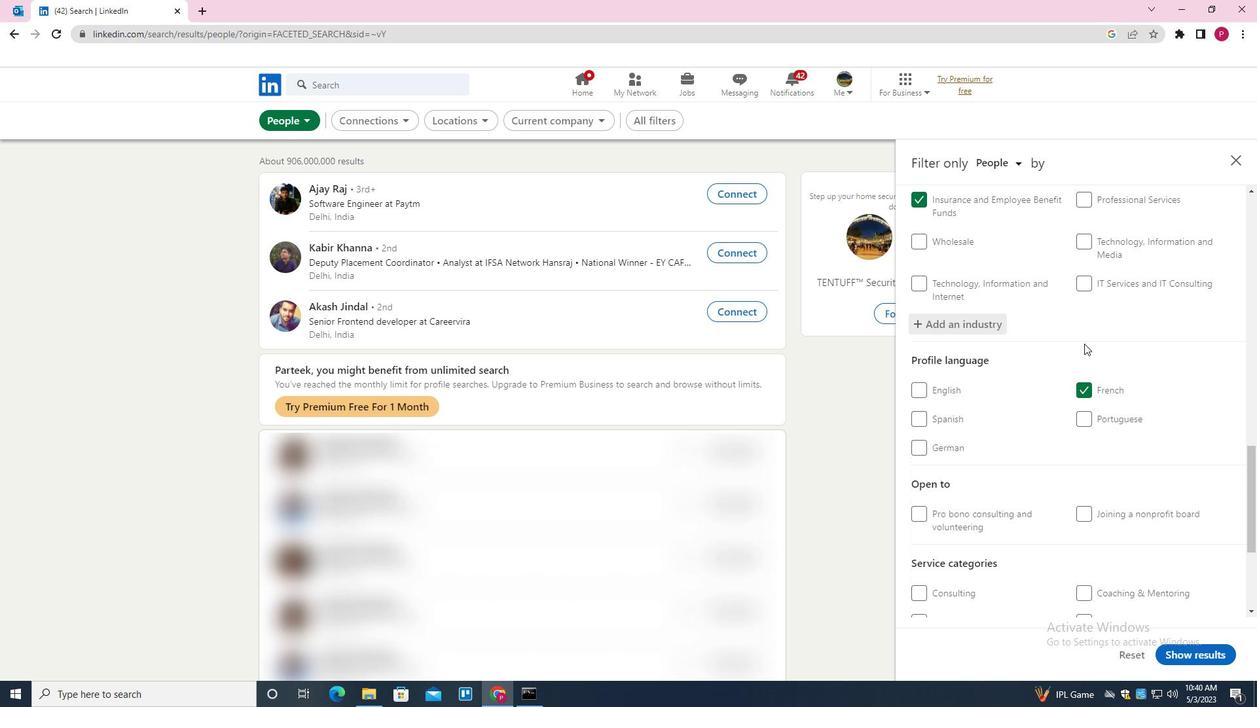 
Action: Mouse scrolled (1082, 346) with delta (0, 0)
Screenshot: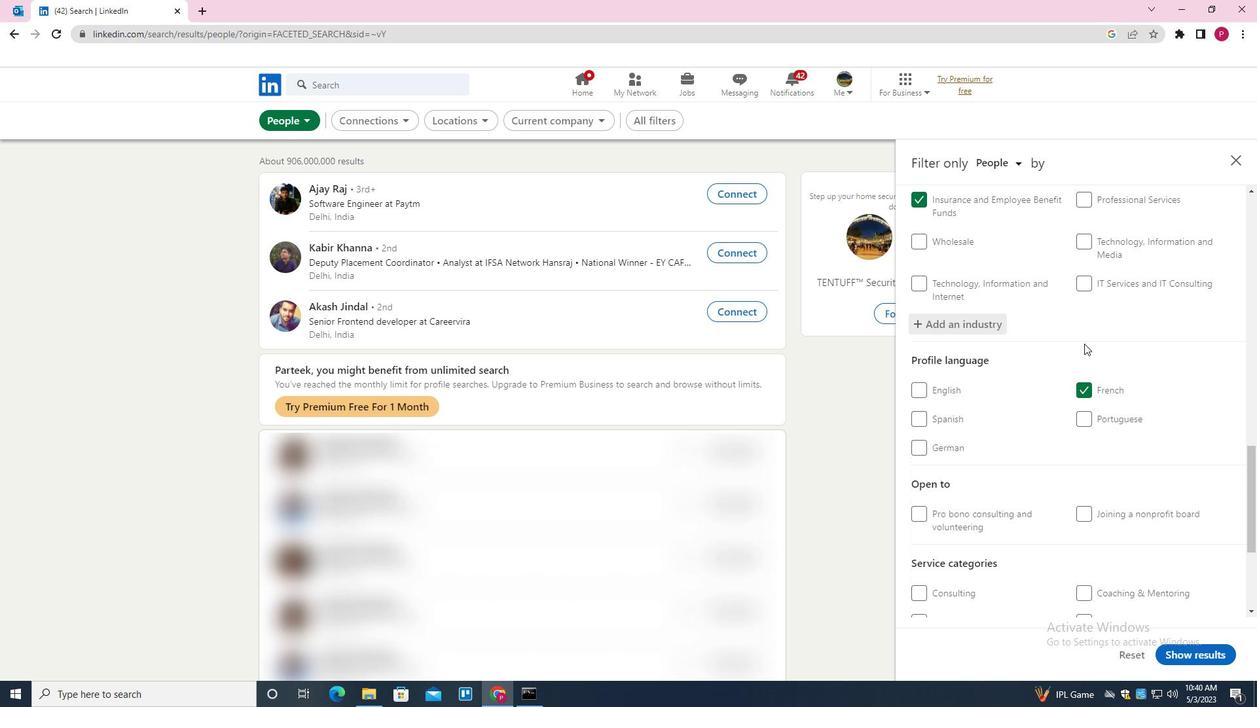 
Action: Mouse moved to (1117, 432)
Screenshot: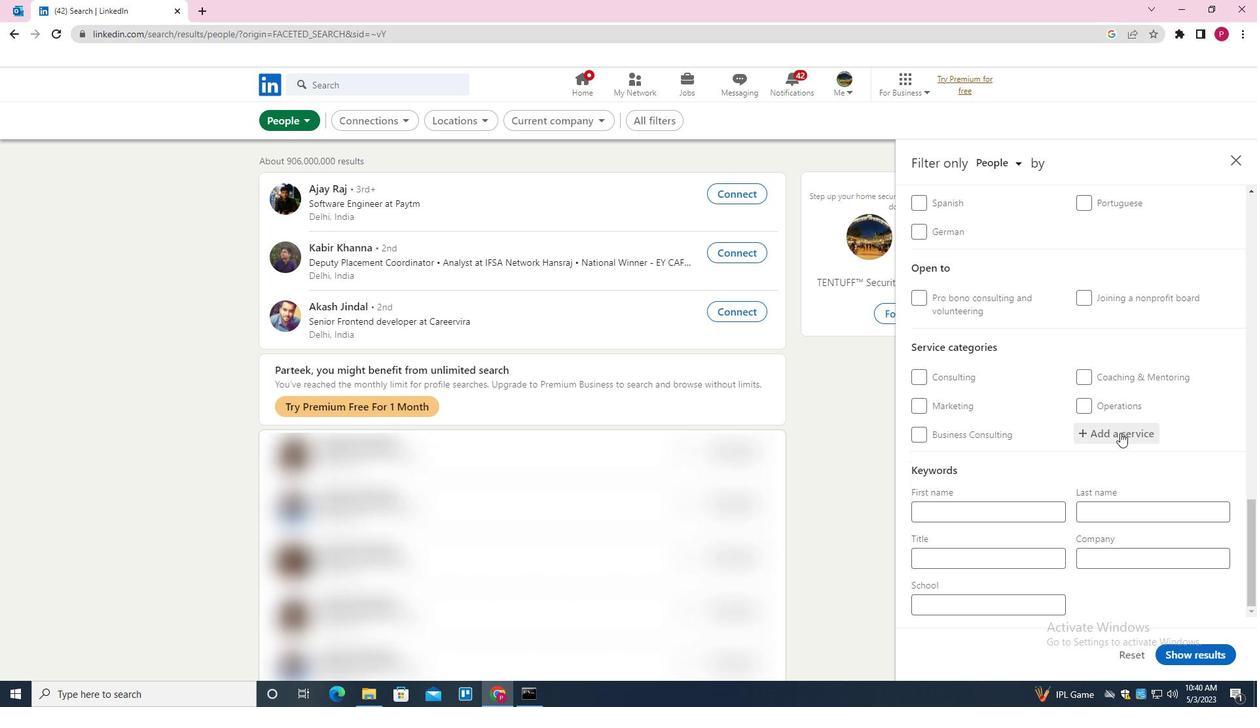 
Action: Mouse pressed left at (1117, 432)
Screenshot: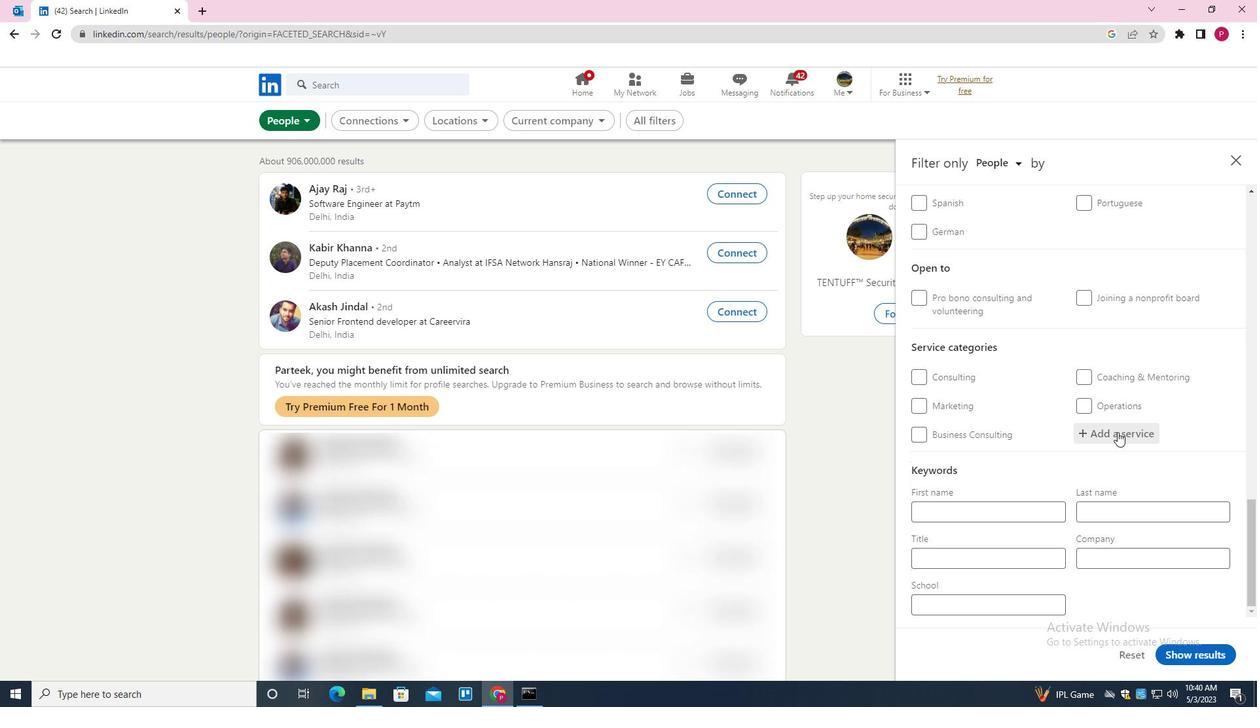 
Action: Key pressed <Key.shift>OUTSOURCING<Key.down><Key.enter>
Screenshot: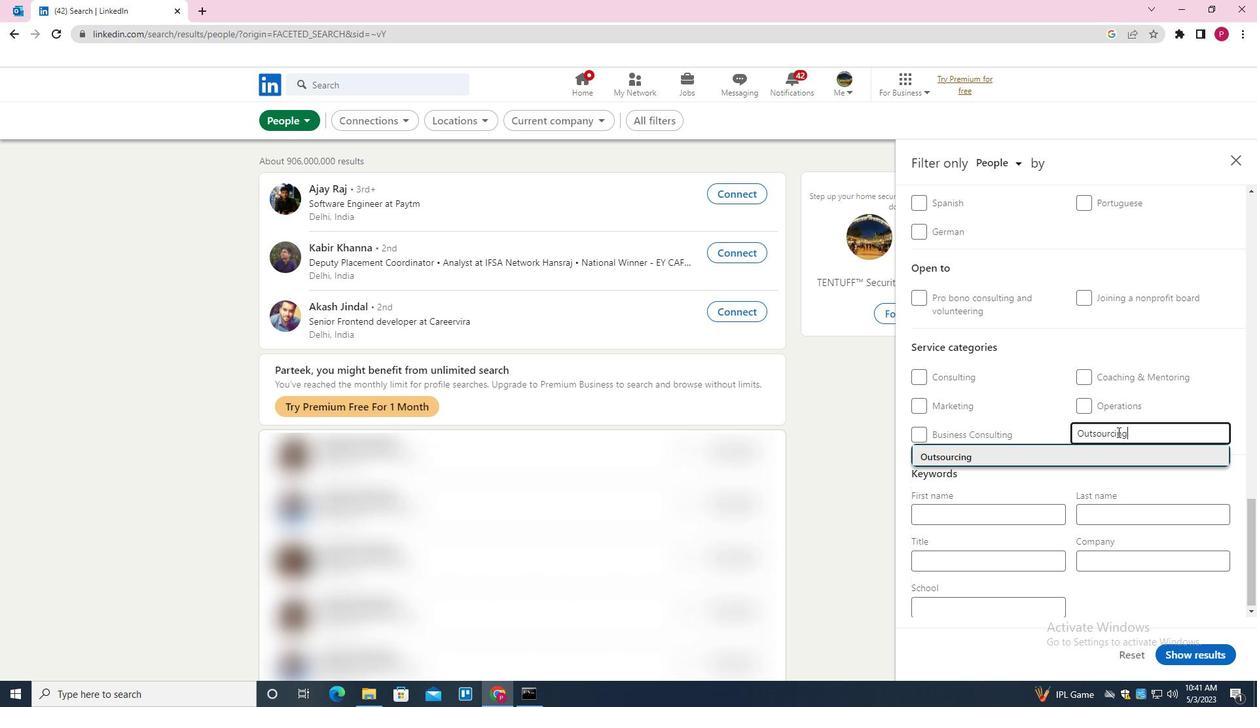 
Action: Mouse moved to (1113, 434)
Screenshot: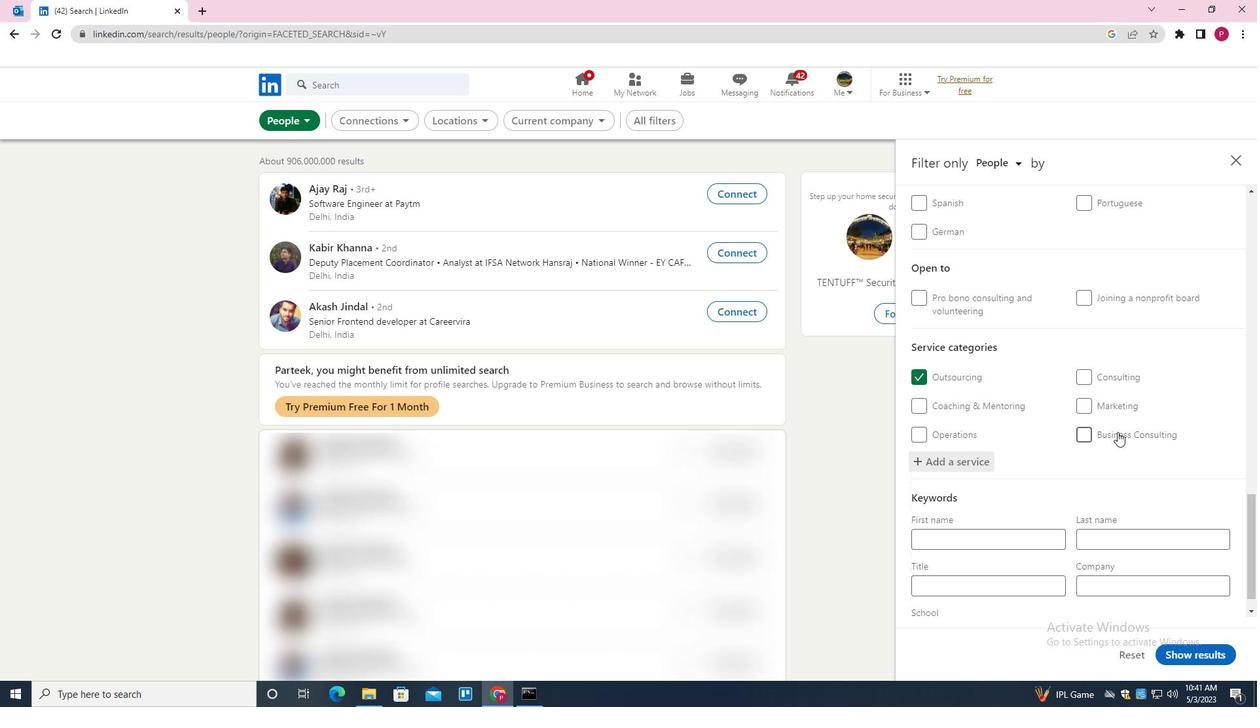 
Action: Mouse scrolled (1113, 433) with delta (0, 0)
Screenshot: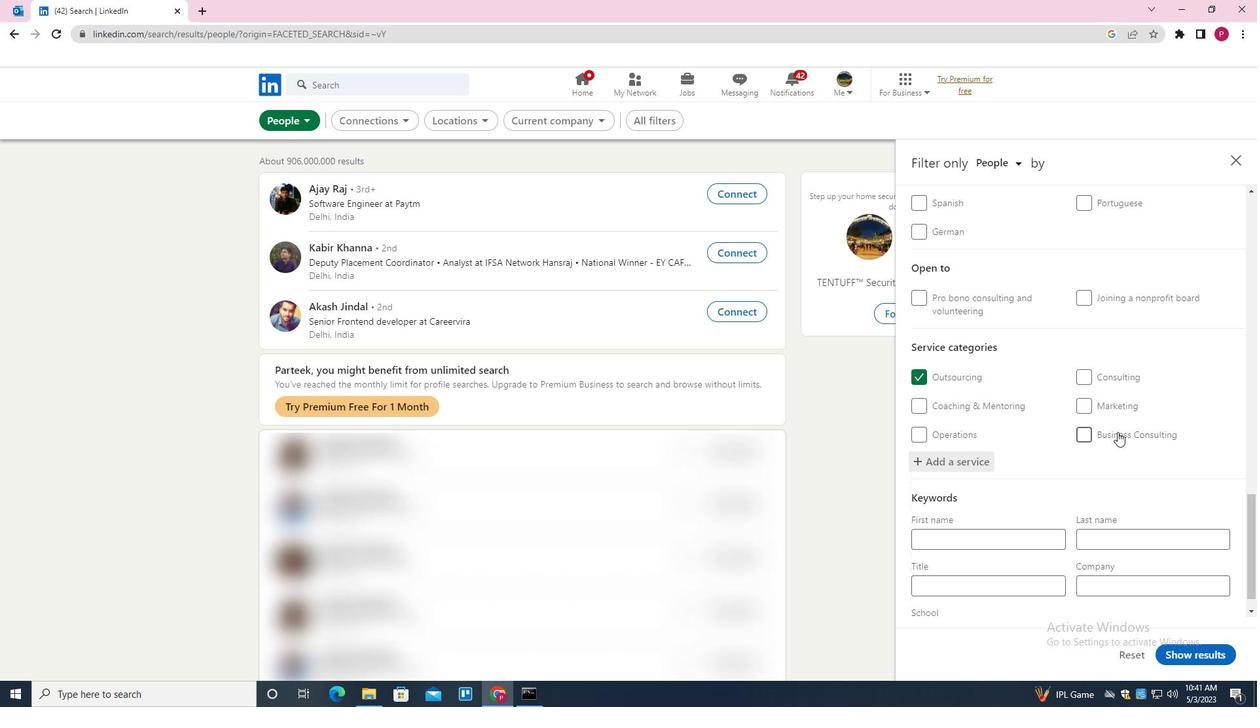 
Action: Mouse moved to (1105, 445)
Screenshot: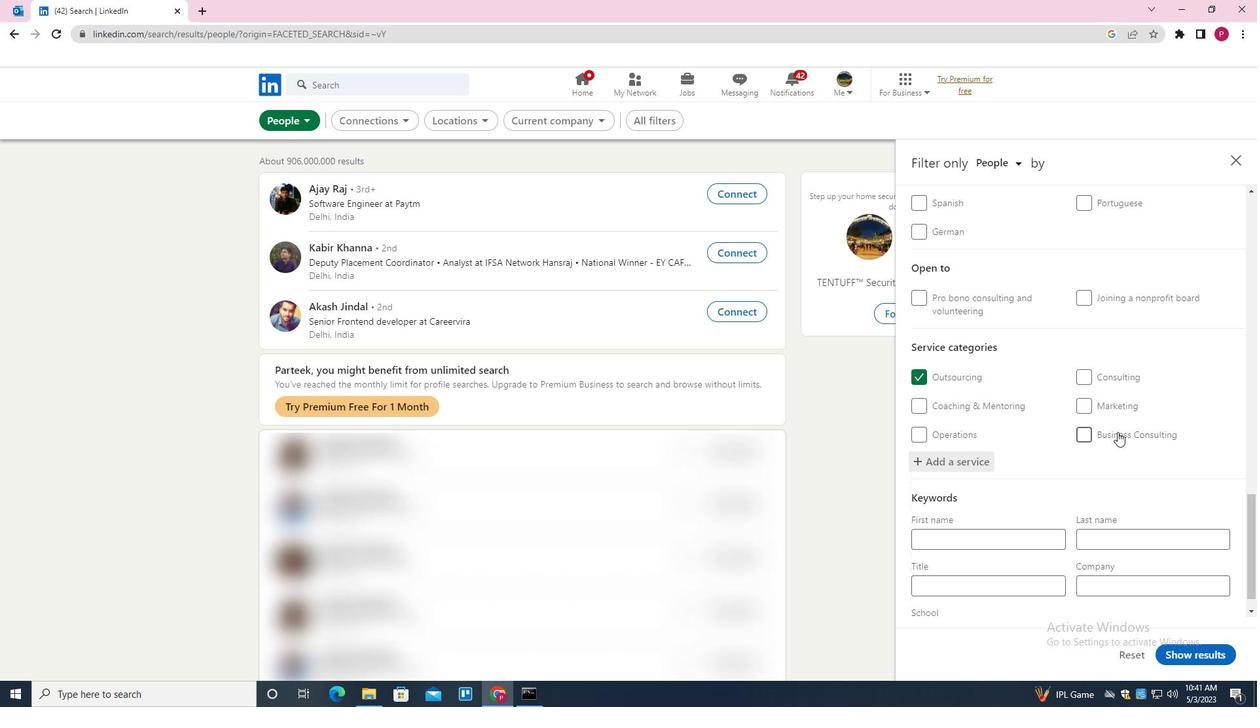
Action: Mouse scrolled (1105, 445) with delta (0, 0)
Screenshot: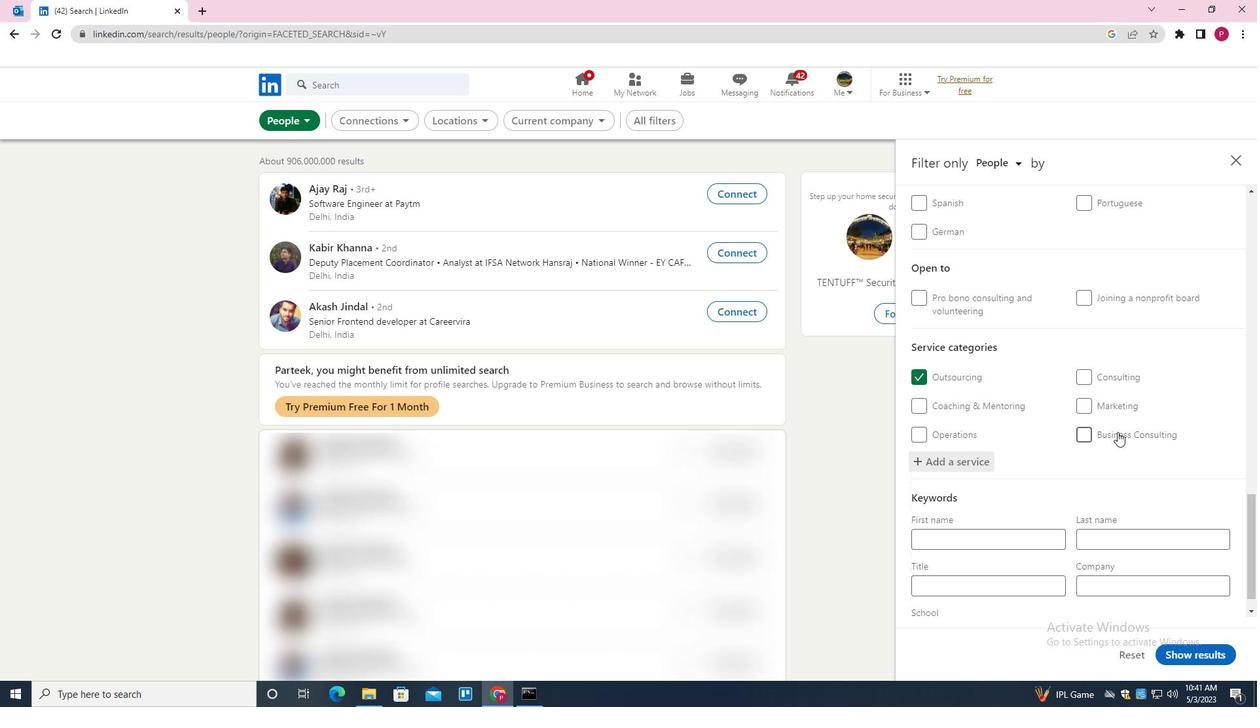 
Action: Mouse moved to (1102, 454)
Screenshot: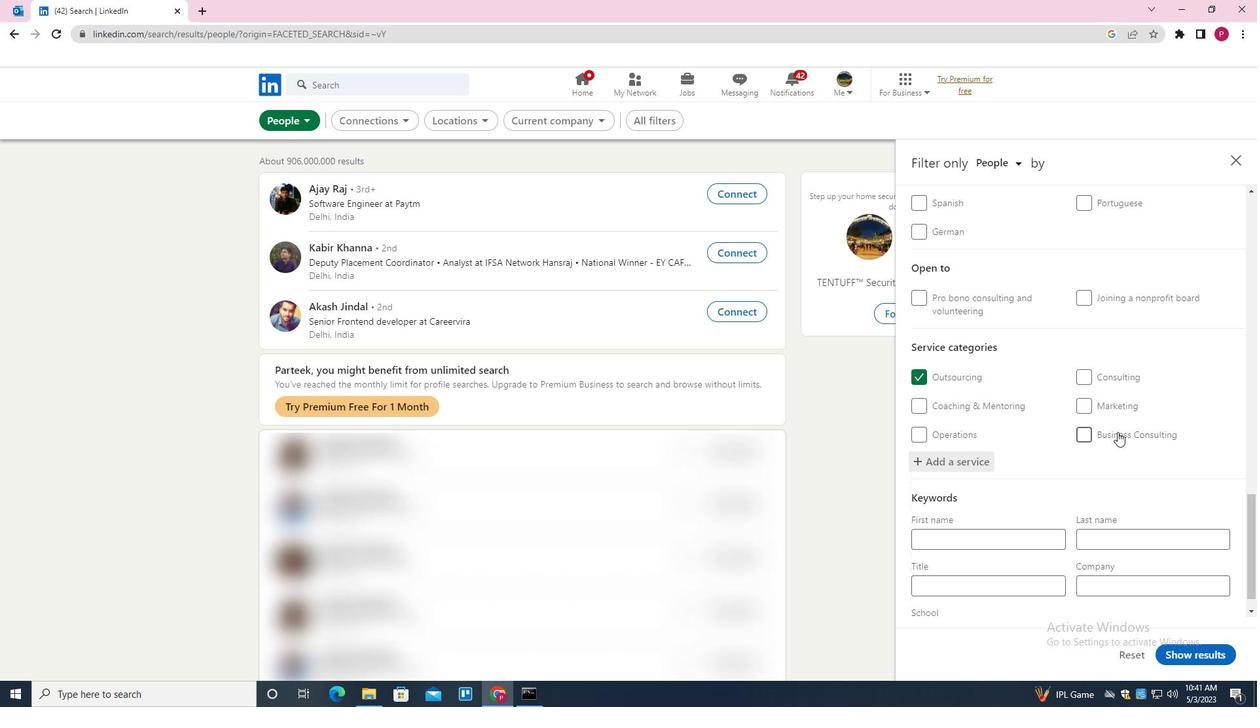 
Action: Mouse scrolled (1102, 453) with delta (0, 0)
Screenshot: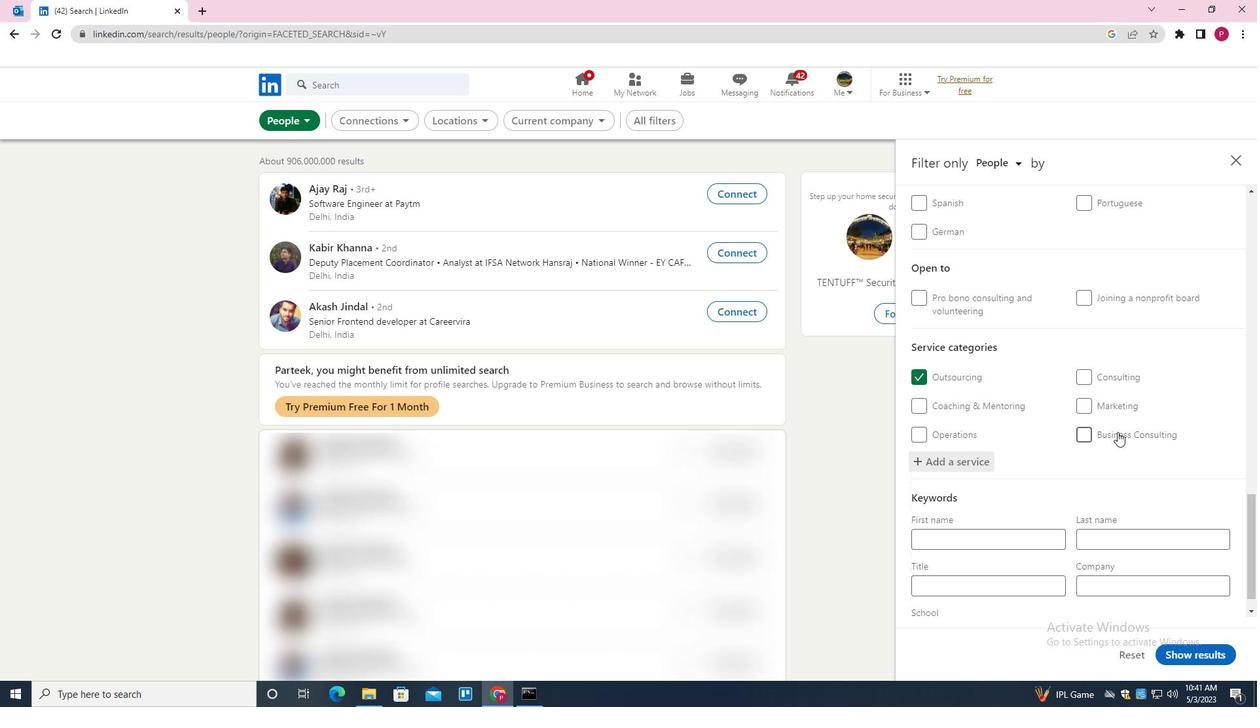 
Action: Mouse moved to (1097, 467)
Screenshot: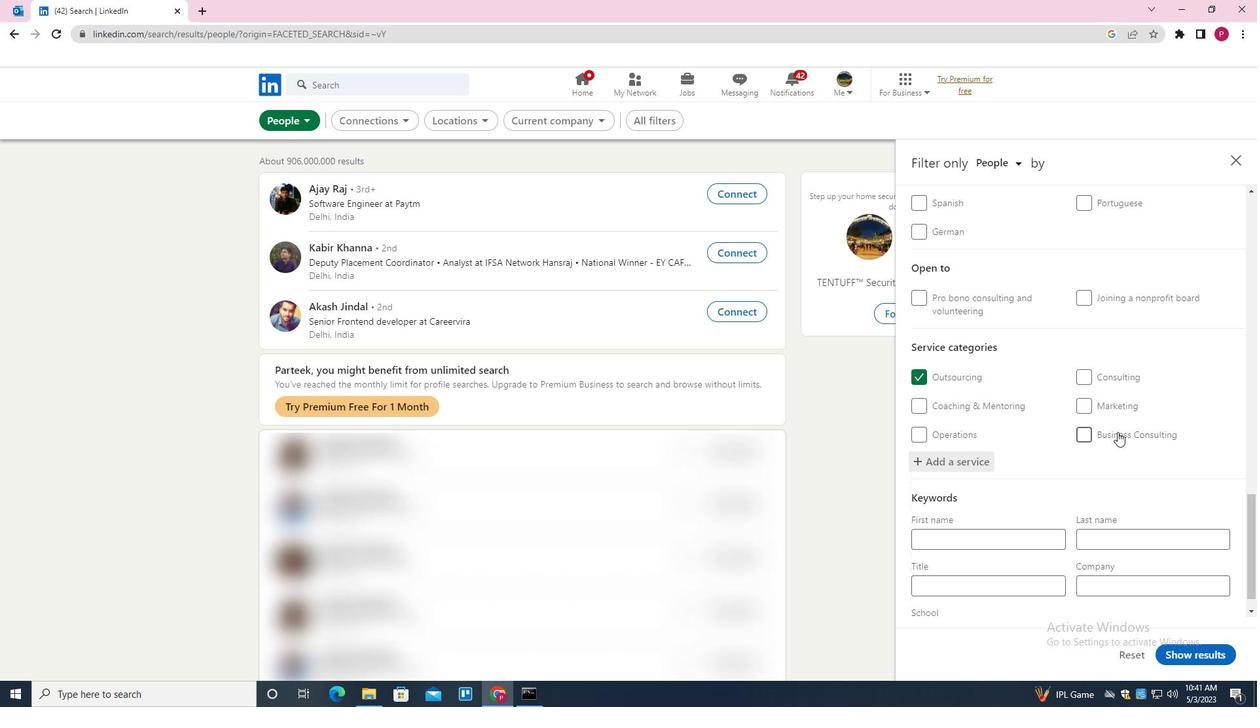 
Action: Mouse scrolled (1097, 466) with delta (0, 0)
Screenshot: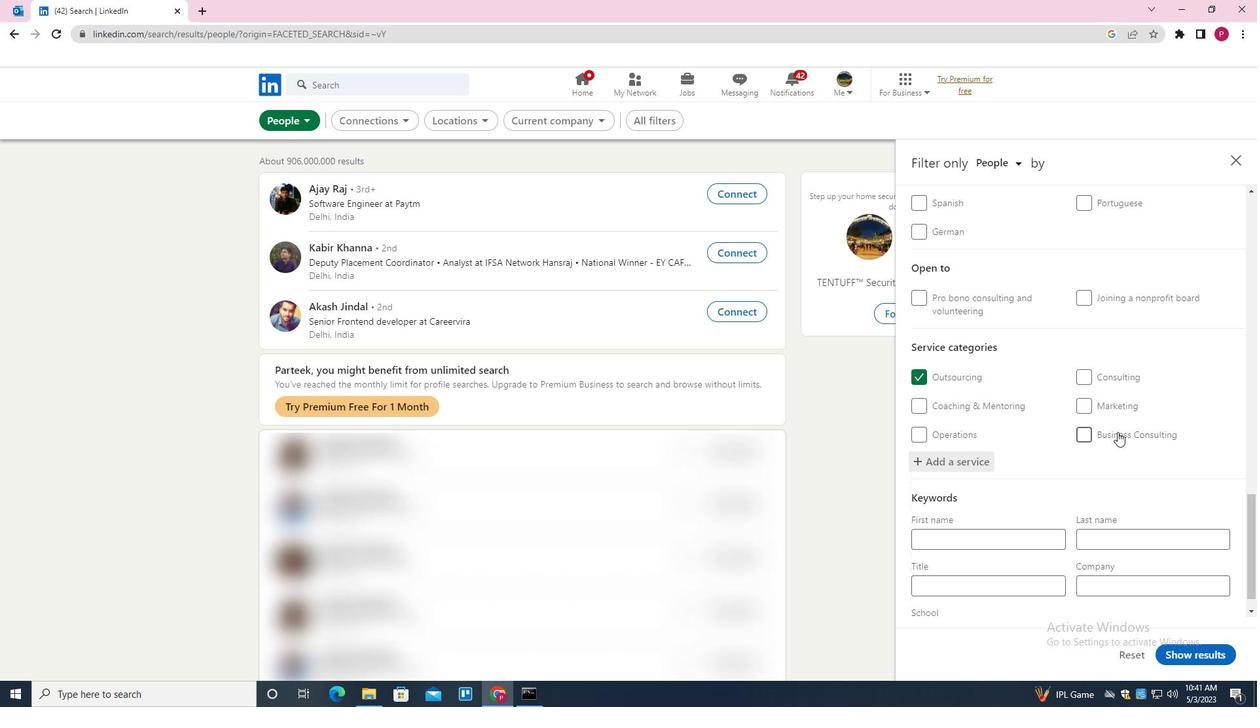 
Action: Mouse moved to (1093, 476)
Screenshot: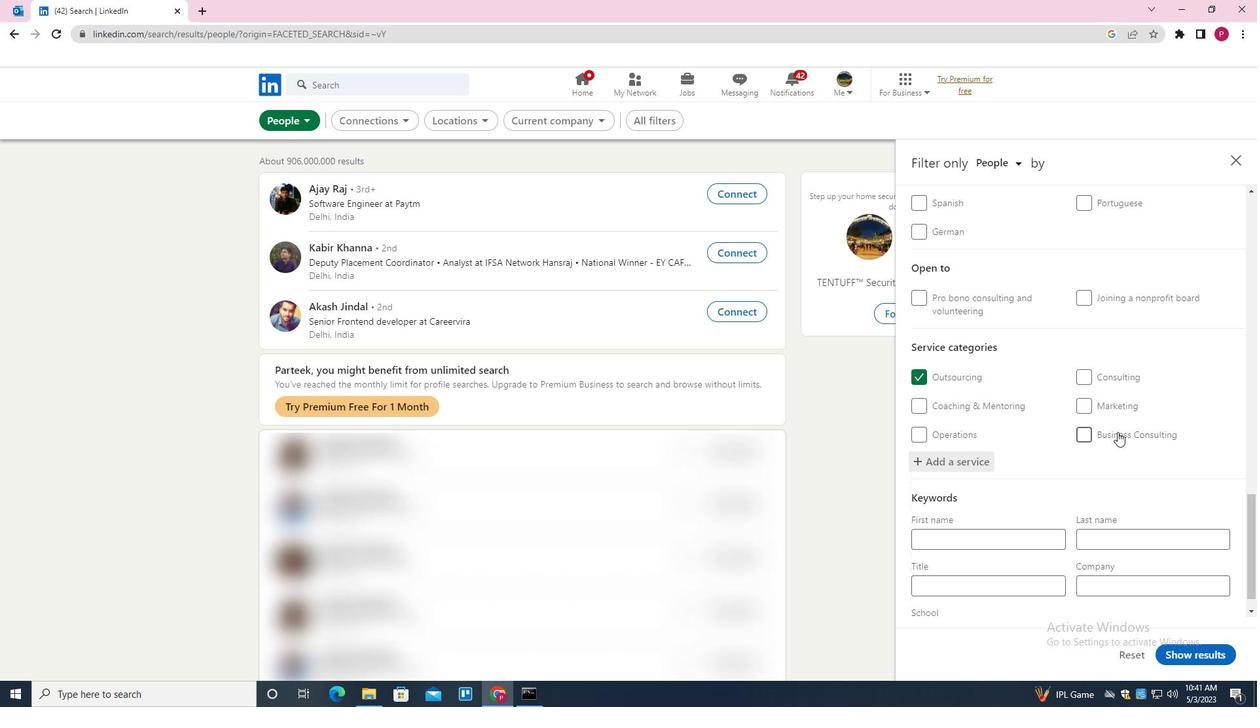 
Action: Mouse scrolled (1093, 475) with delta (0, 0)
Screenshot: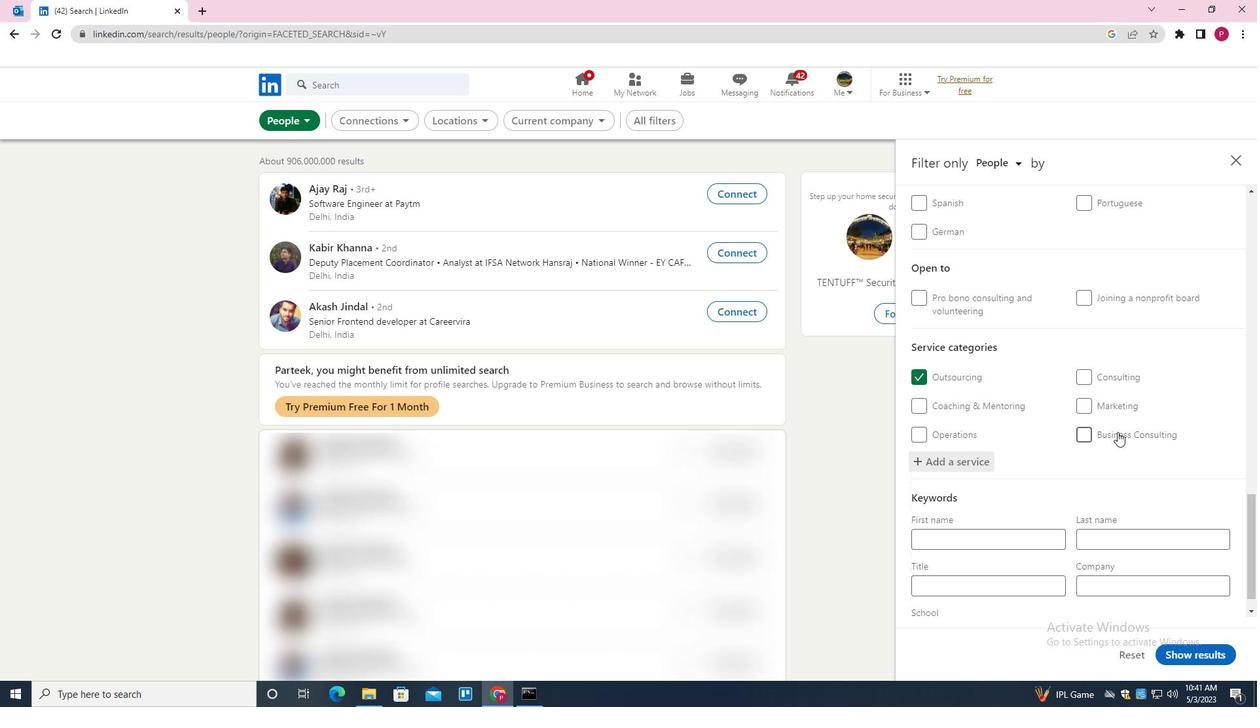 
Action: Mouse moved to (1024, 556)
Screenshot: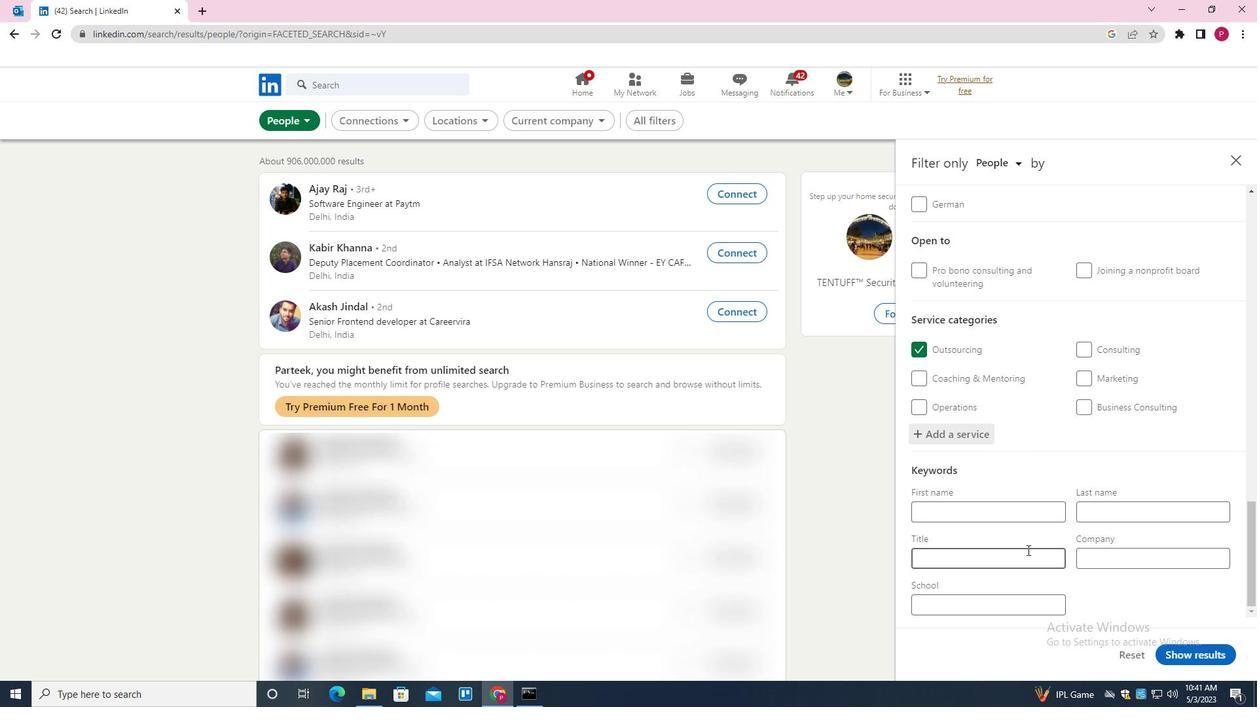 
Action: Mouse pressed left at (1024, 556)
Screenshot: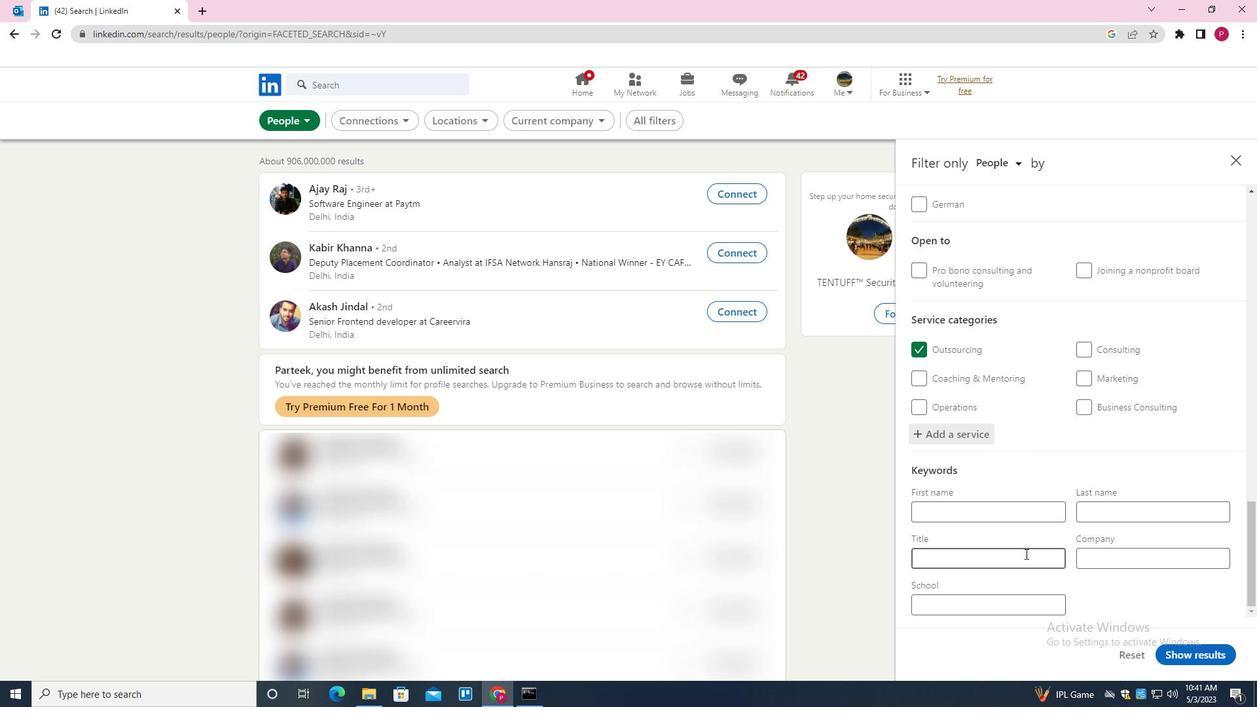 
Action: Key pressed <Key.shift><Key.shift><Key.shift><Key.shift><Key.shift><Key.shift><Key.shift><Key.shift><Key.shift><Key.shift>CAG<Key.backspace>FETERIA<Key.space><Key.shift>WORKER
Screenshot: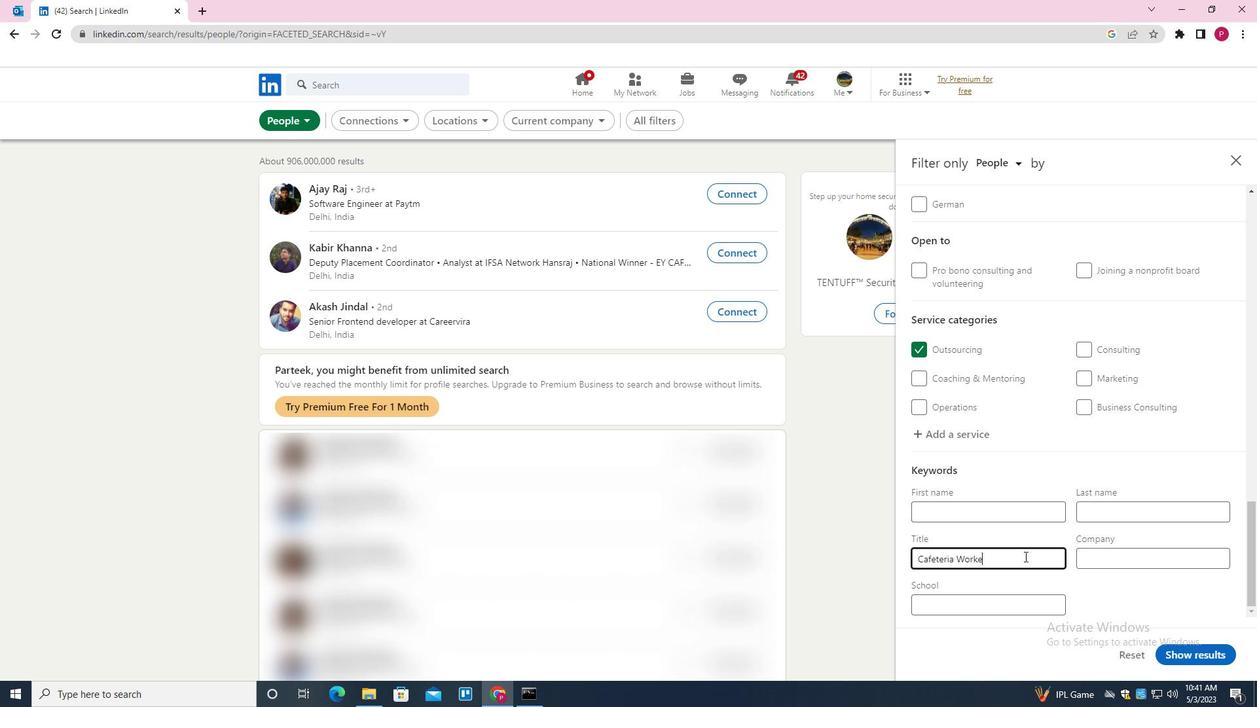 
Action: Mouse moved to (1189, 656)
Screenshot: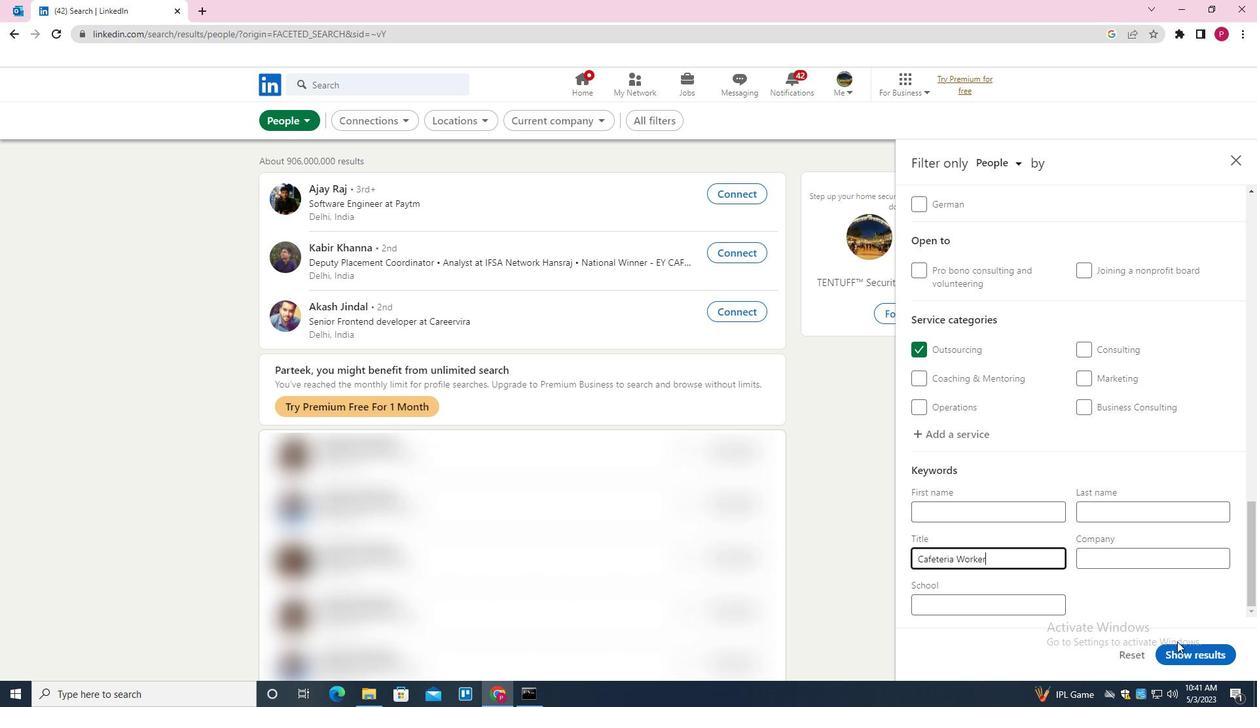 
Action: Mouse pressed left at (1189, 656)
Screenshot: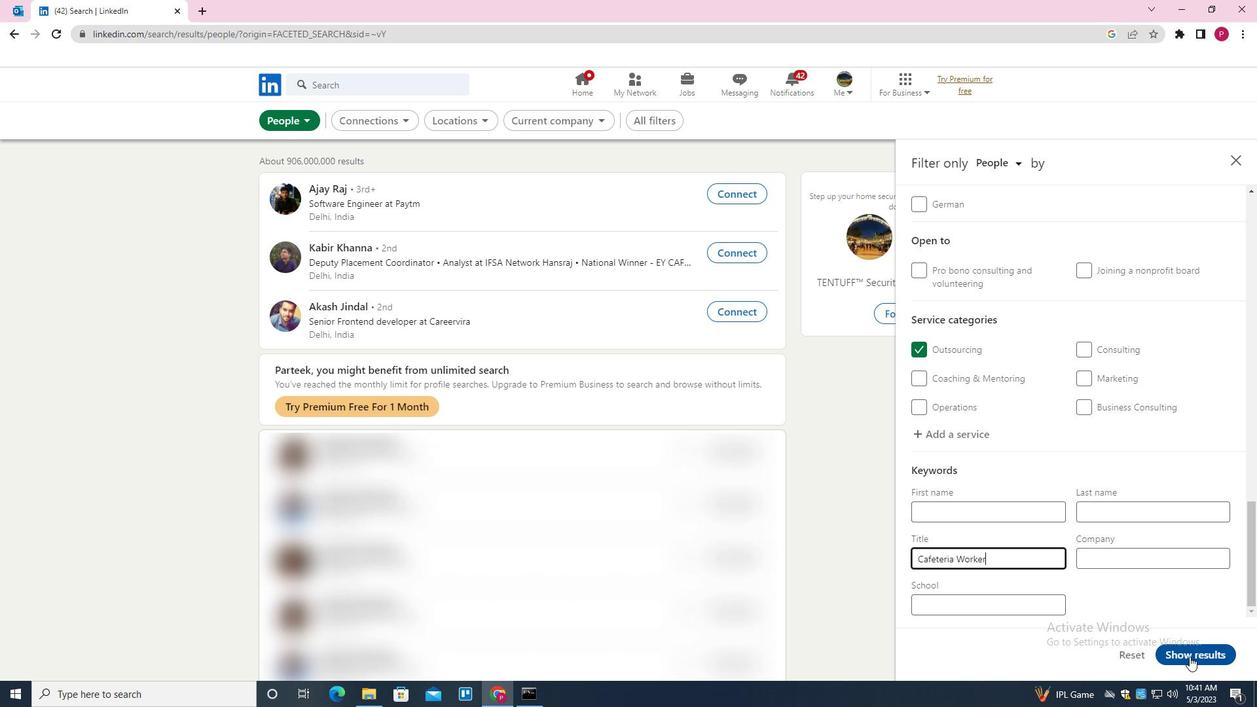 
Action: Mouse moved to (624, 293)
Screenshot: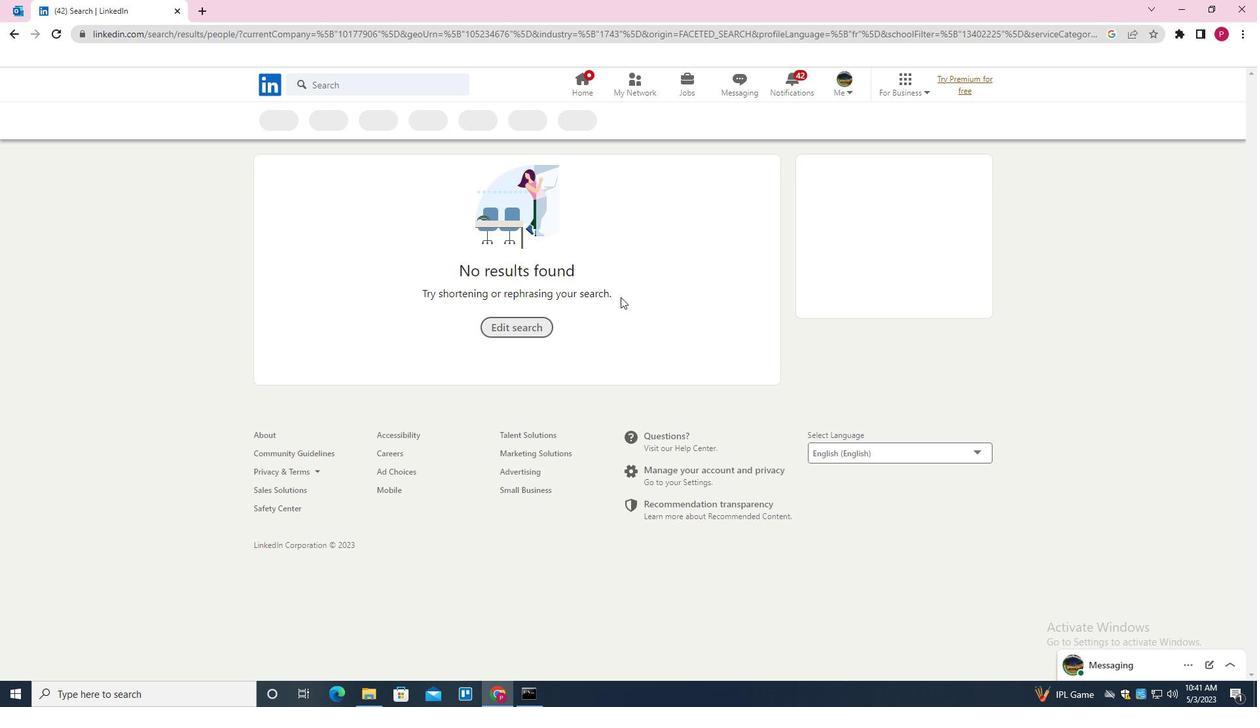 
